 Task: Find connections with filter location Palladam with filter topic #humanresourceswith filter profile language English with filter current company Shemaroo Entertainment Ltd. with filter school DIT UNIVERSITY with filter industry Footwear and Leather Goods Repair with filter service category Logo Design with filter keywords title Data Entry
Action: Mouse moved to (680, 92)
Screenshot: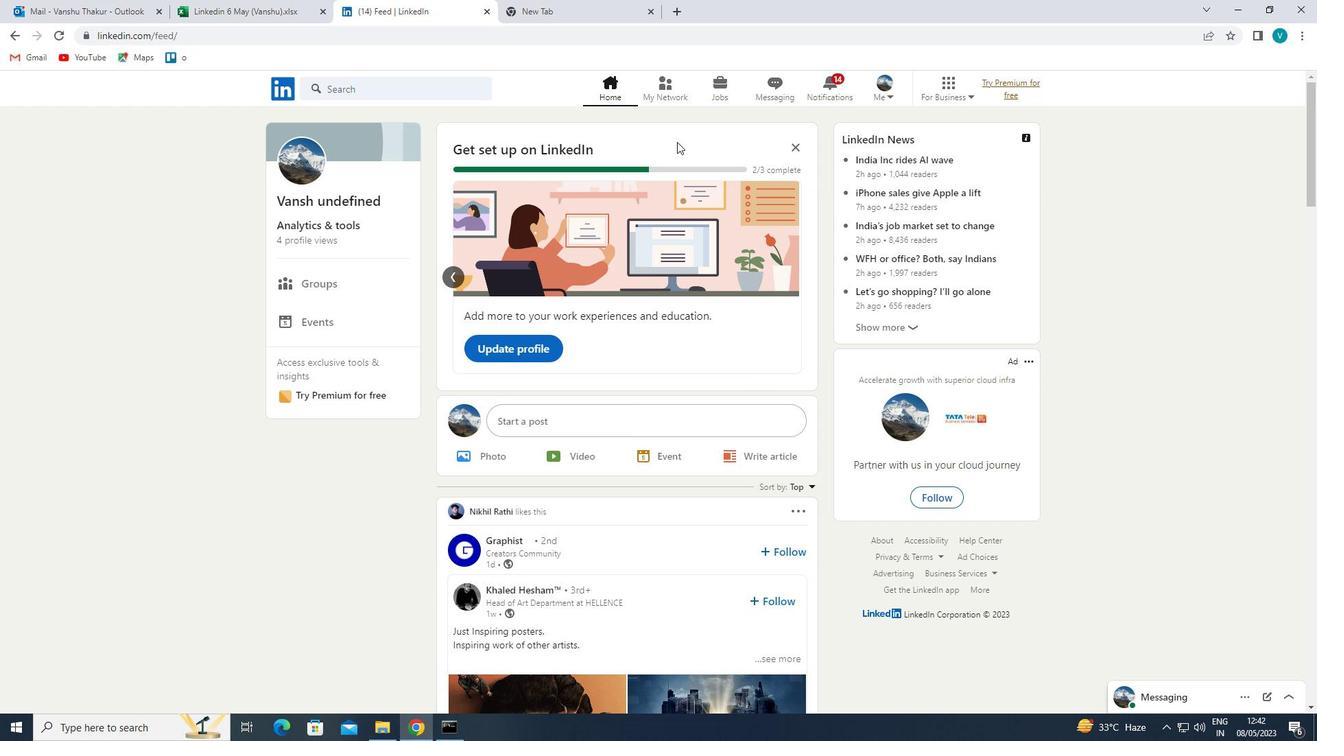 
Action: Mouse pressed left at (680, 92)
Screenshot: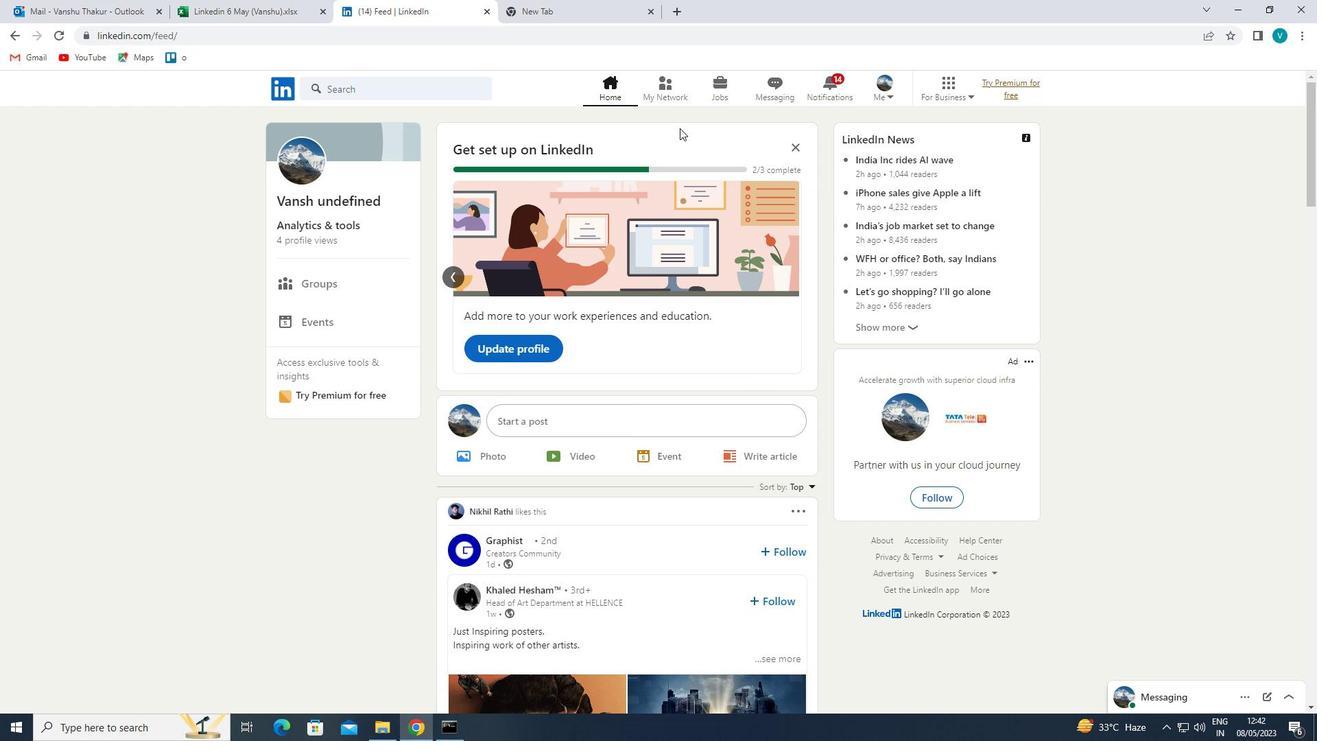 
Action: Mouse moved to (336, 161)
Screenshot: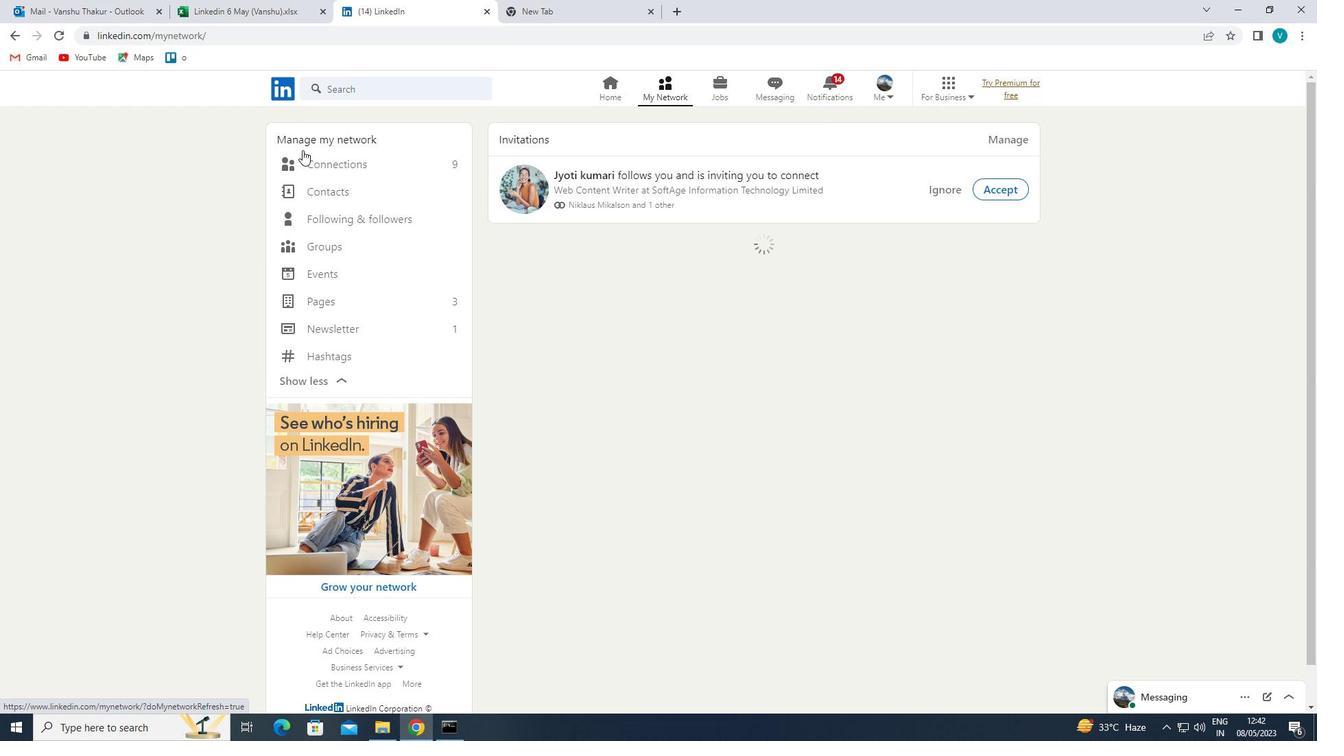 
Action: Mouse pressed left at (336, 161)
Screenshot: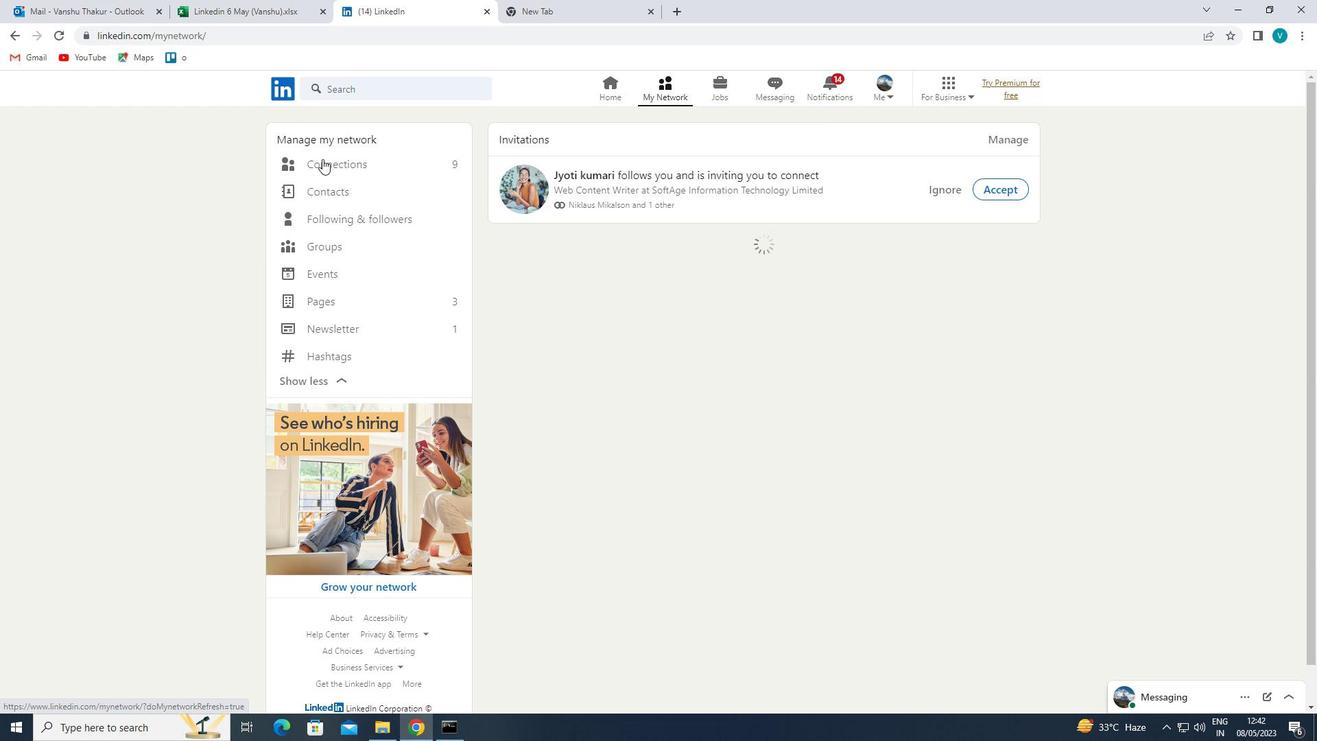 
Action: Mouse moved to (746, 164)
Screenshot: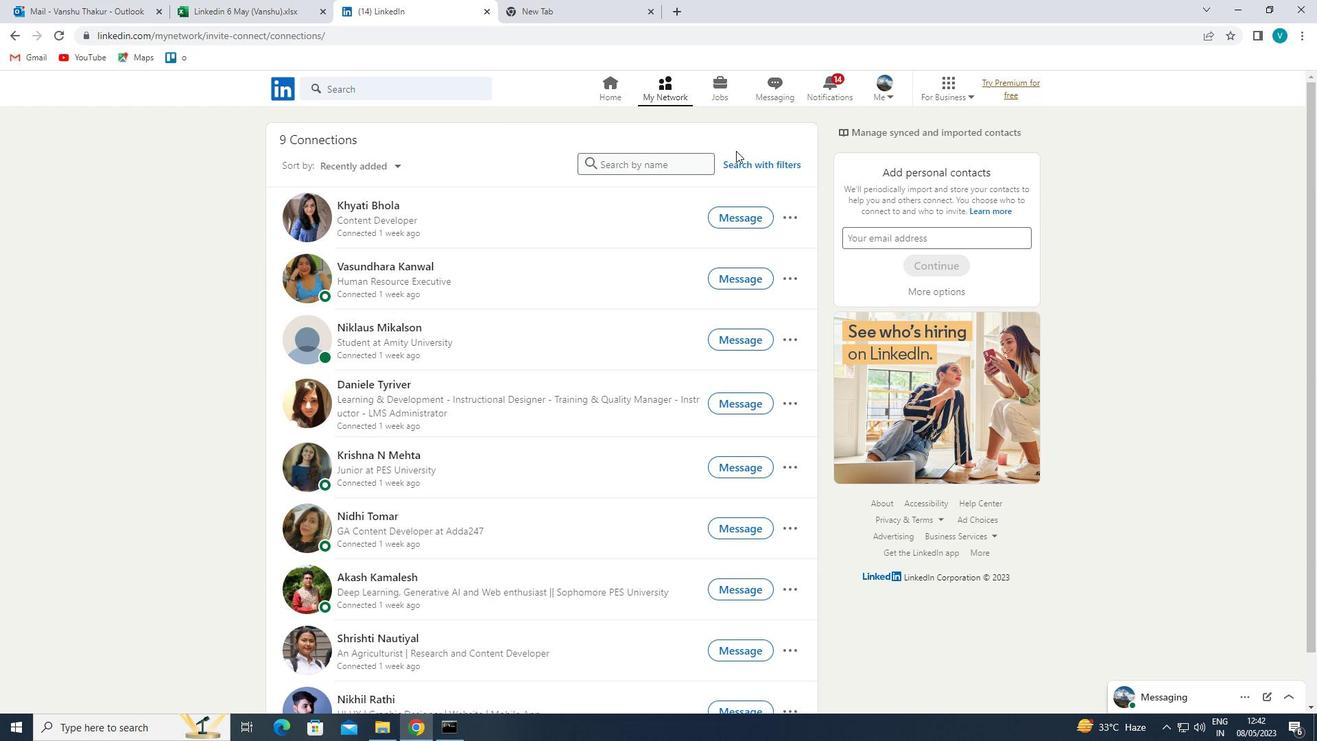 
Action: Mouse pressed left at (746, 164)
Screenshot: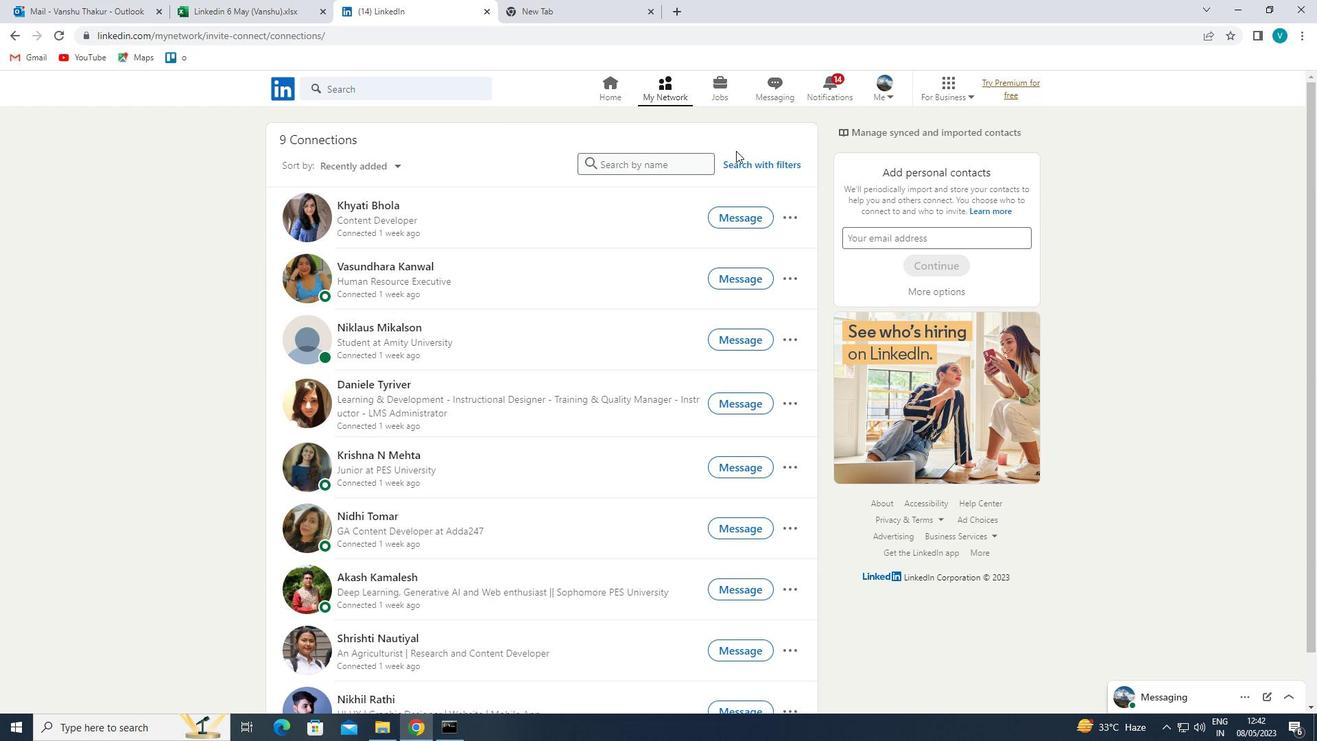 
Action: Mouse moved to (659, 135)
Screenshot: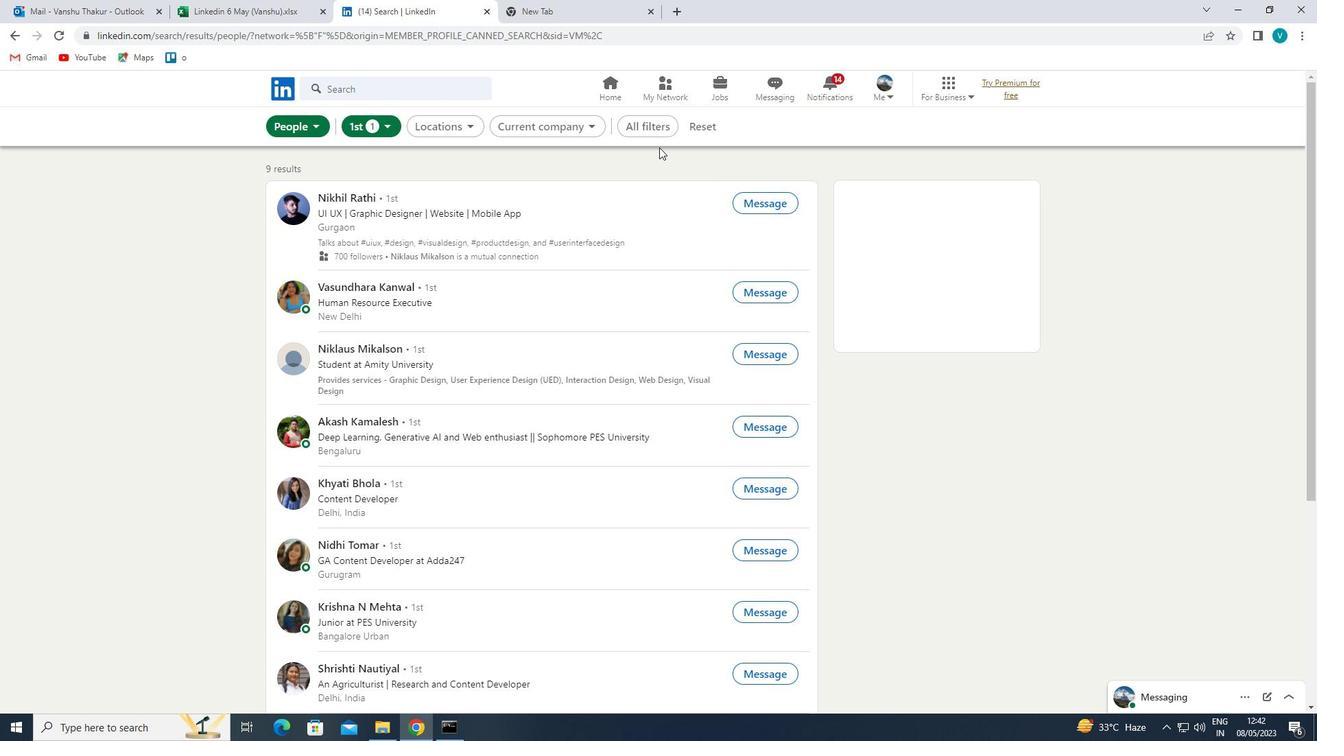 
Action: Mouse pressed left at (659, 135)
Screenshot: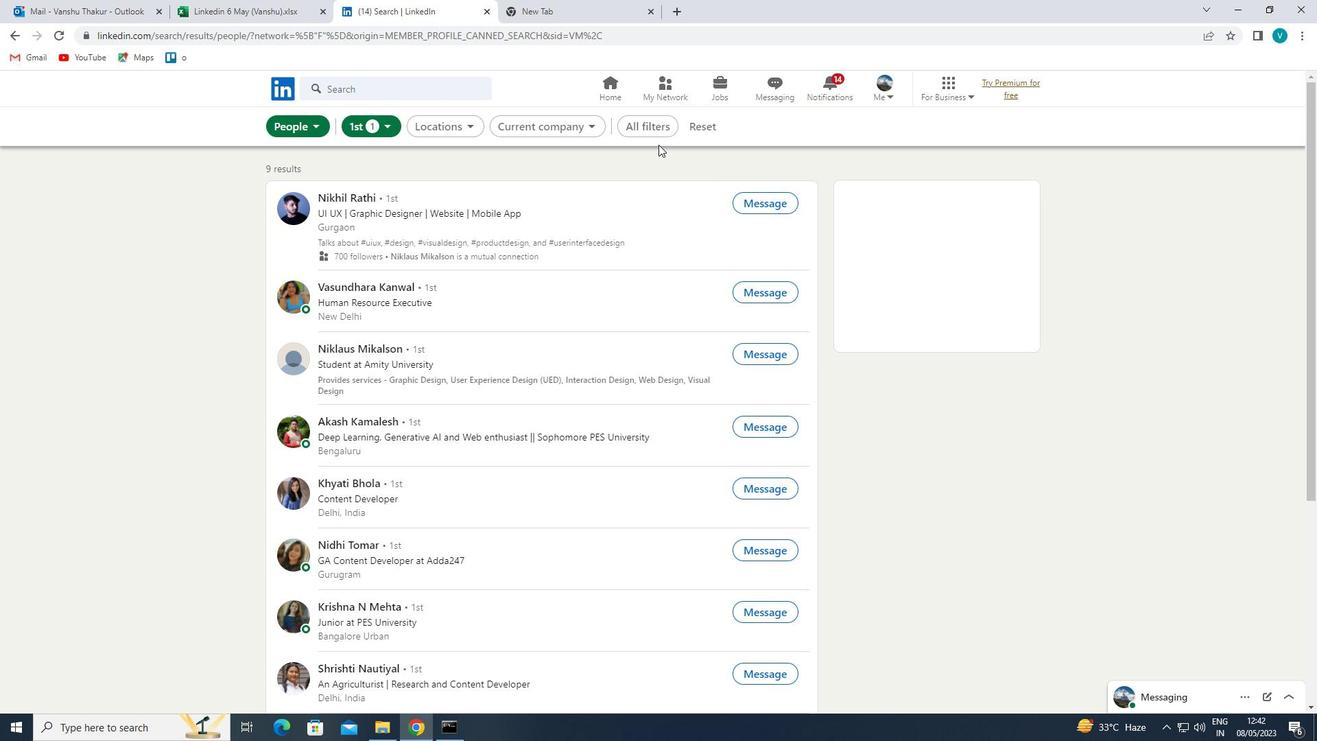 
Action: Mouse moved to (666, 129)
Screenshot: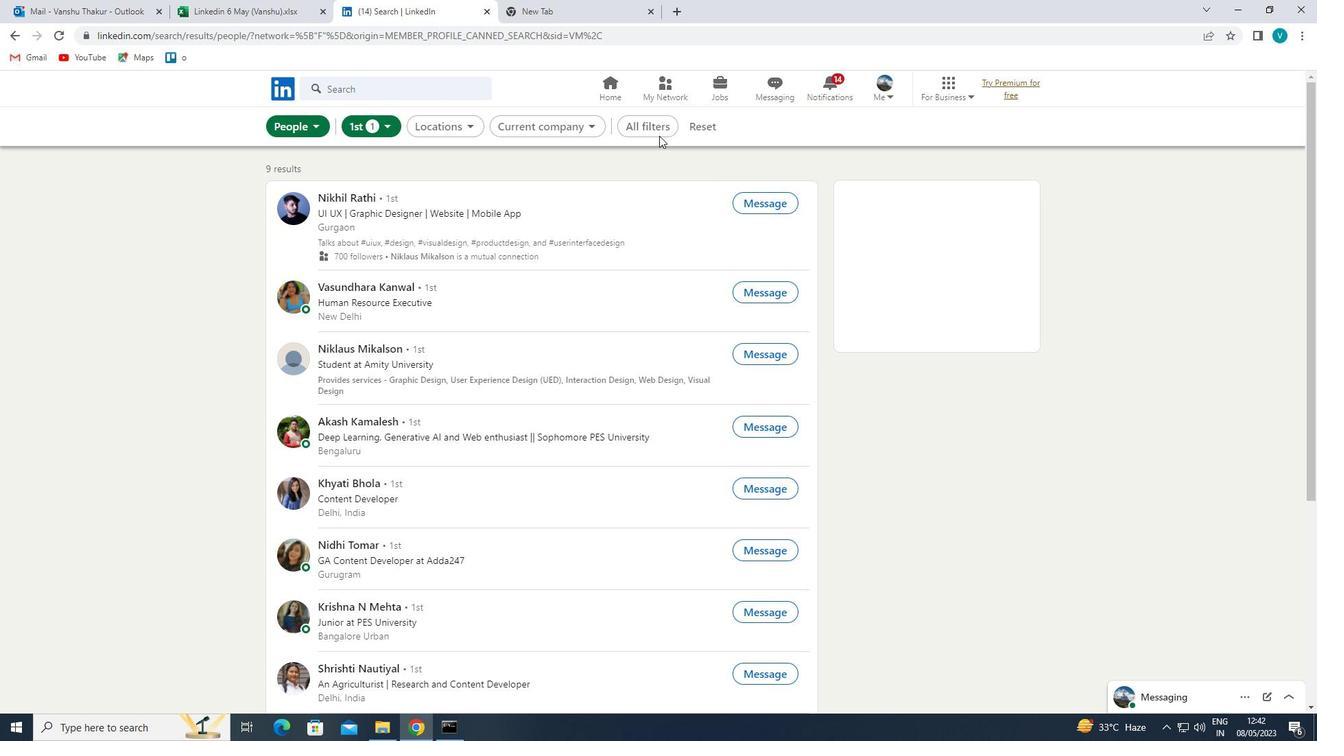 
Action: Mouse pressed left at (666, 129)
Screenshot: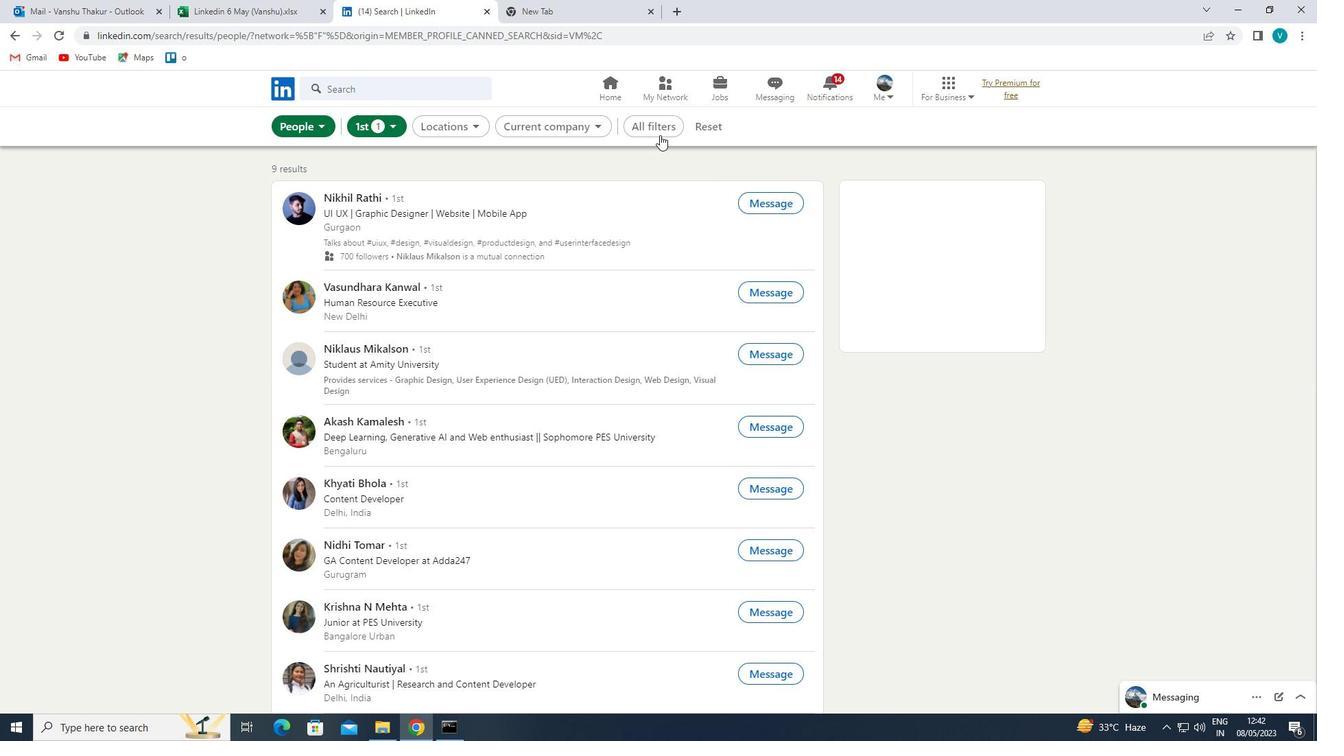 
Action: Mouse moved to (662, 129)
Screenshot: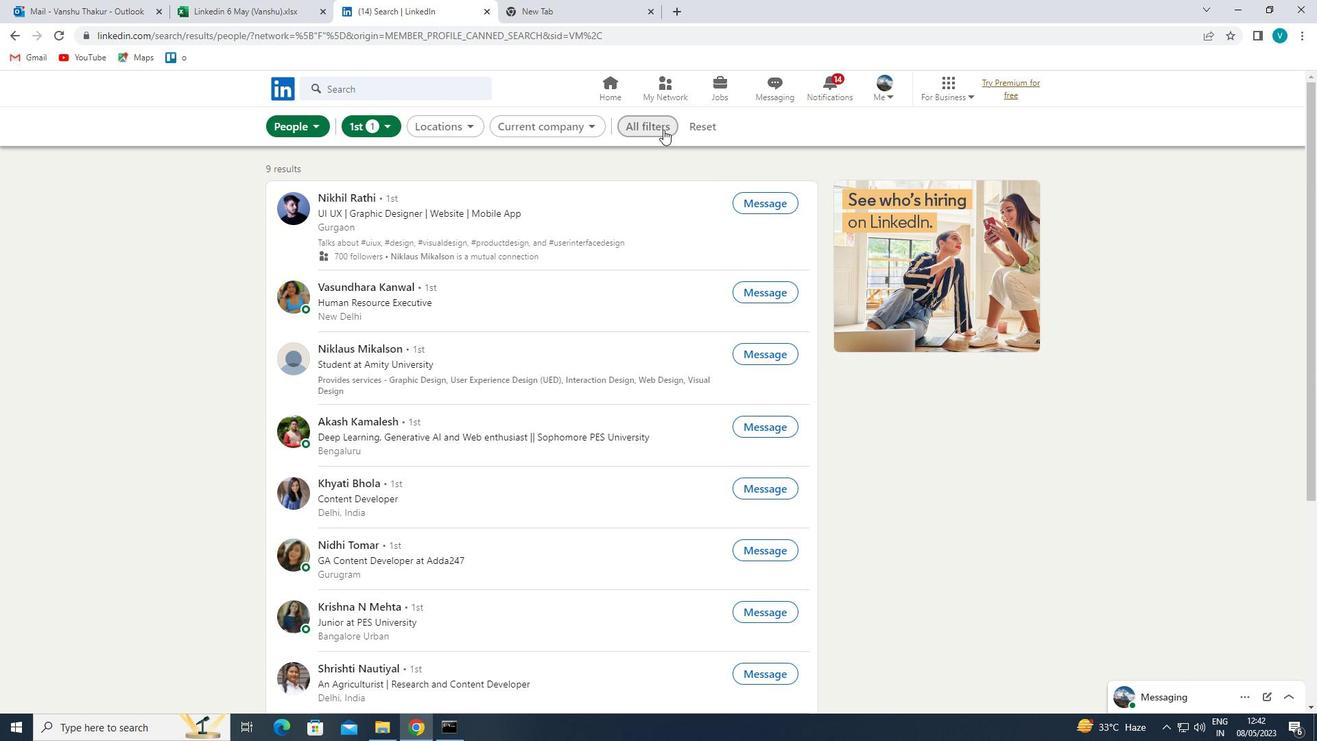 
Action: Mouse pressed left at (662, 129)
Screenshot: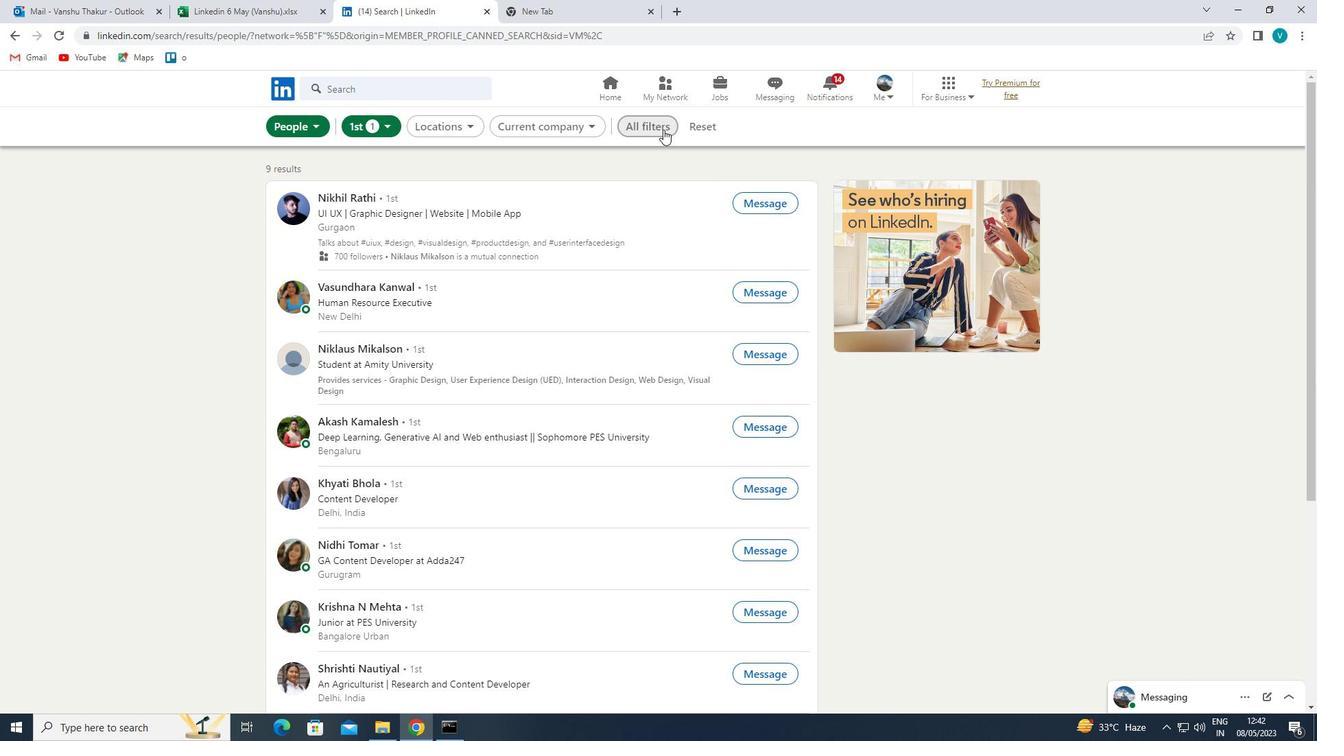 
Action: Mouse moved to (1089, 345)
Screenshot: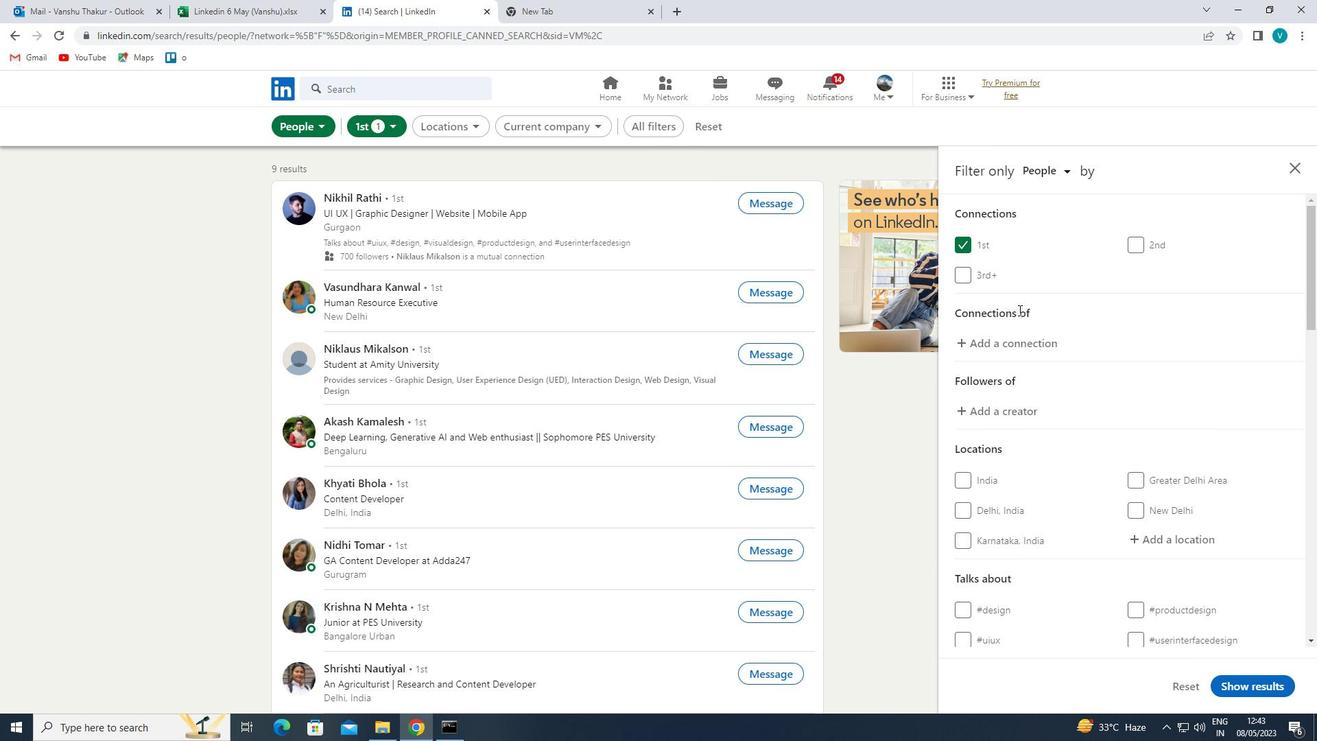 
Action: Mouse scrolled (1089, 345) with delta (0, 0)
Screenshot: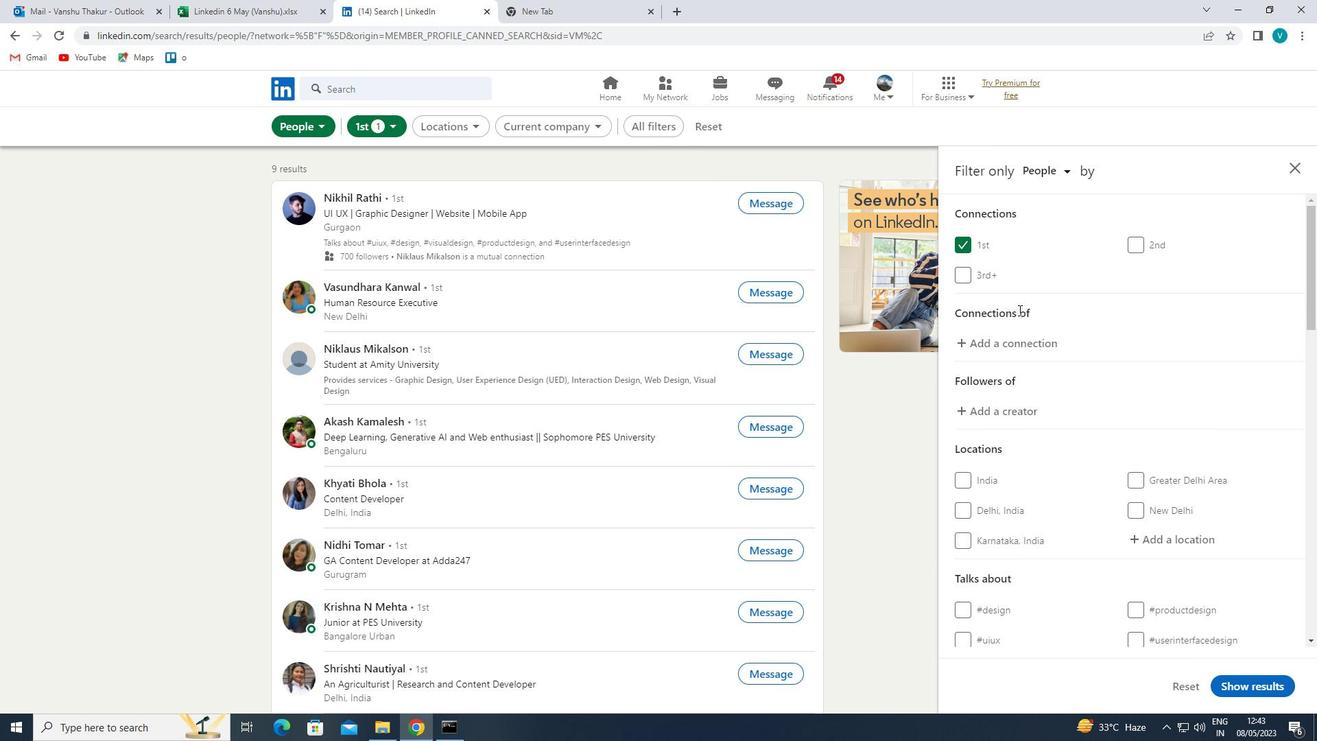 
Action: Mouse moved to (1183, 462)
Screenshot: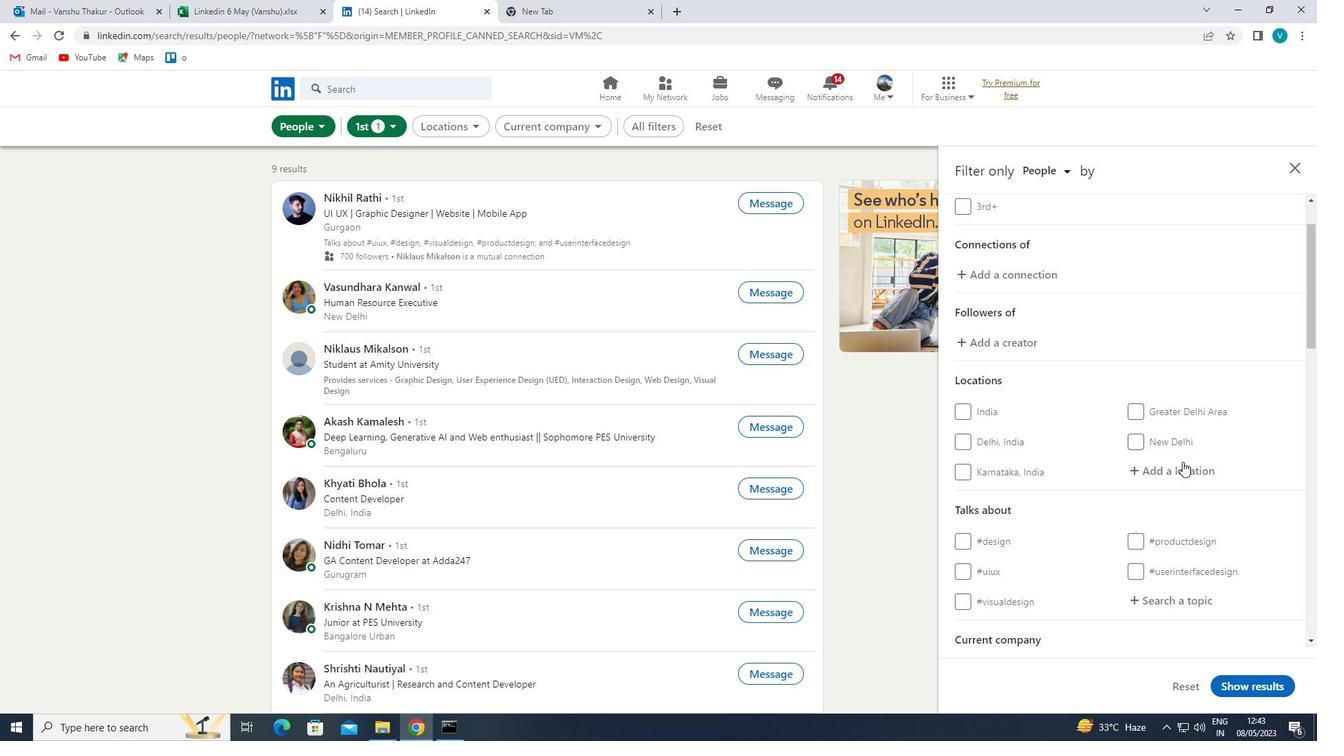 
Action: Mouse pressed left at (1183, 462)
Screenshot: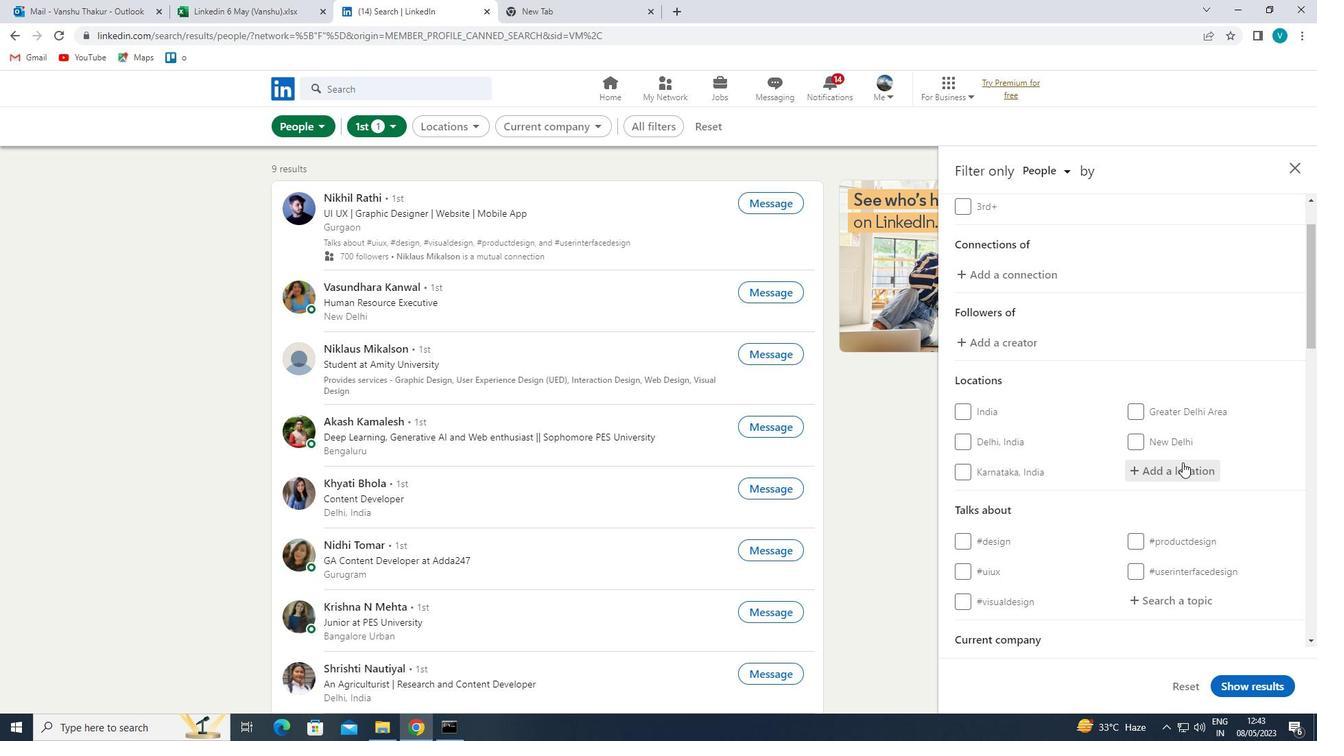
Action: Mouse moved to (1135, 481)
Screenshot: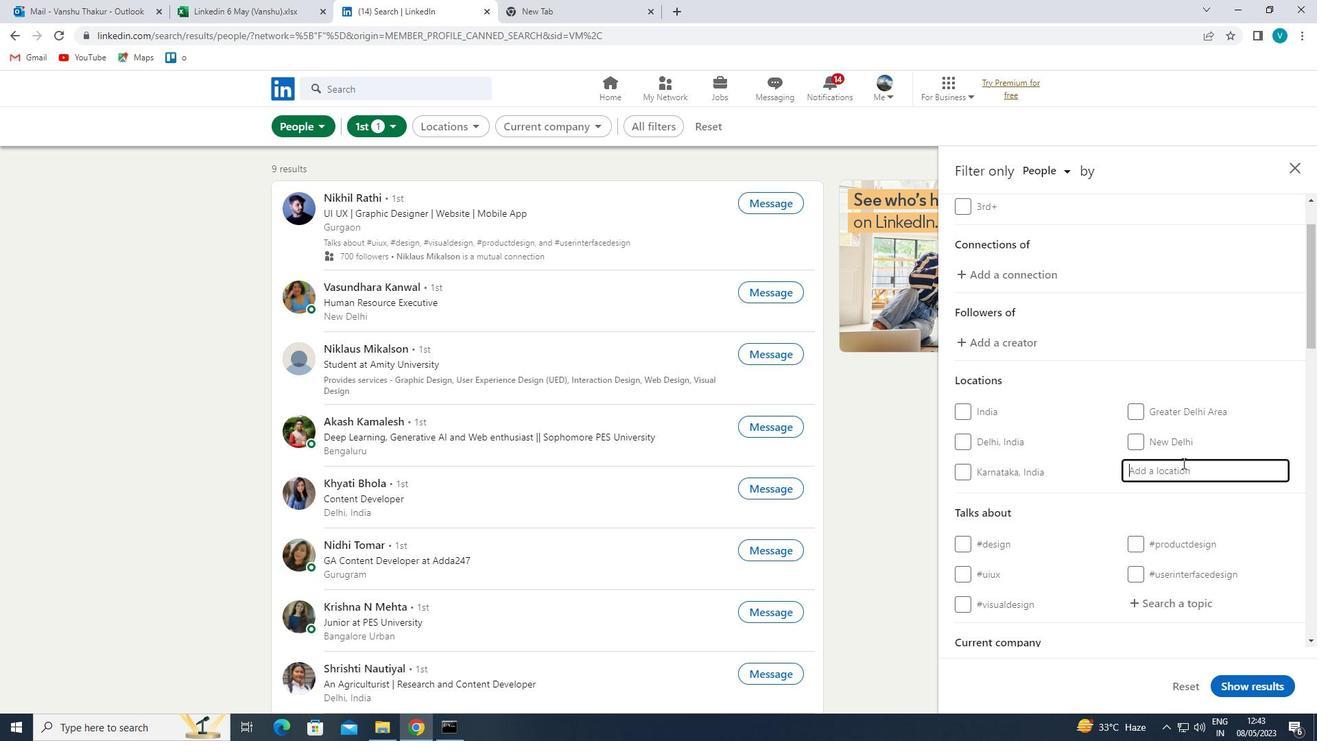 
Action: Key pressed <Key.shift>PALLADAM
Screenshot: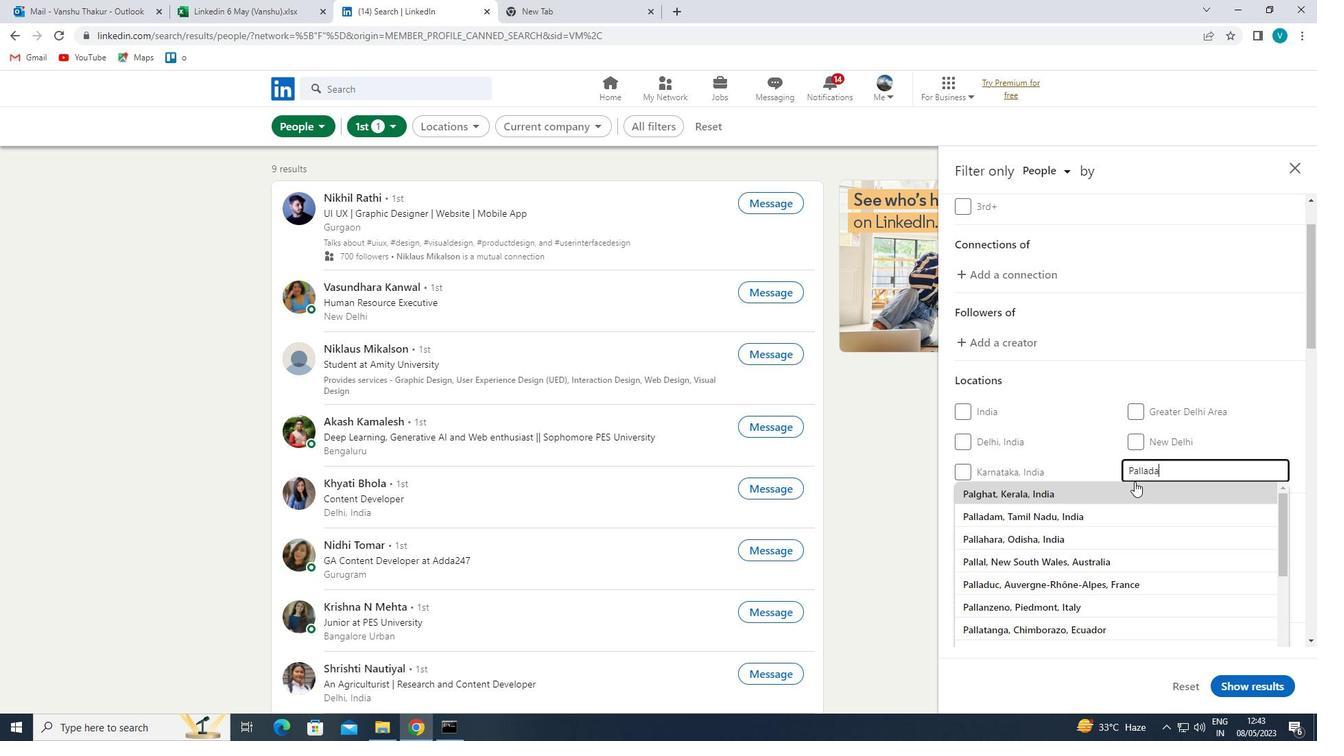 
Action: Mouse moved to (1134, 481)
Screenshot: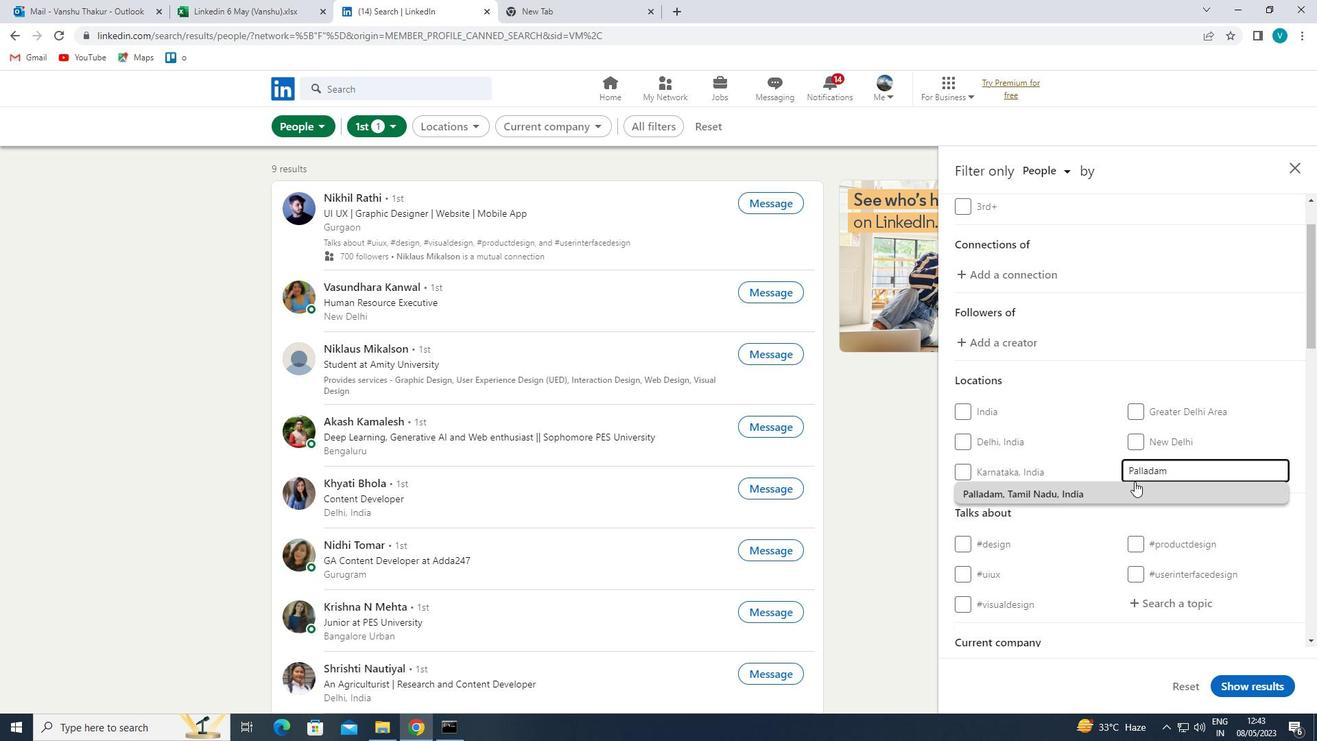 
Action: Mouse pressed left at (1134, 481)
Screenshot: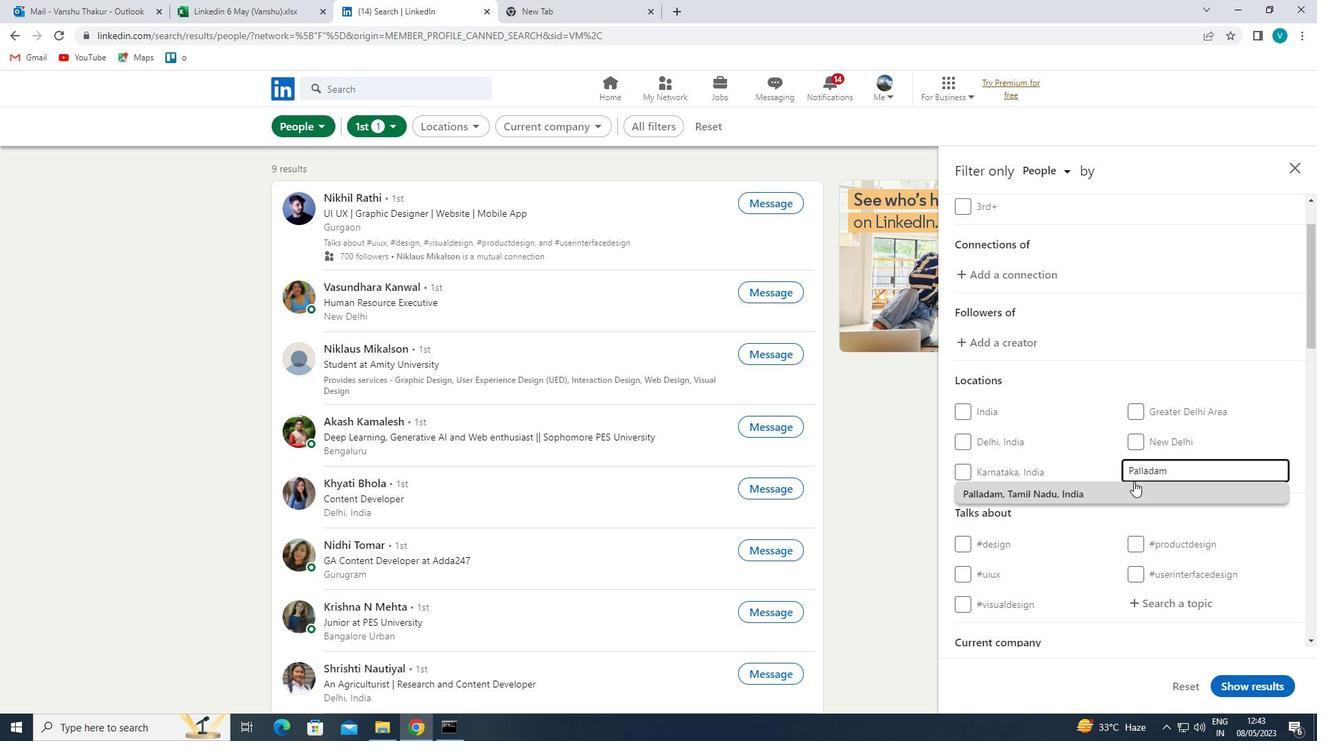 
Action: Mouse scrolled (1134, 481) with delta (0, 0)
Screenshot: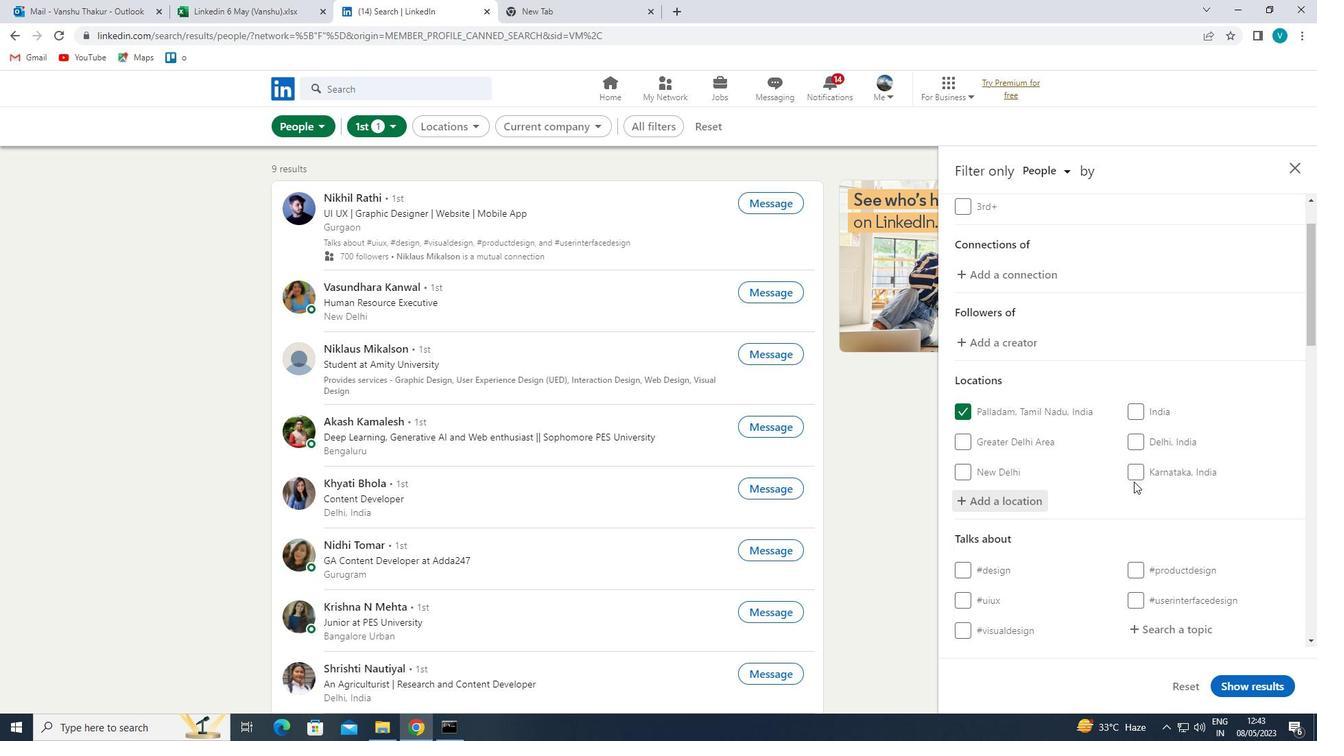 
Action: Mouse scrolled (1134, 481) with delta (0, 0)
Screenshot: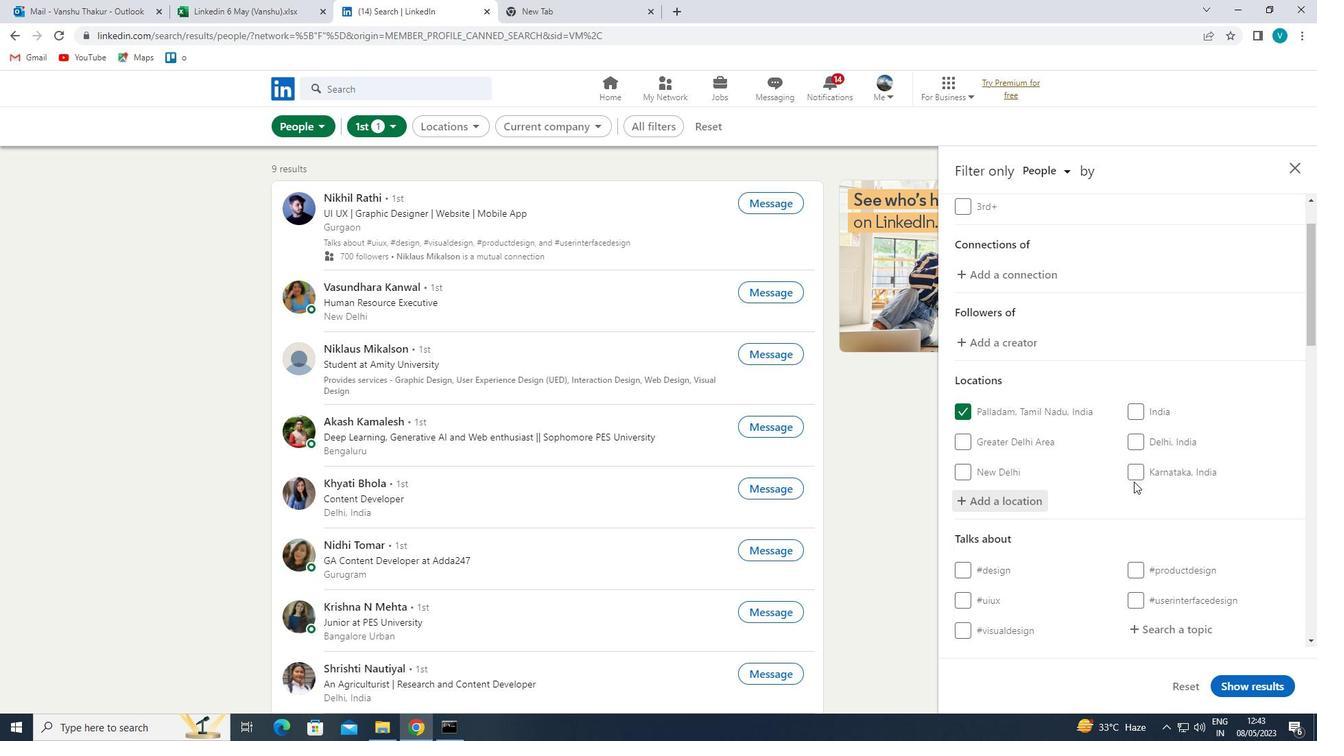 
Action: Mouse moved to (1133, 481)
Screenshot: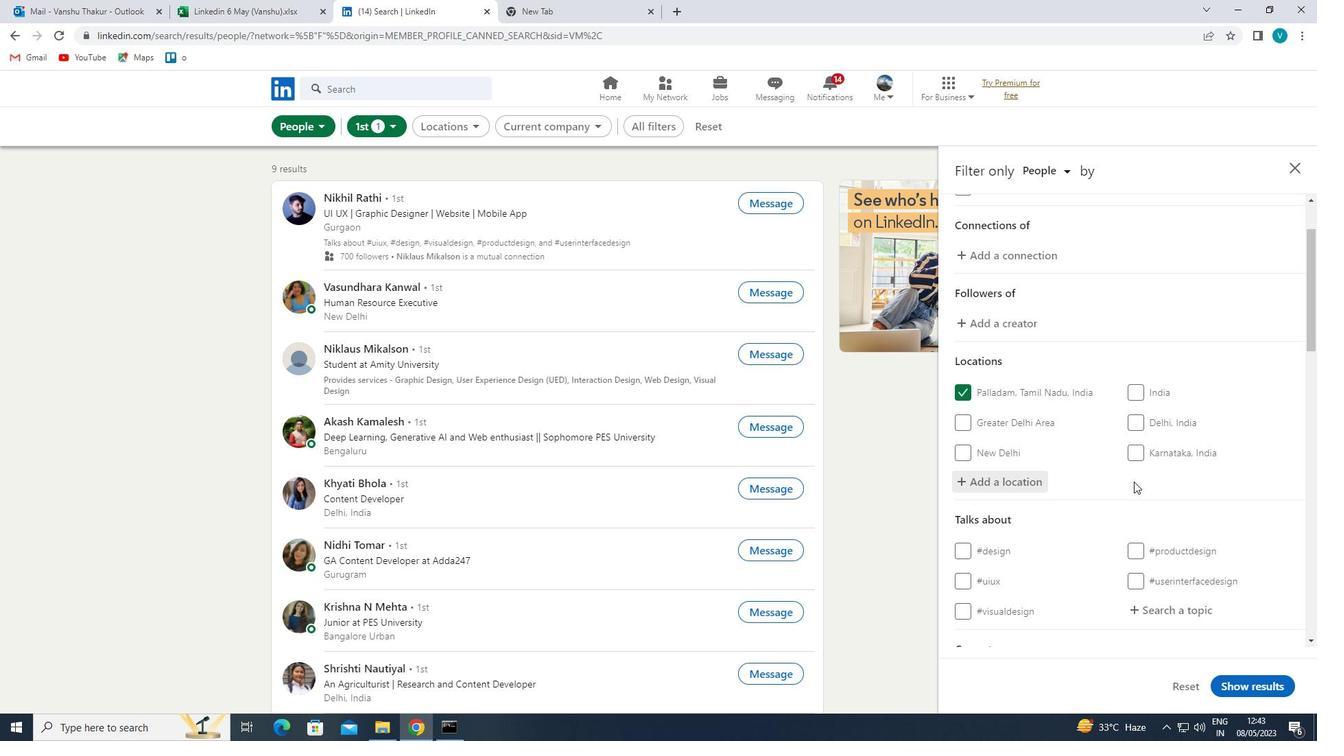 
Action: Mouse pressed left at (1133, 481)
Screenshot: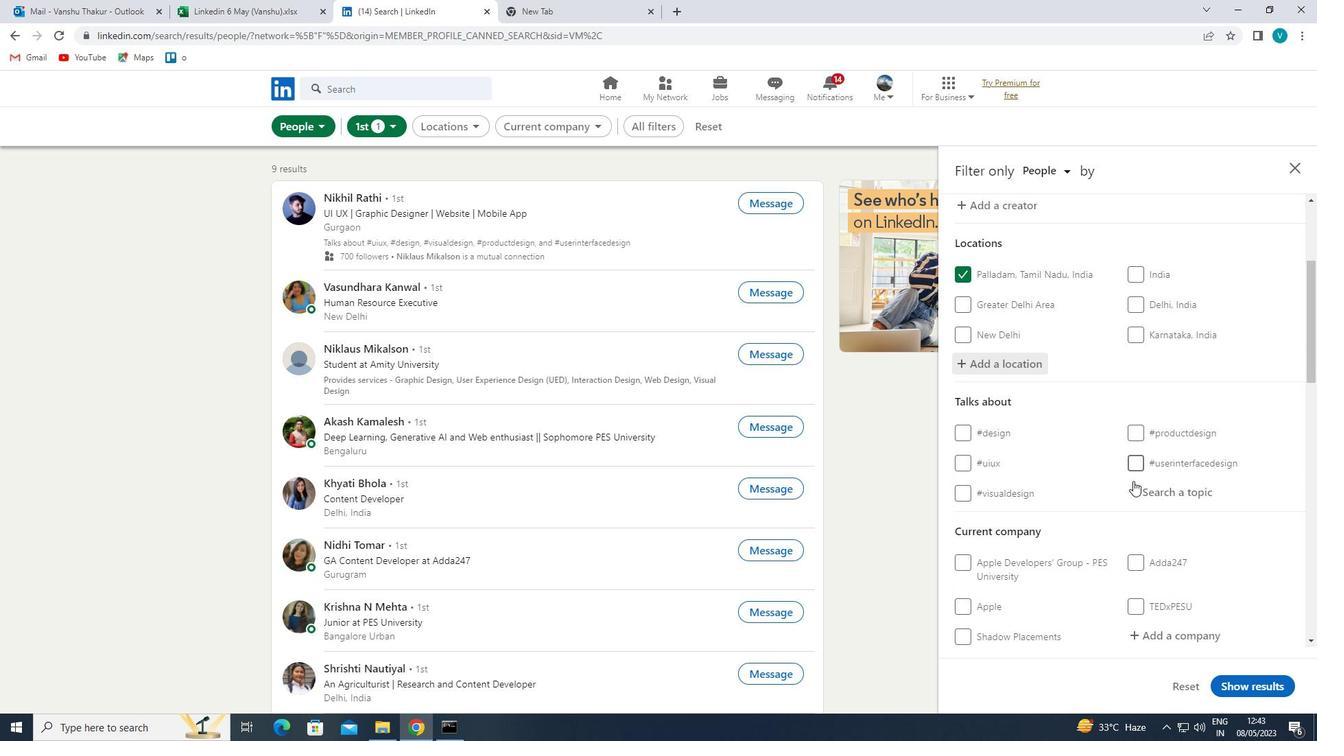 
Action: Mouse moved to (1132, 481)
Screenshot: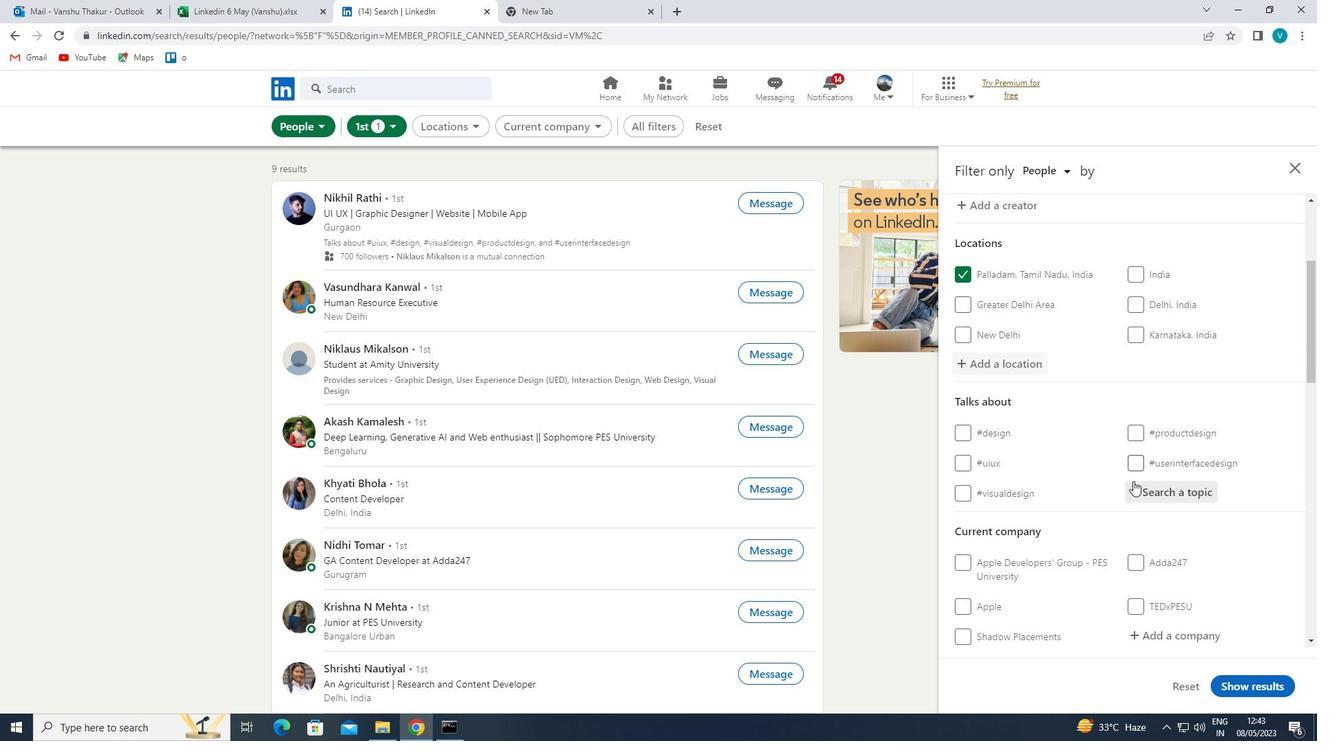 
Action: Key pressed HUMAN
Screenshot: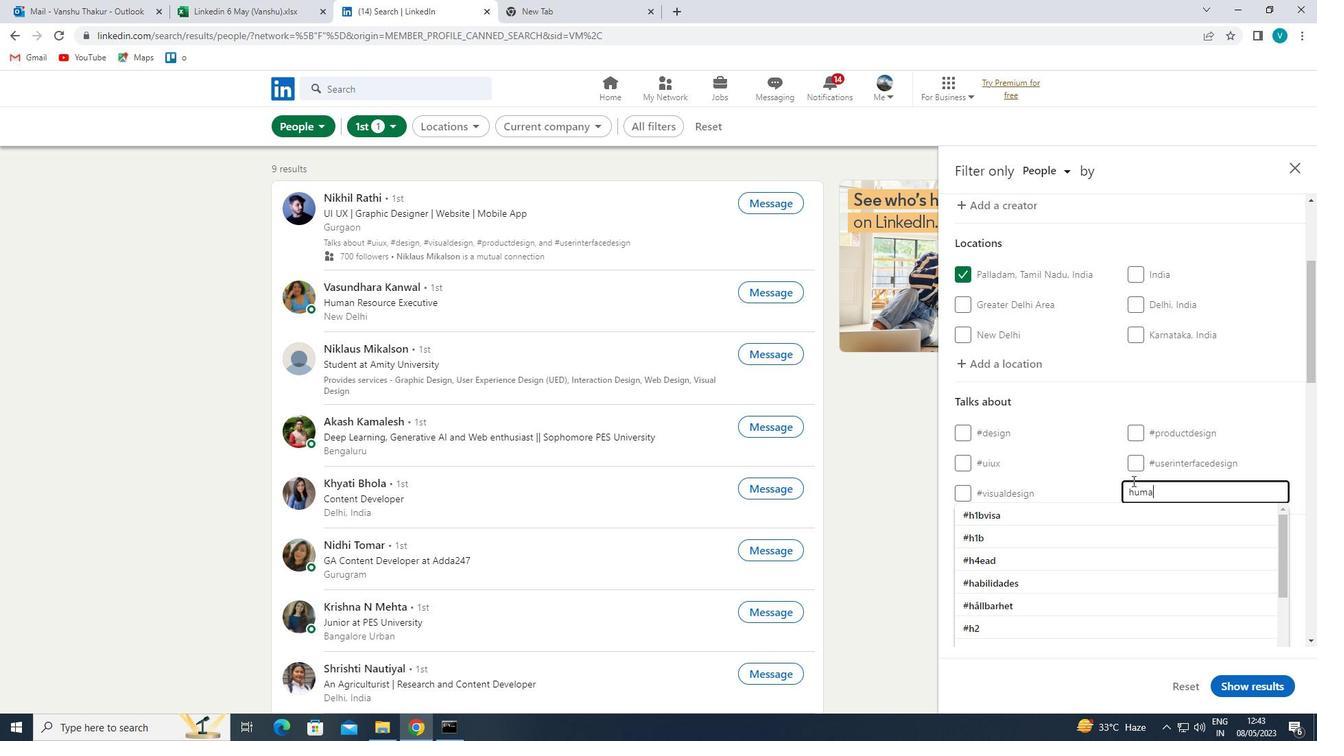 
Action: Mouse moved to (1126, 484)
Screenshot: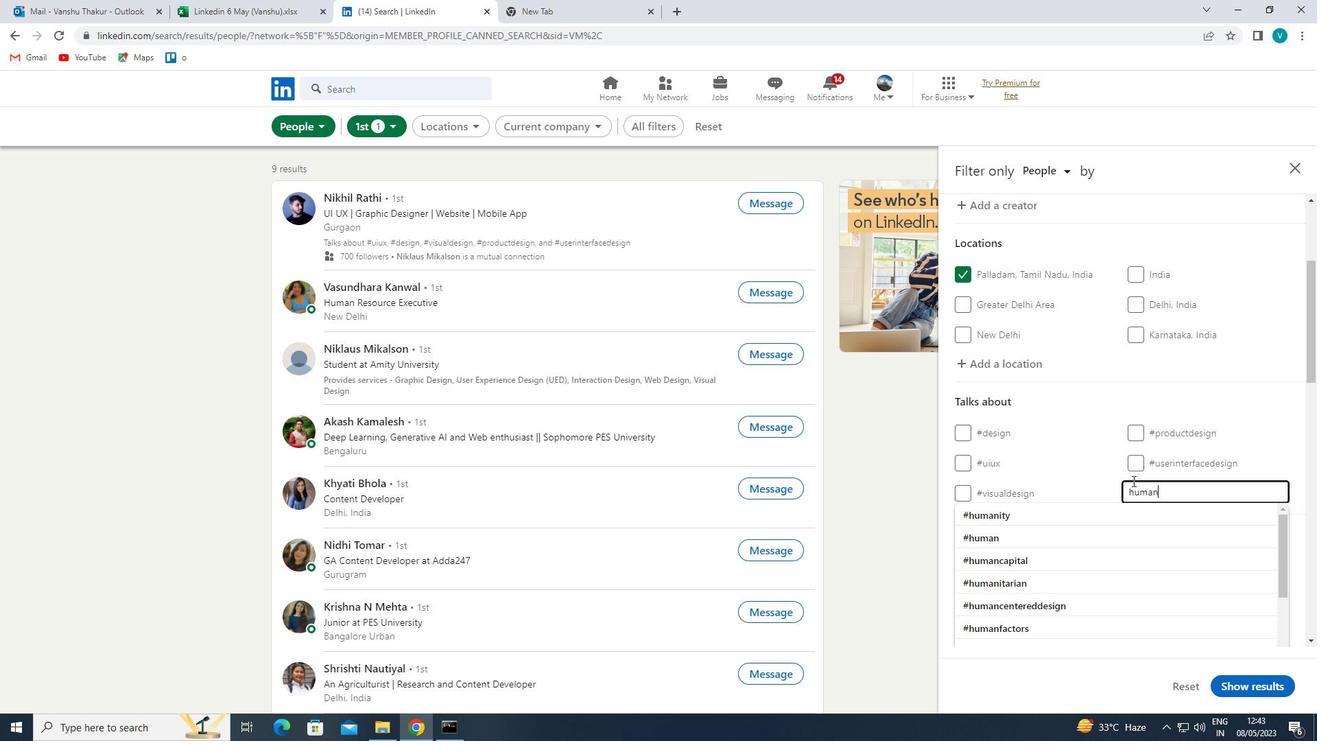
Action: Key pressed RESOU
Screenshot: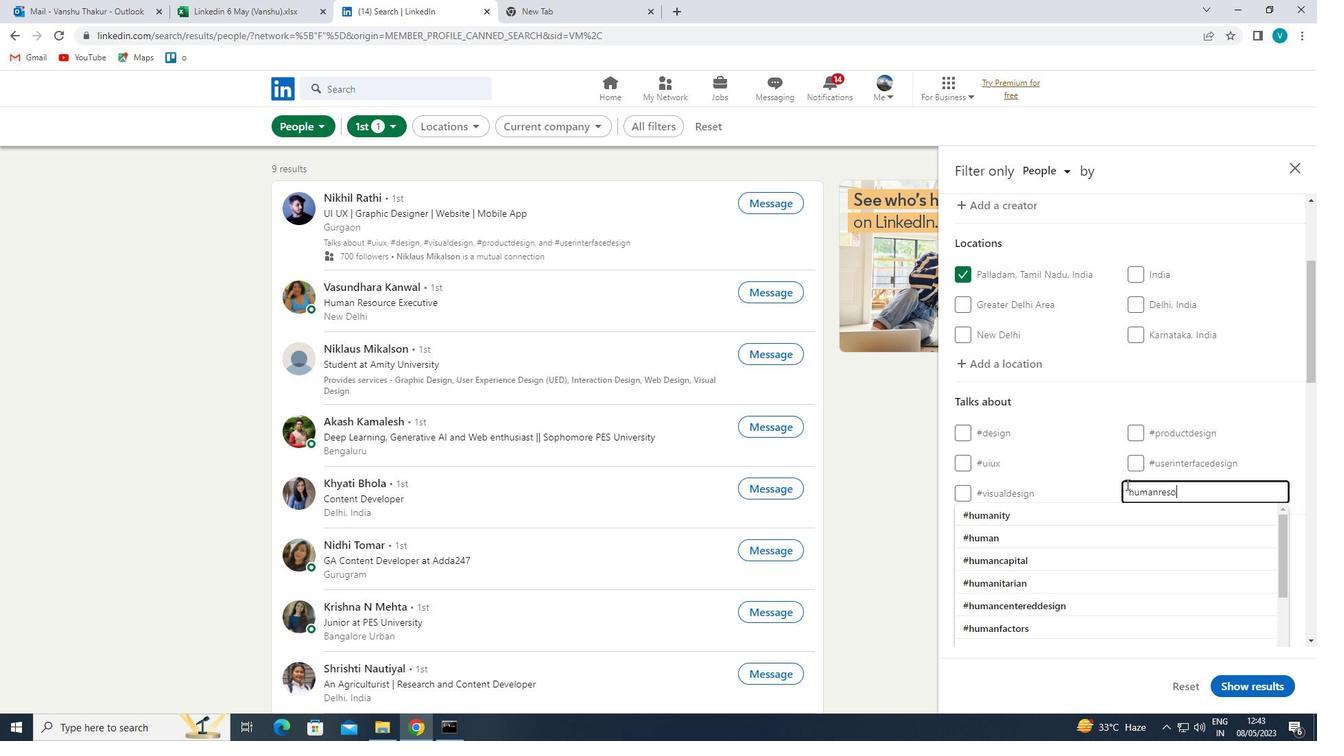 
Action: Mouse moved to (1099, 511)
Screenshot: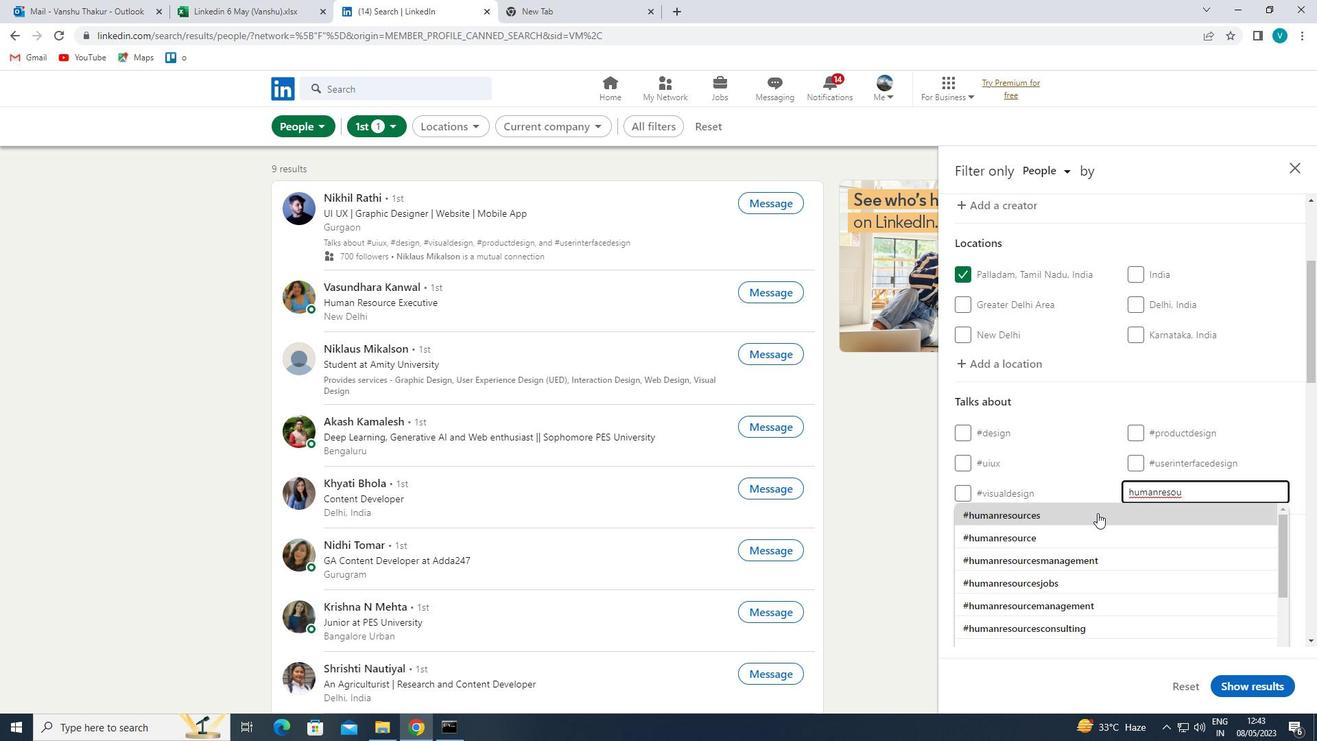 
Action: Mouse pressed left at (1099, 511)
Screenshot: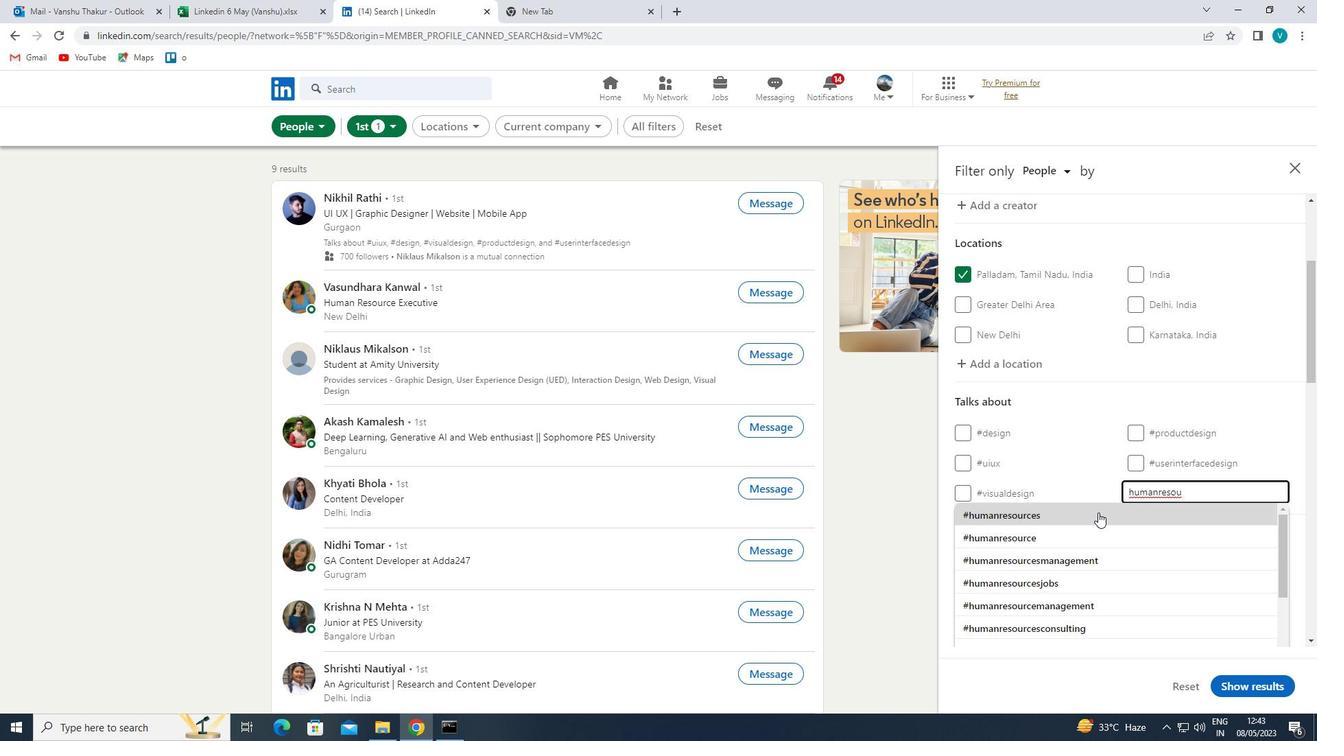 
Action: Mouse moved to (1108, 505)
Screenshot: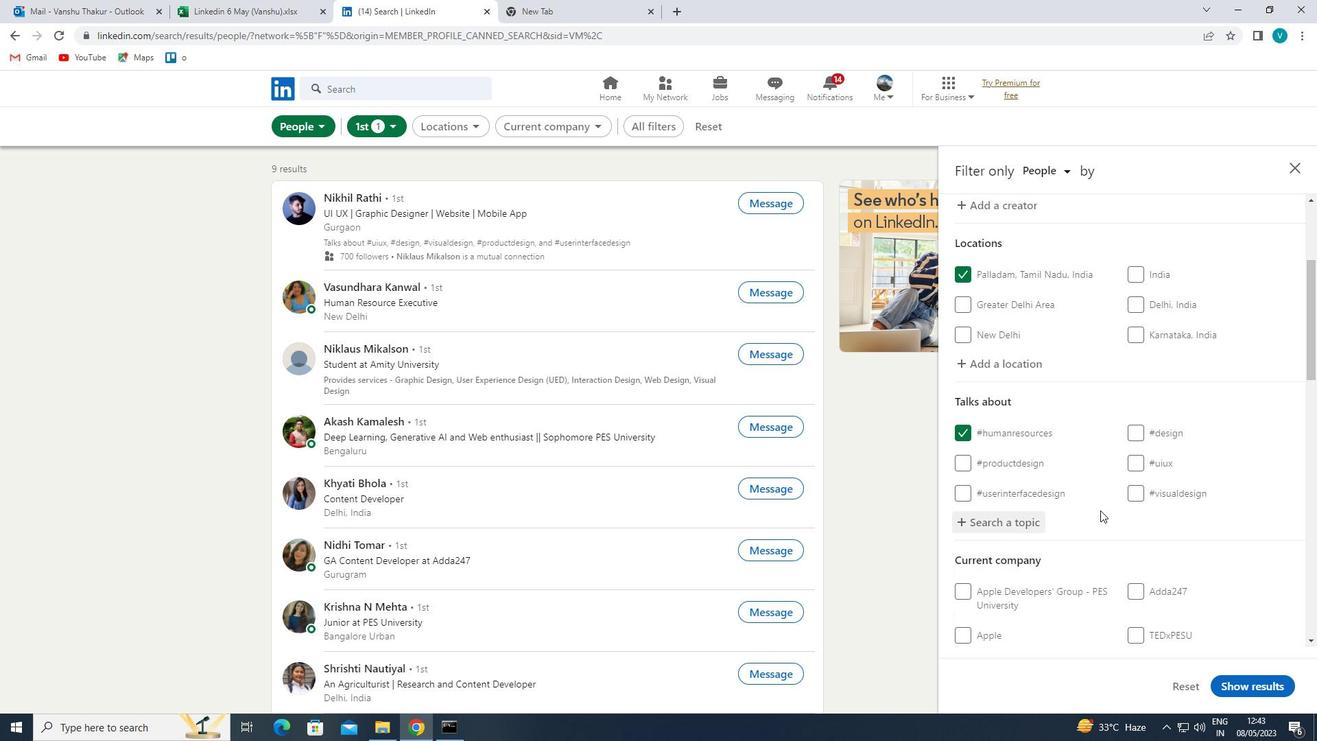 
Action: Mouse scrolled (1108, 504) with delta (0, 0)
Screenshot: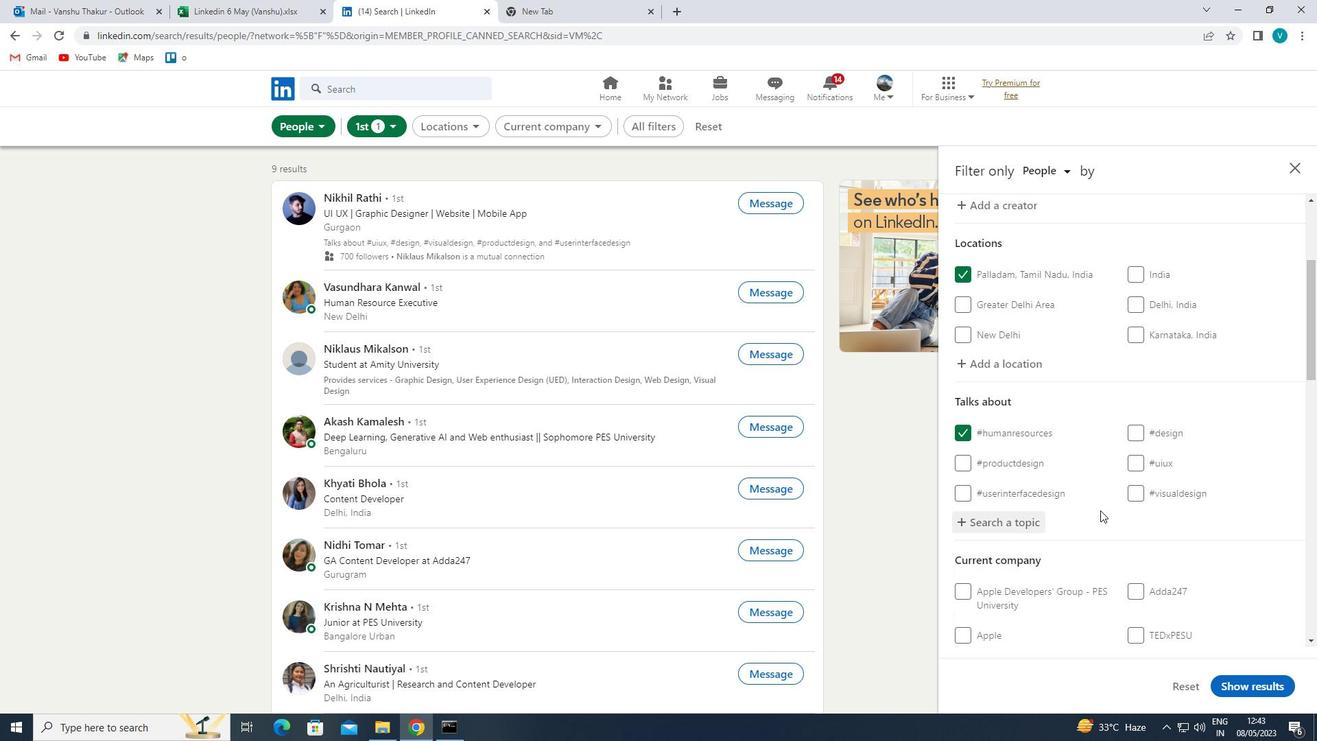 
Action: Mouse moved to (1113, 500)
Screenshot: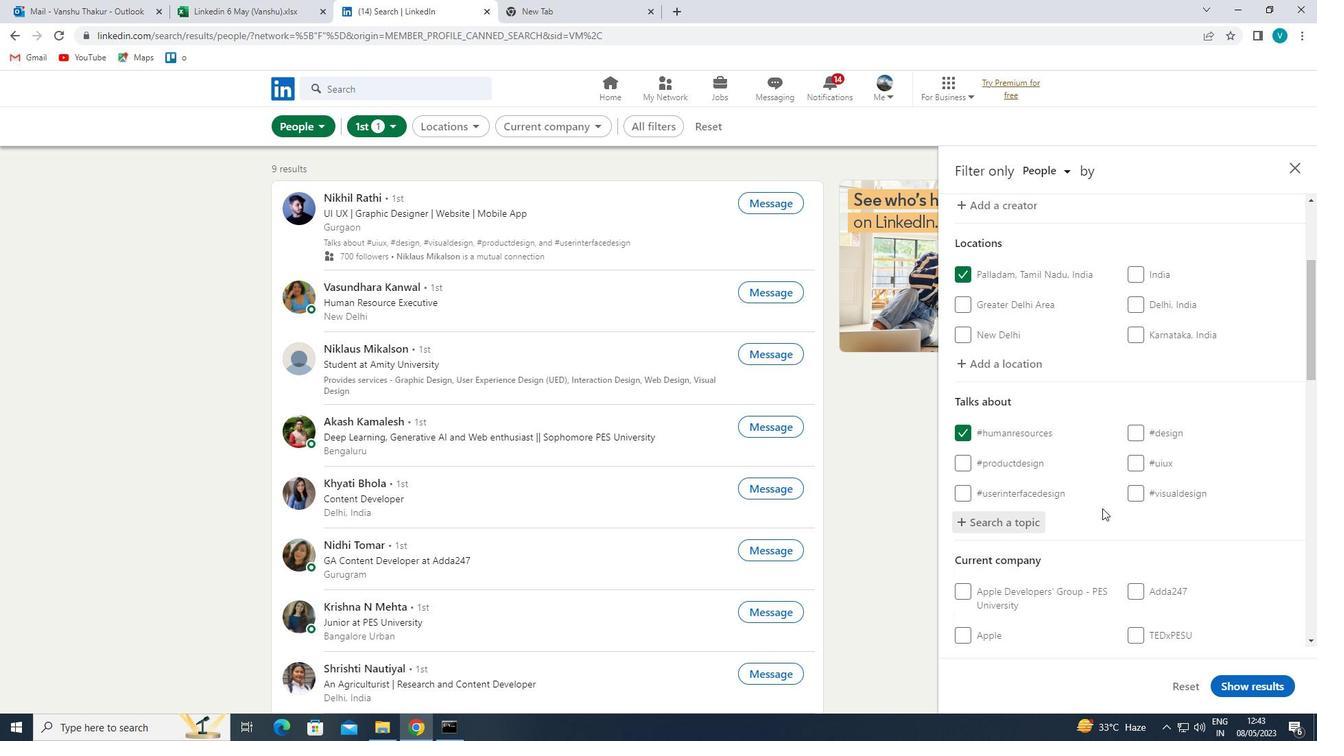
Action: Mouse scrolled (1113, 500) with delta (0, 0)
Screenshot: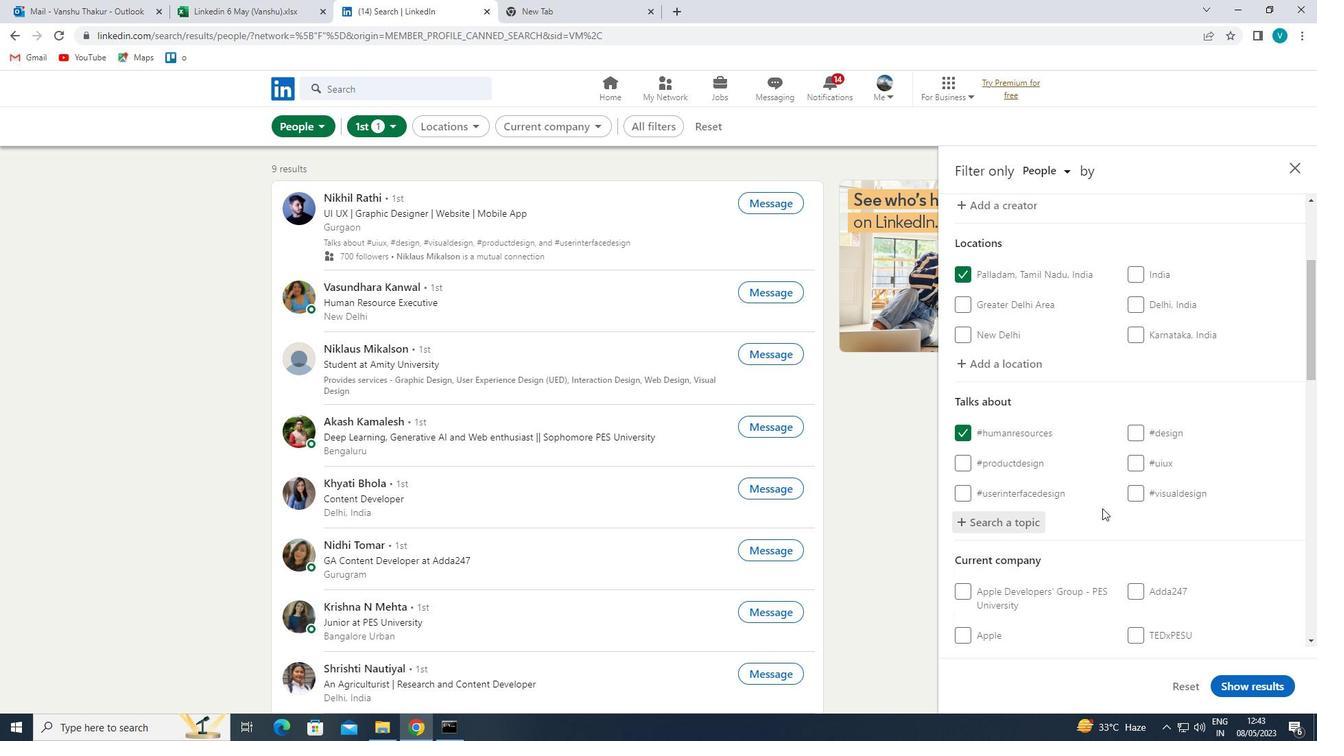 
Action: Mouse moved to (1108, 489)
Screenshot: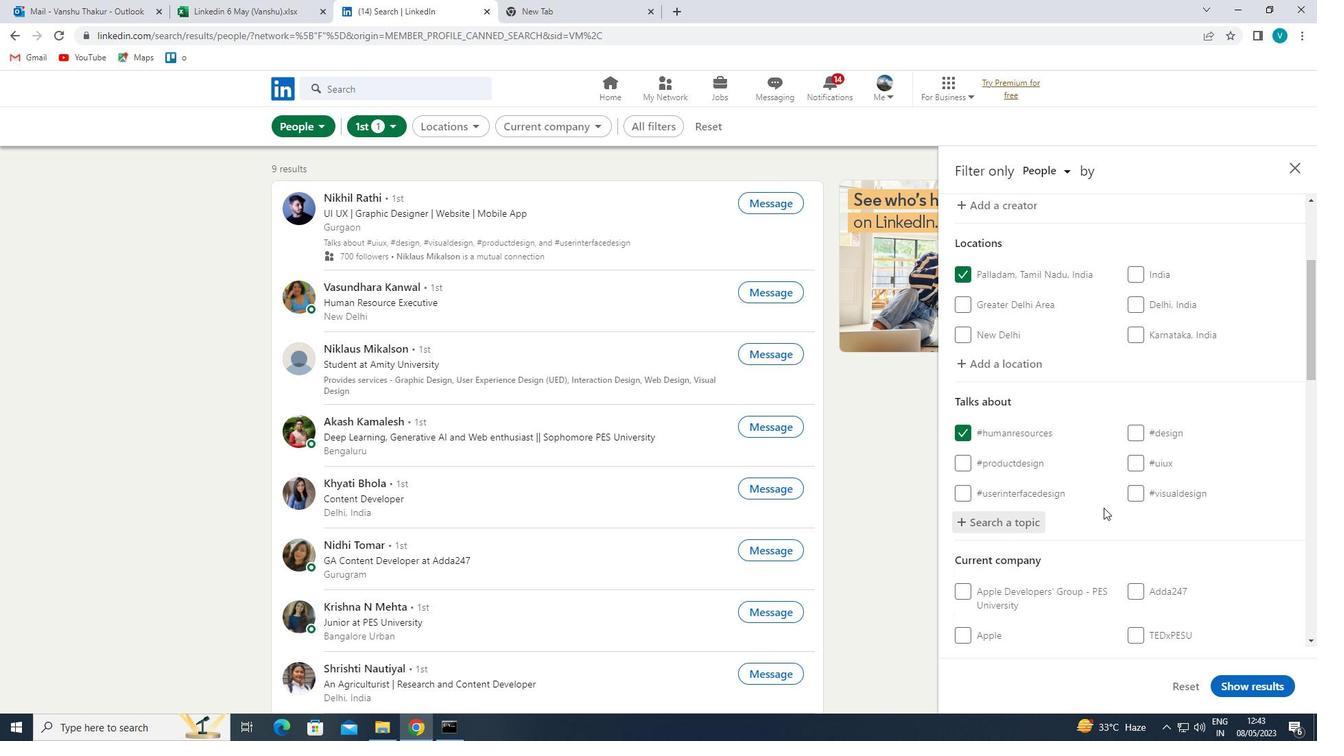 
Action: Mouse scrolled (1108, 488) with delta (0, 0)
Screenshot: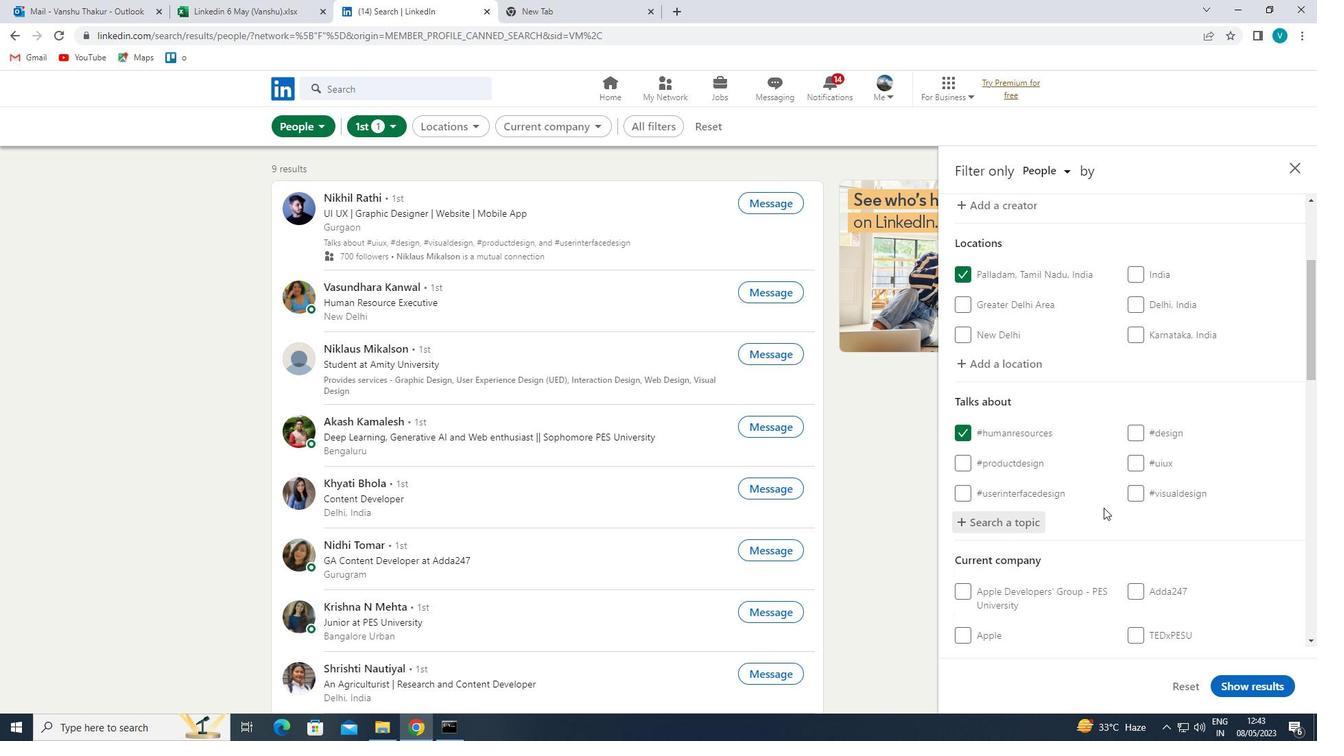 
Action: Mouse moved to (1102, 483)
Screenshot: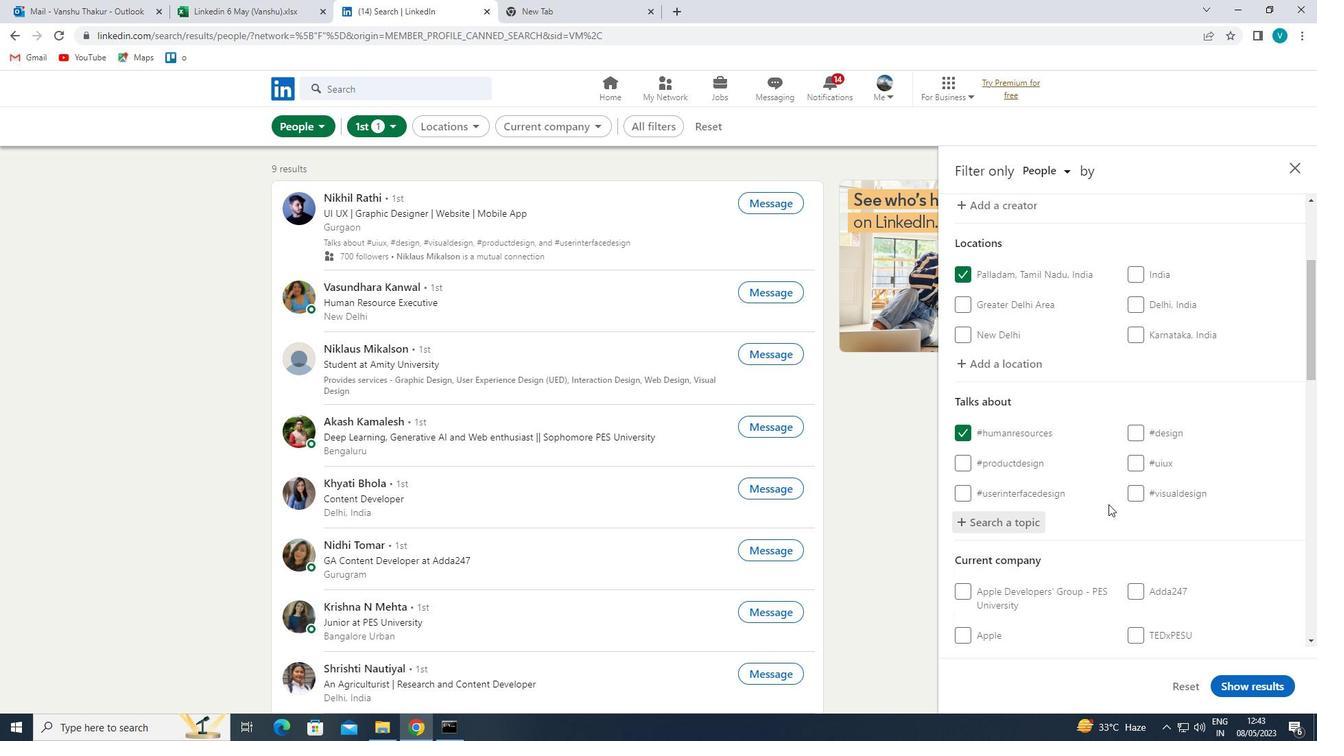 
Action: Mouse scrolled (1102, 483) with delta (0, 0)
Screenshot: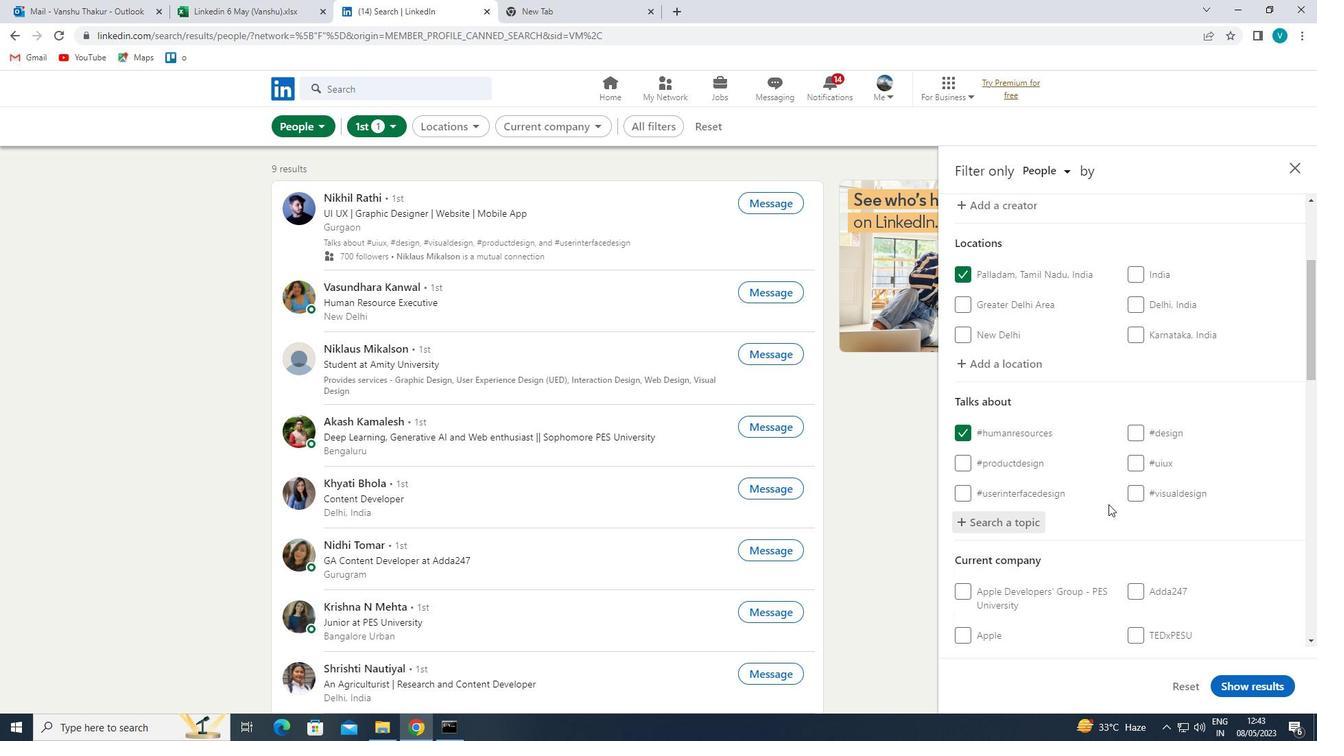 
Action: Mouse moved to (1099, 481)
Screenshot: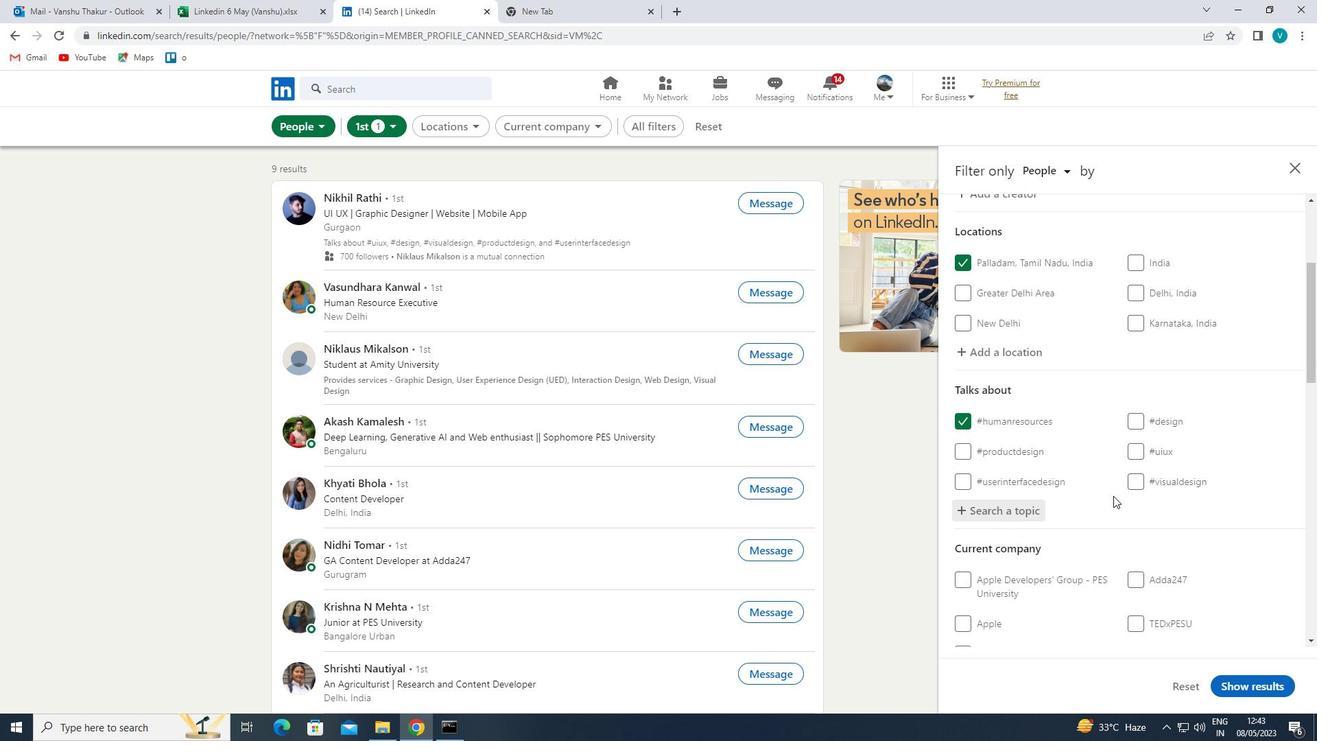 
Action: Mouse scrolled (1099, 480) with delta (0, 0)
Screenshot: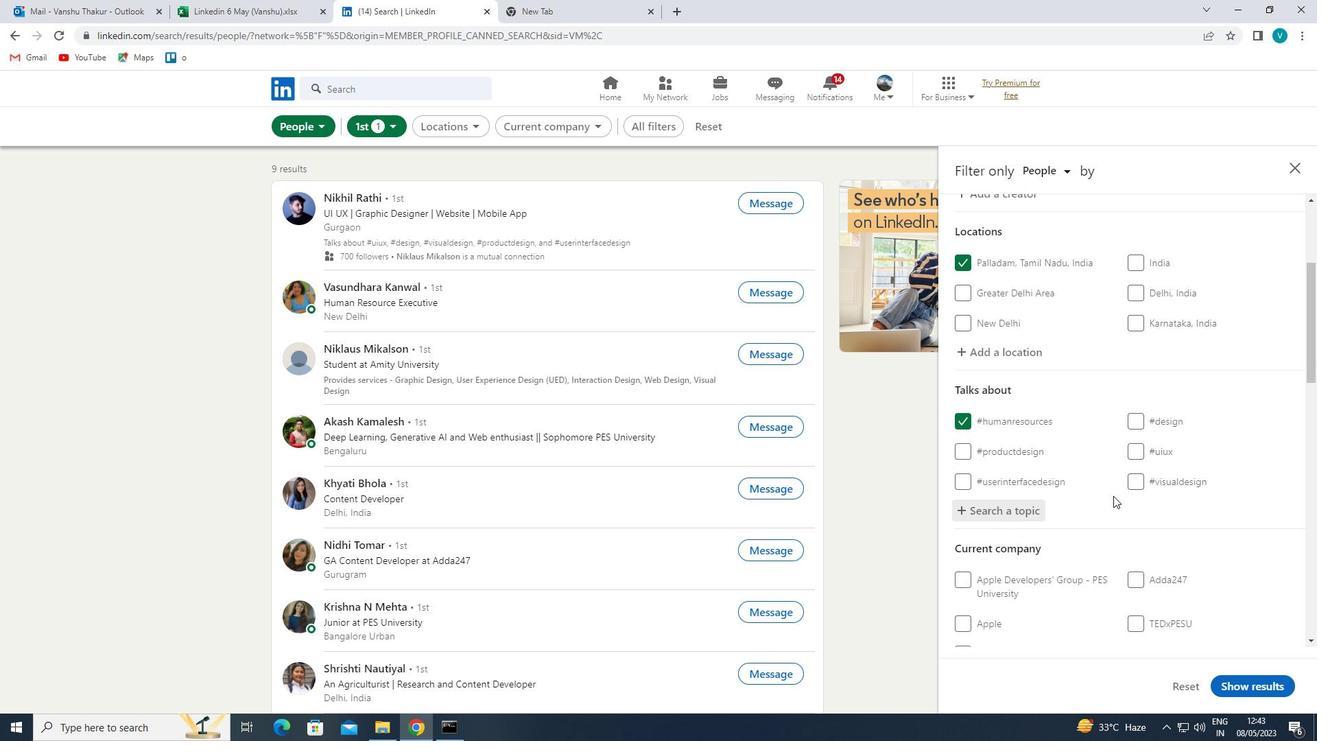 
Action: Mouse moved to (1097, 478)
Screenshot: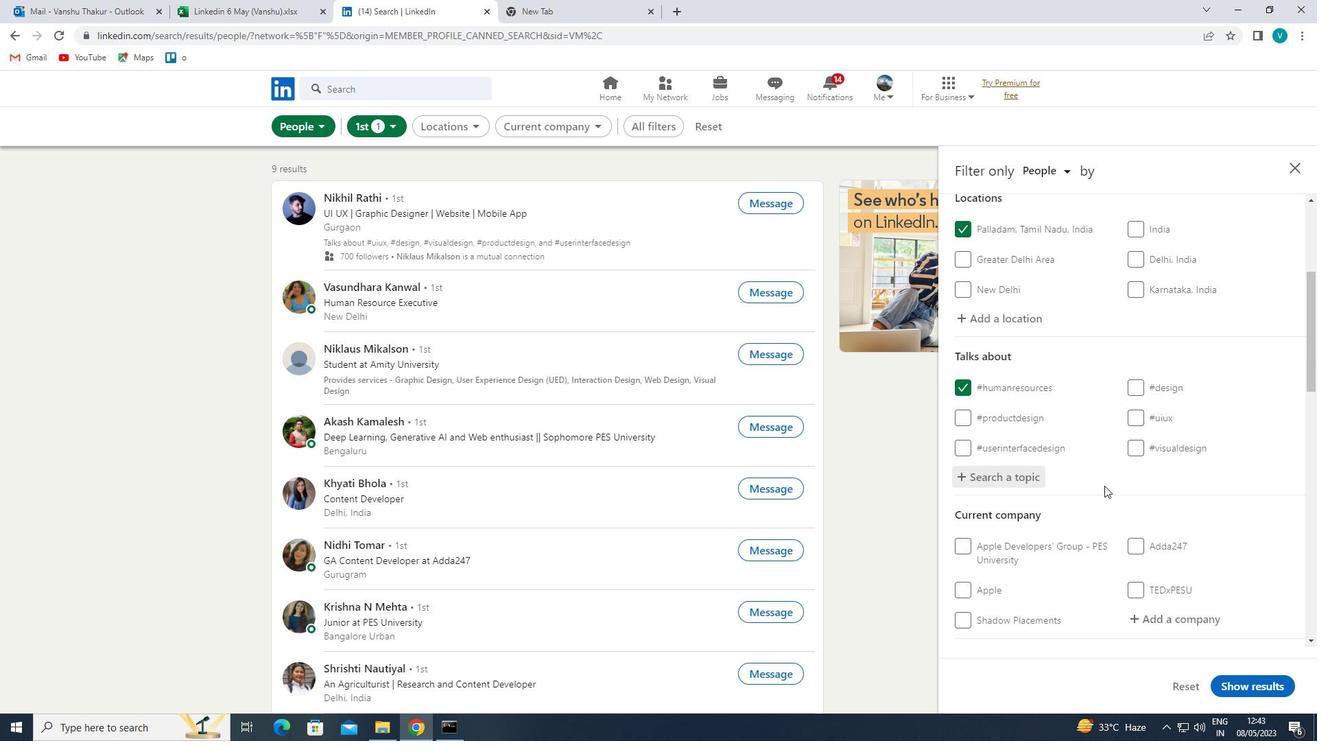 
Action: Mouse scrolled (1097, 478) with delta (0, 0)
Screenshot: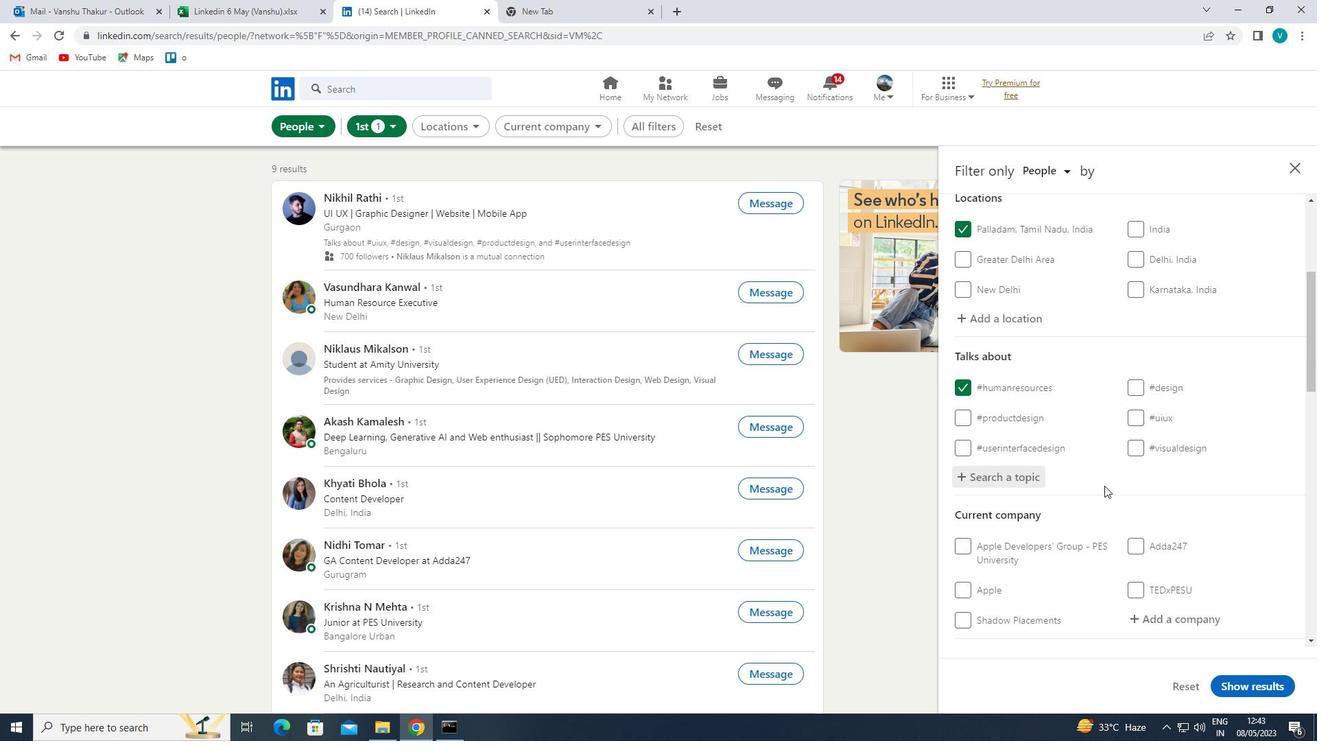 
Action: Mouse moved to (1096, 476)
Screenshot: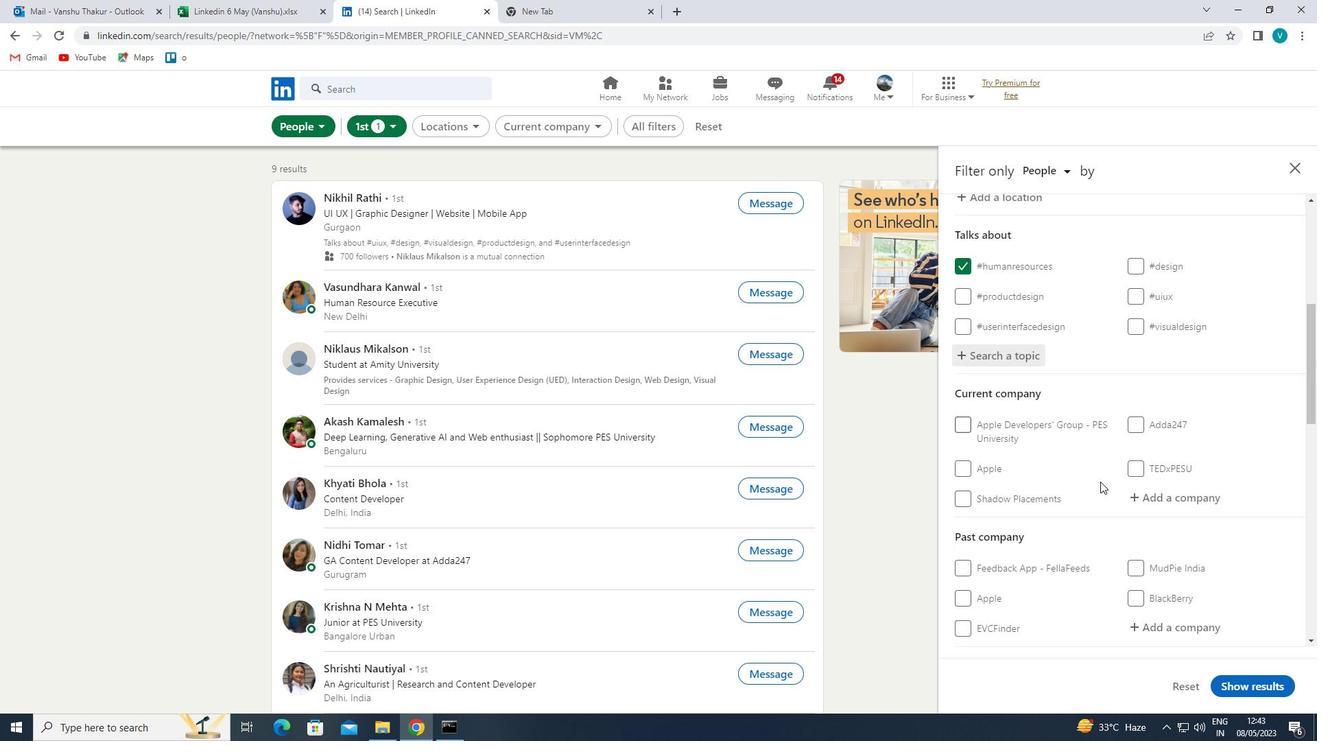 
Action: Mouse scrolled (1096, 476) with delta (0, 0)
Screenshot: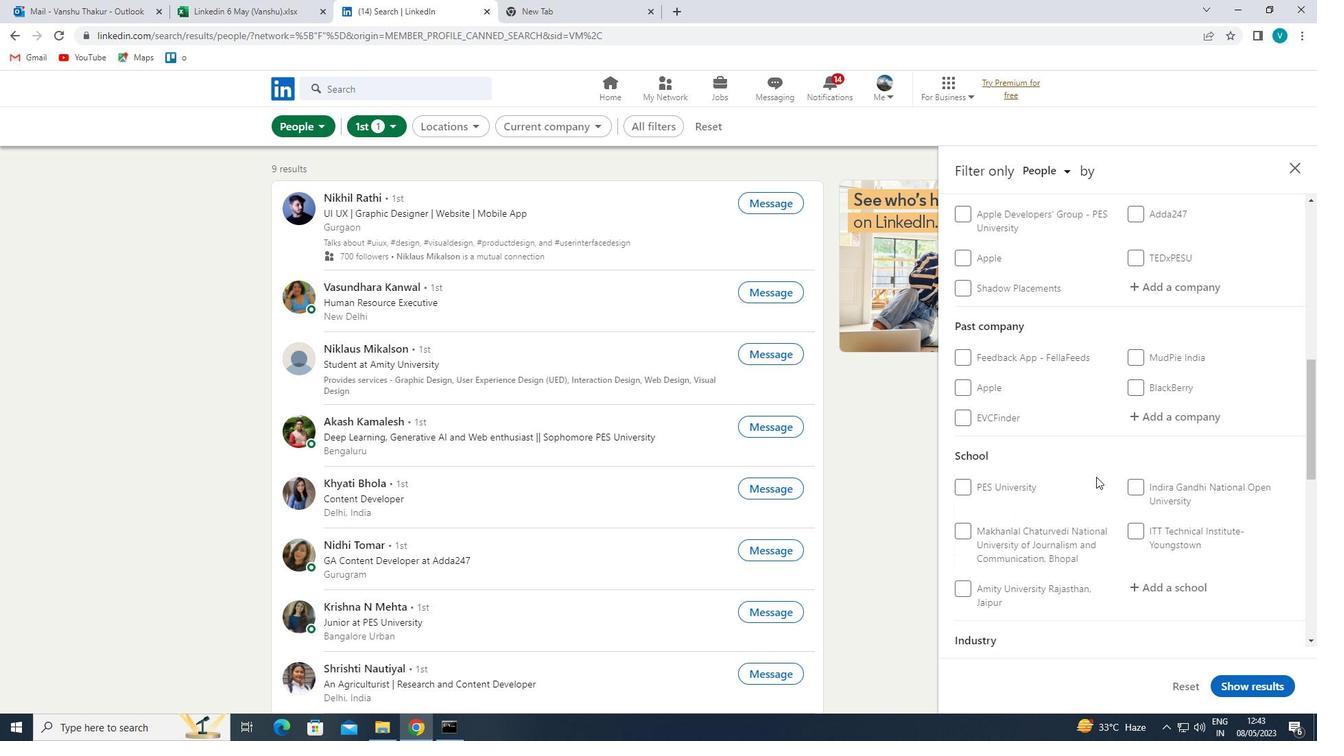 
Action: Mouse scrolled (1096, 476) with delta (0, 0)
Screenshot: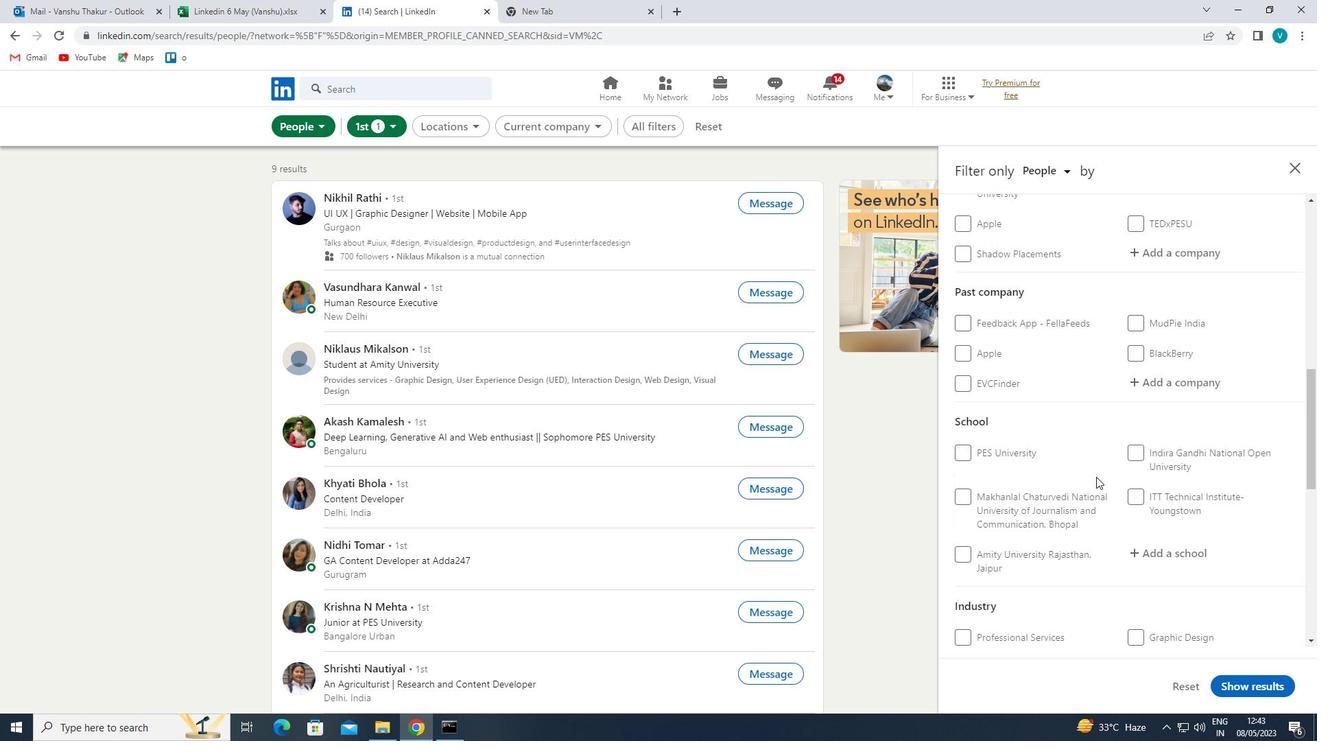 
Action: Mouse scrolled (1096, 476) with delta (0, 0)
Screenshot: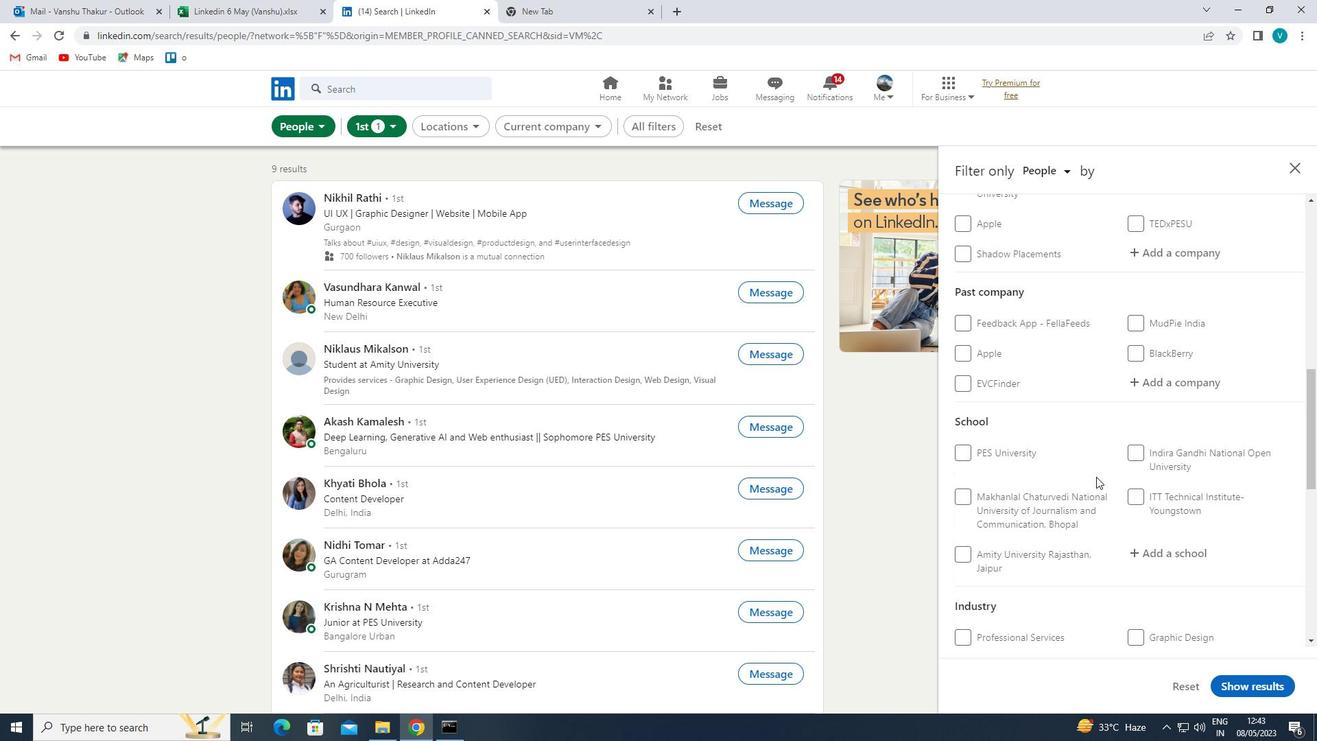 
Action: Mouse moved to (1070, 509)
Screenshot: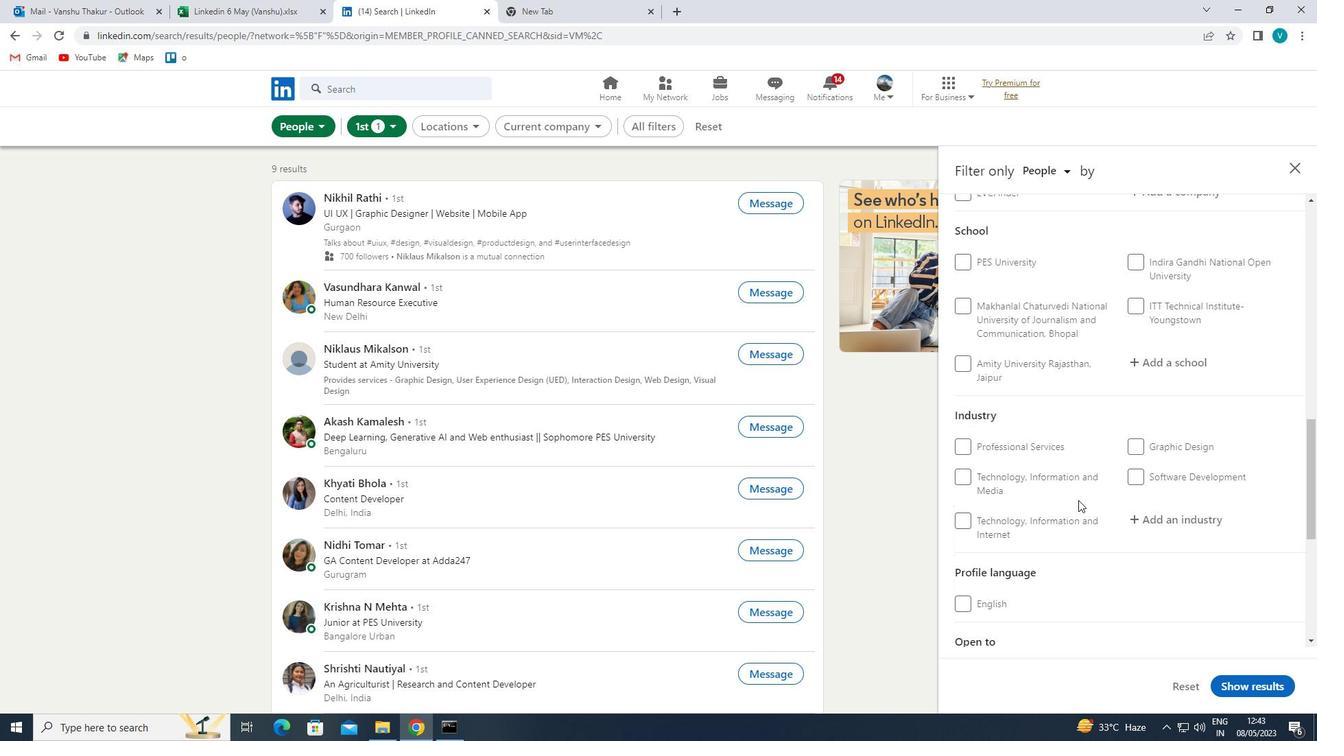 
Action: Mouse scrolled (1070, 509) with delta (0, 0)
Screenshot: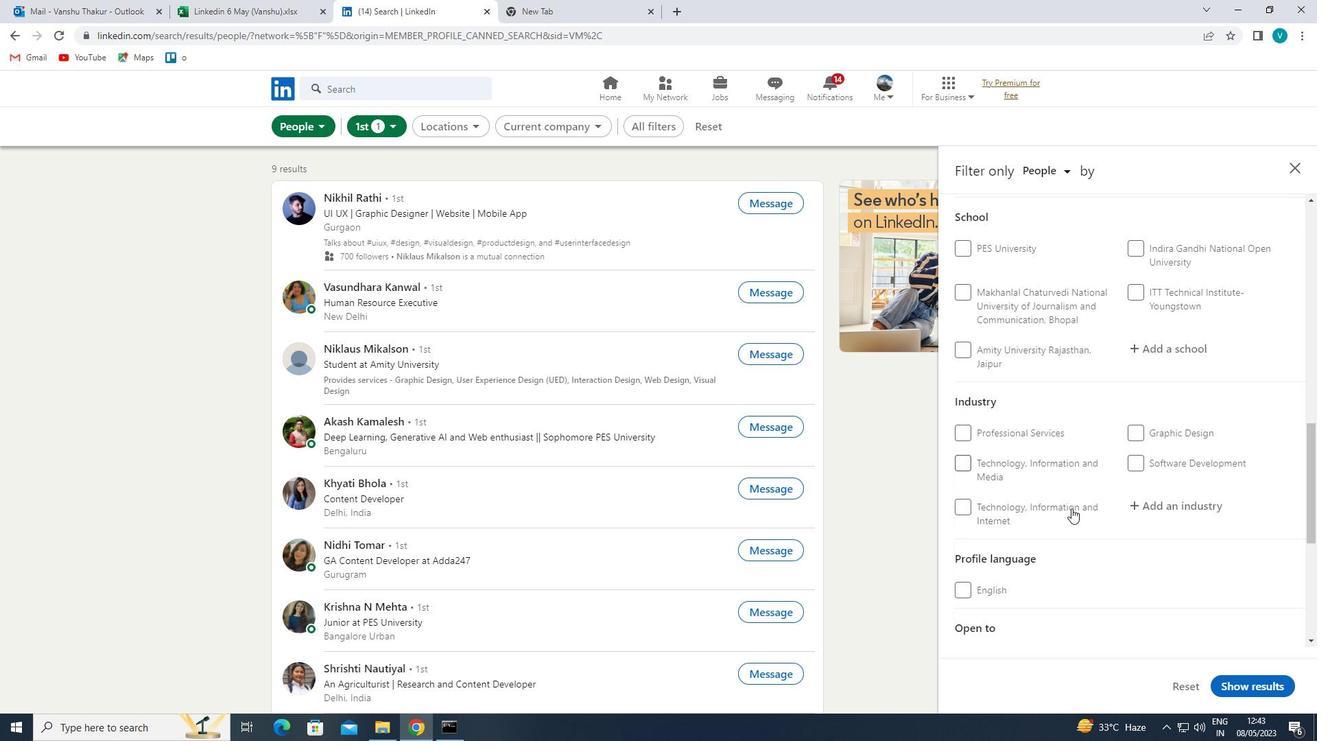 
Action: Mouse moved to (957, 519)
Screenshot: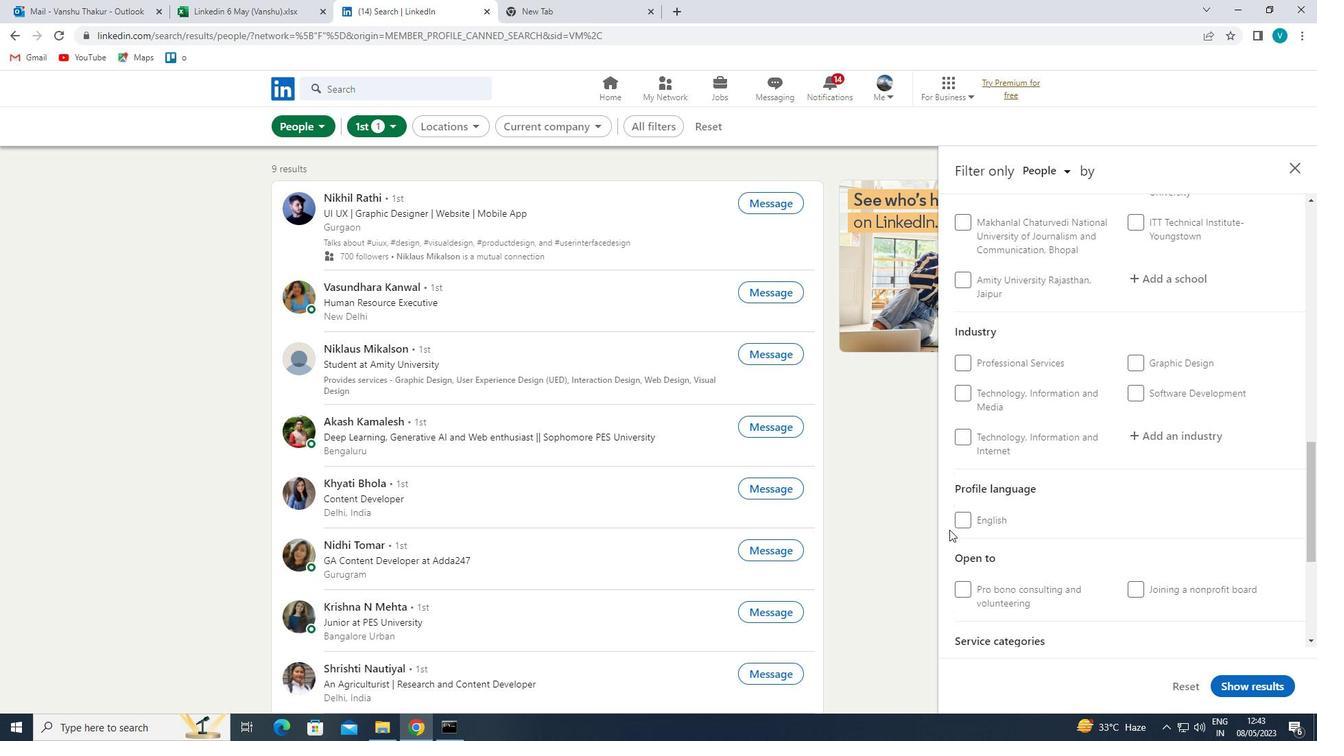
Action: Mouse pressed left at (957, 519)
Screenshot: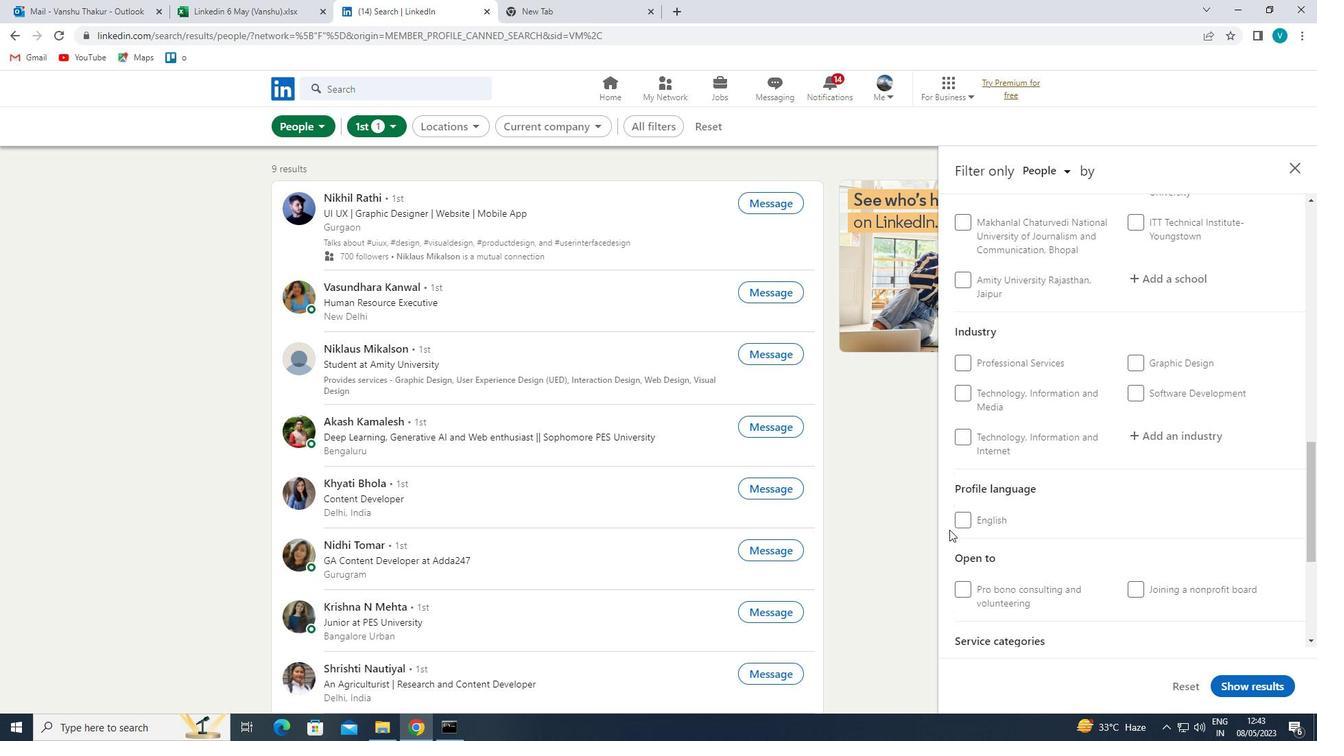 
Action: Mouse moved to (1108, 513)
Screenshot: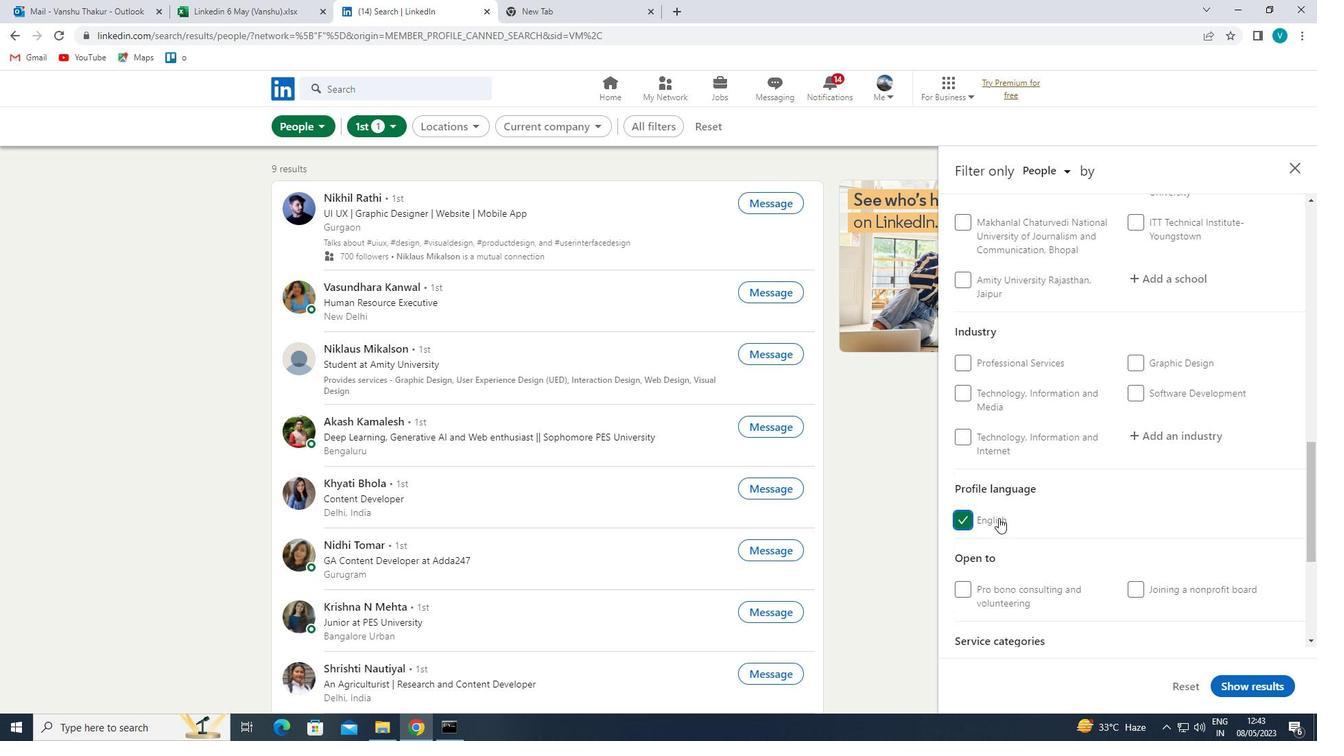 
Action: Mouse scrolled (1108, 514) with delta (0, 0)
Screenshot: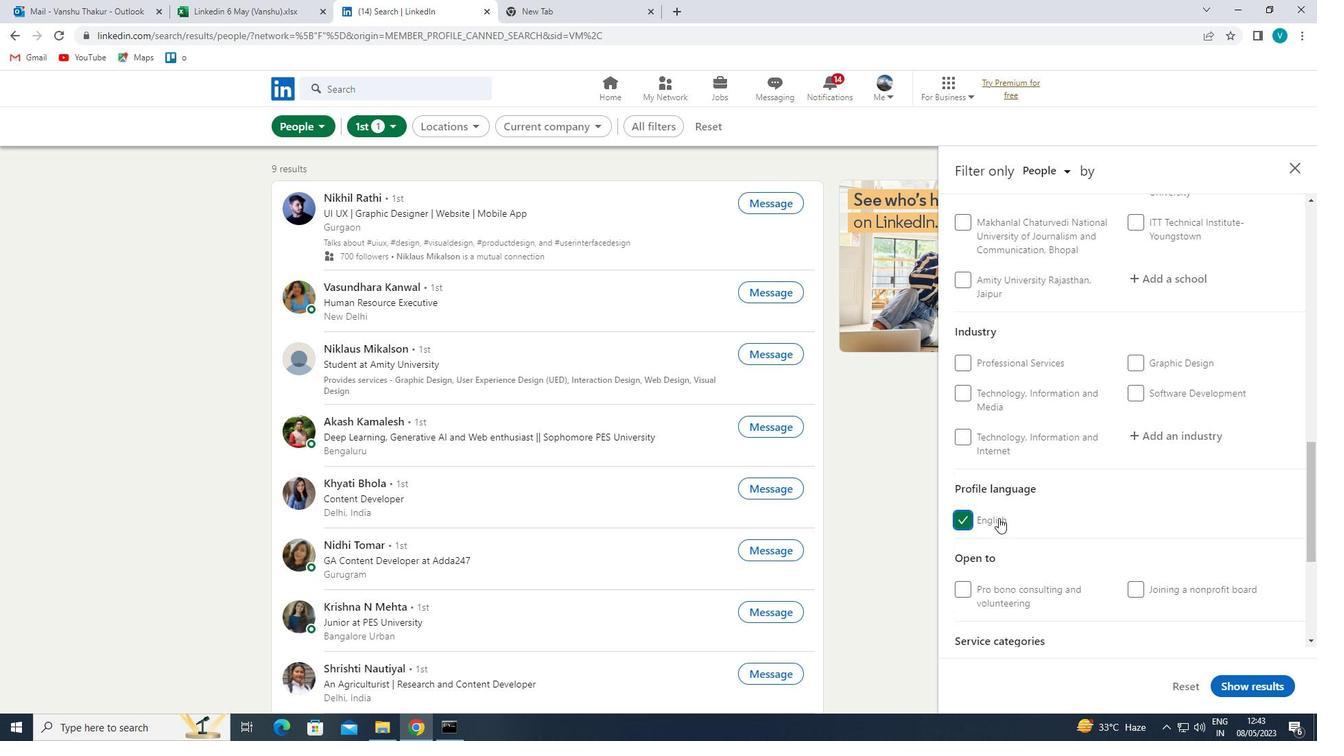 
Action: Mouse moved to (1118, 511)
Screenshot: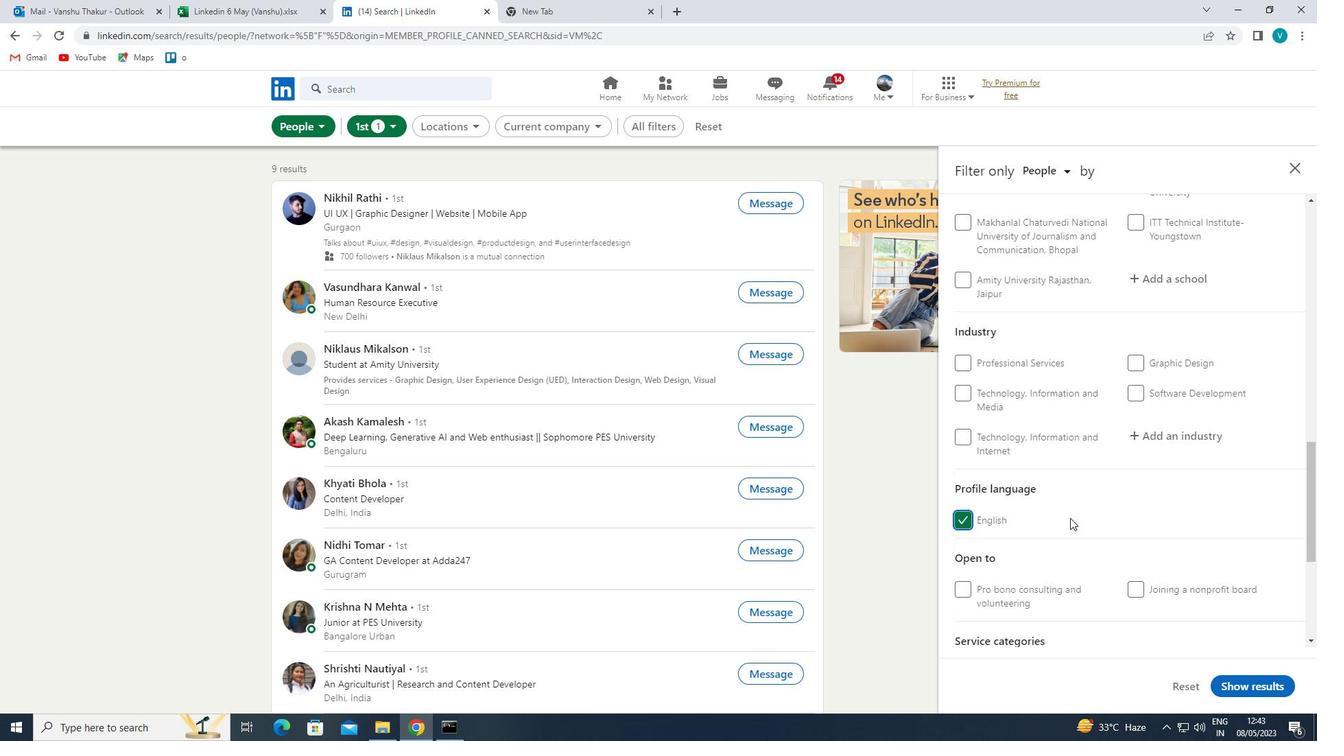 
Action: Mouse scrolled (1118, 512) with delta (0, 0)
Screenshot: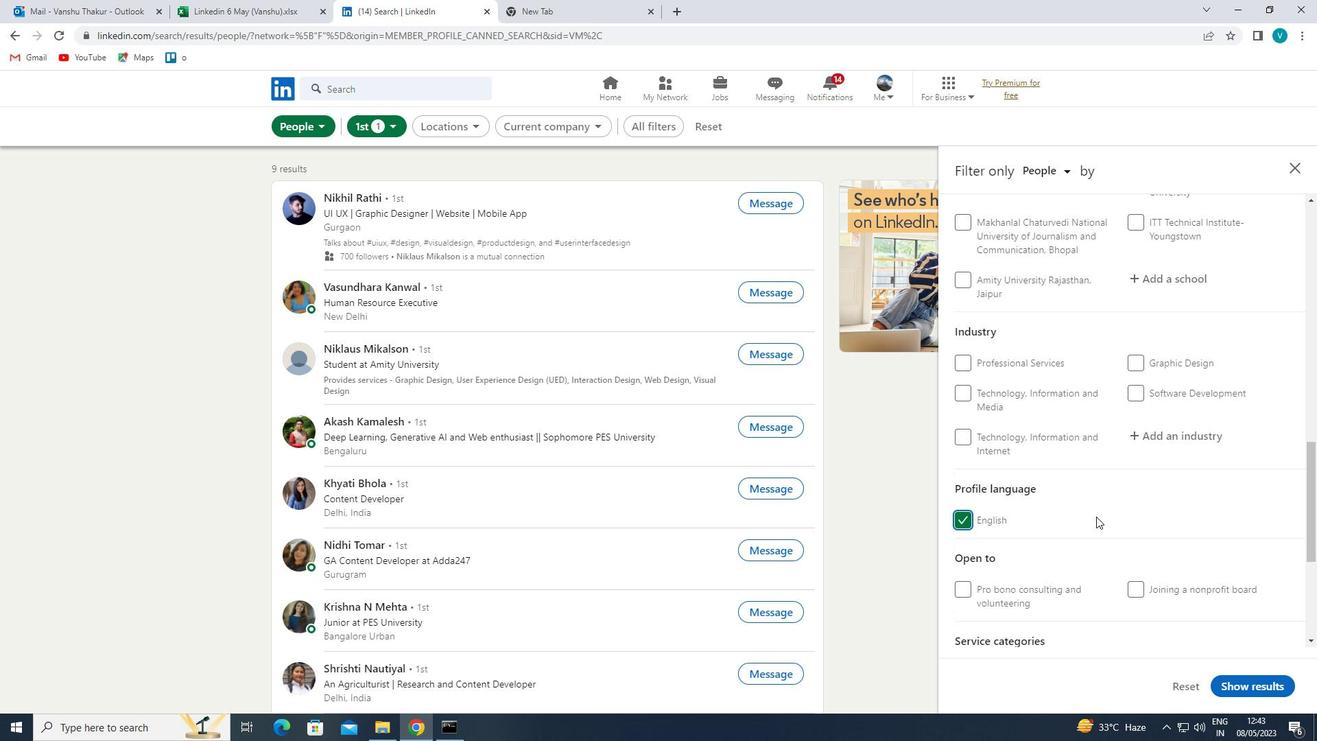 
Action: Mouse moved to (1119, 511)
Screenshot: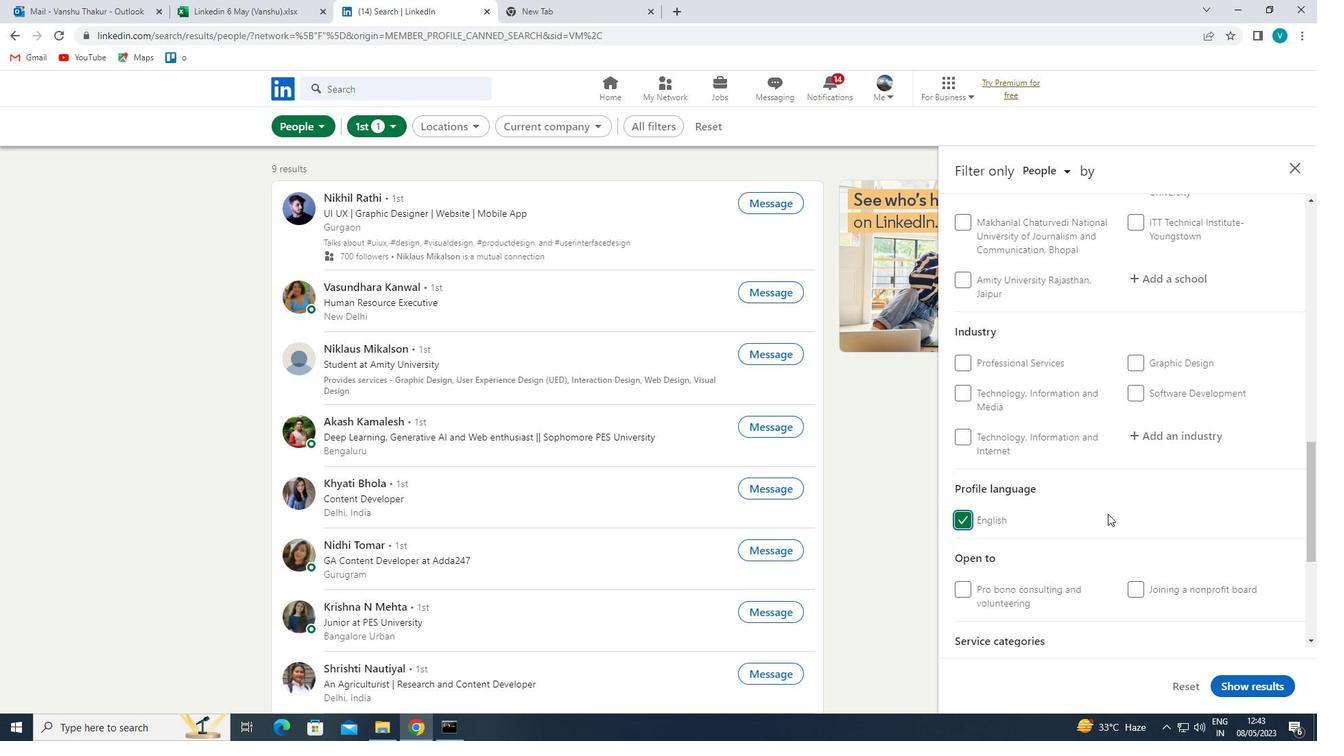 
Action: Mouse scrolled (1119, 512) with delta (0, 0)
Screenshot: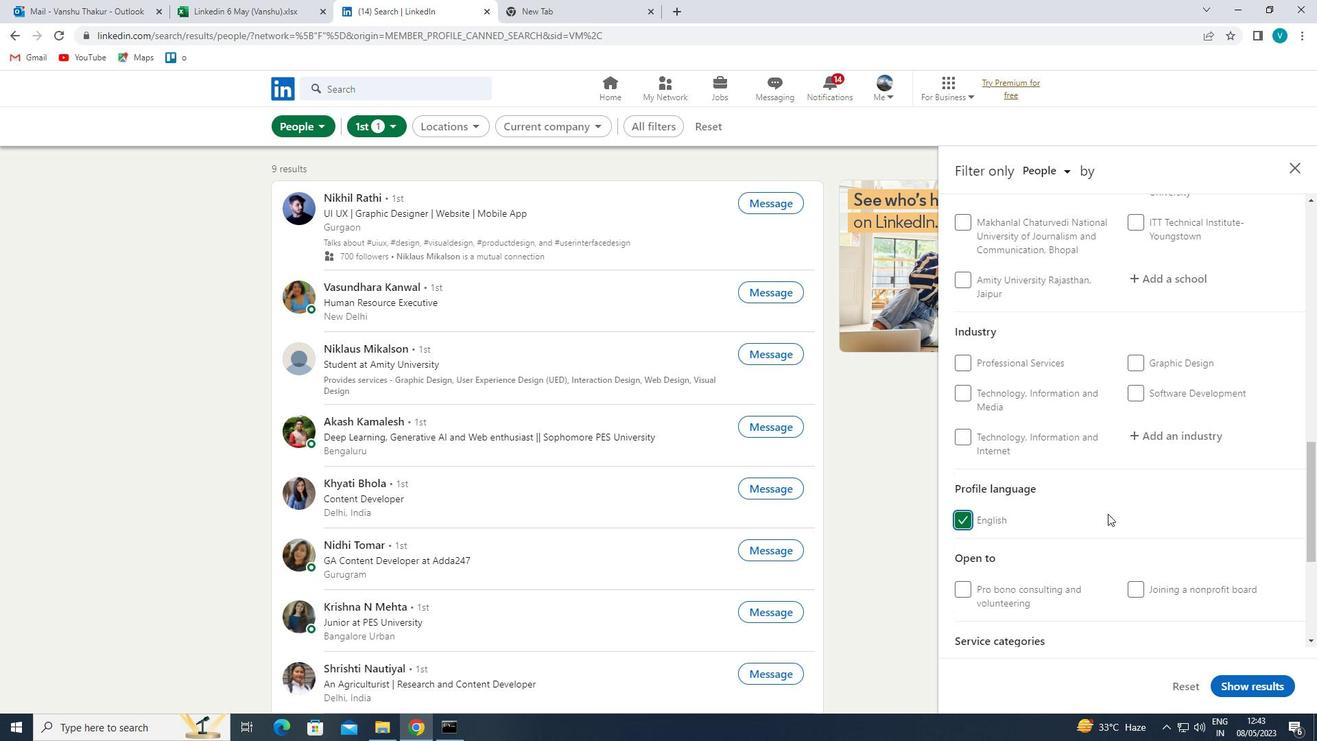 
Action: Mouse moved to (1119, 511)
Screenshot: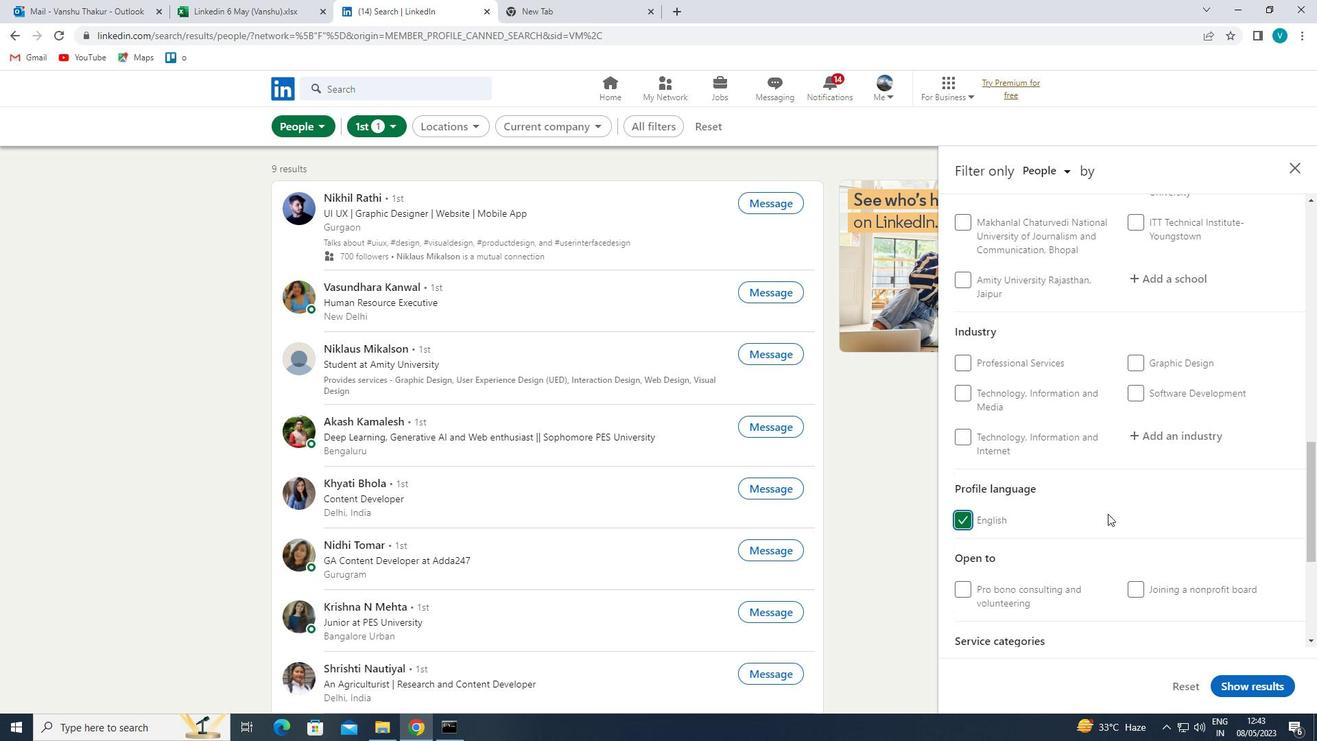 
Action: Mouse scrolled (1119, 512) with delta (0, 0)
Screenshot: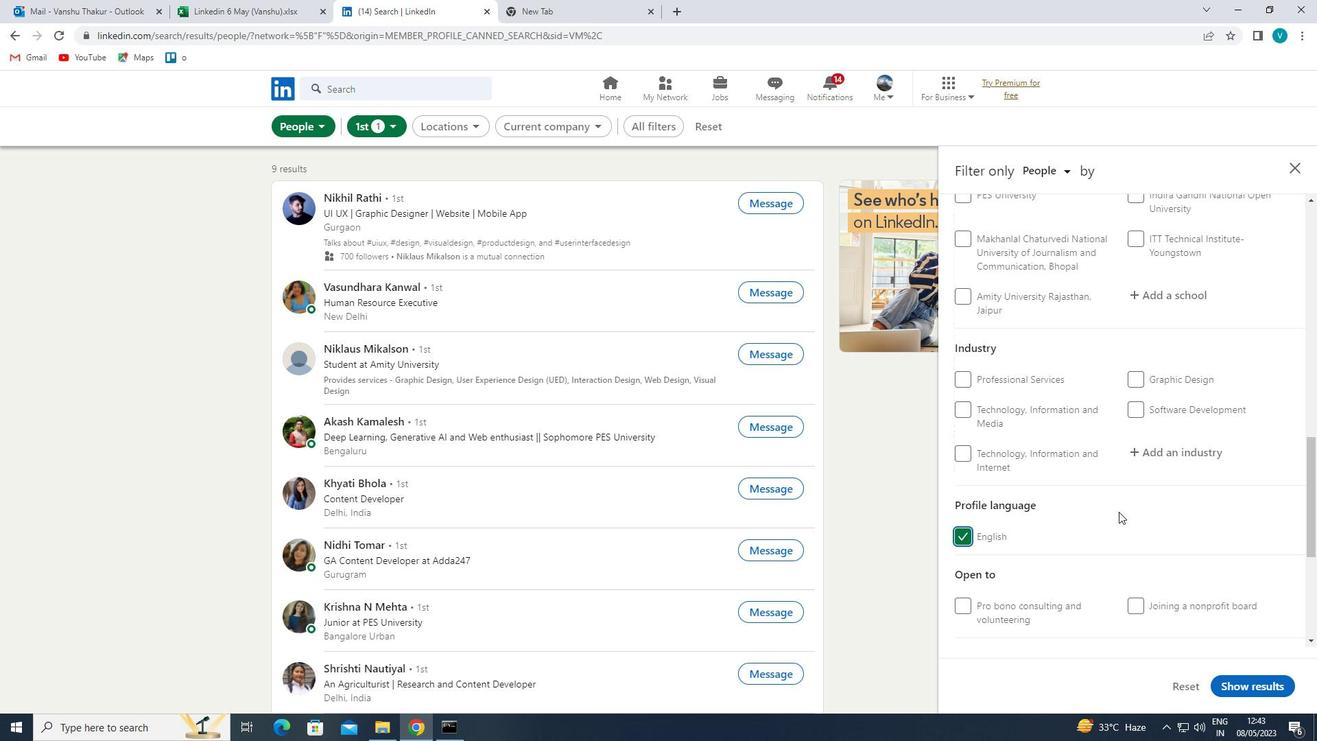 
Action: Mouse moved to (1121, 511)
Screenshot: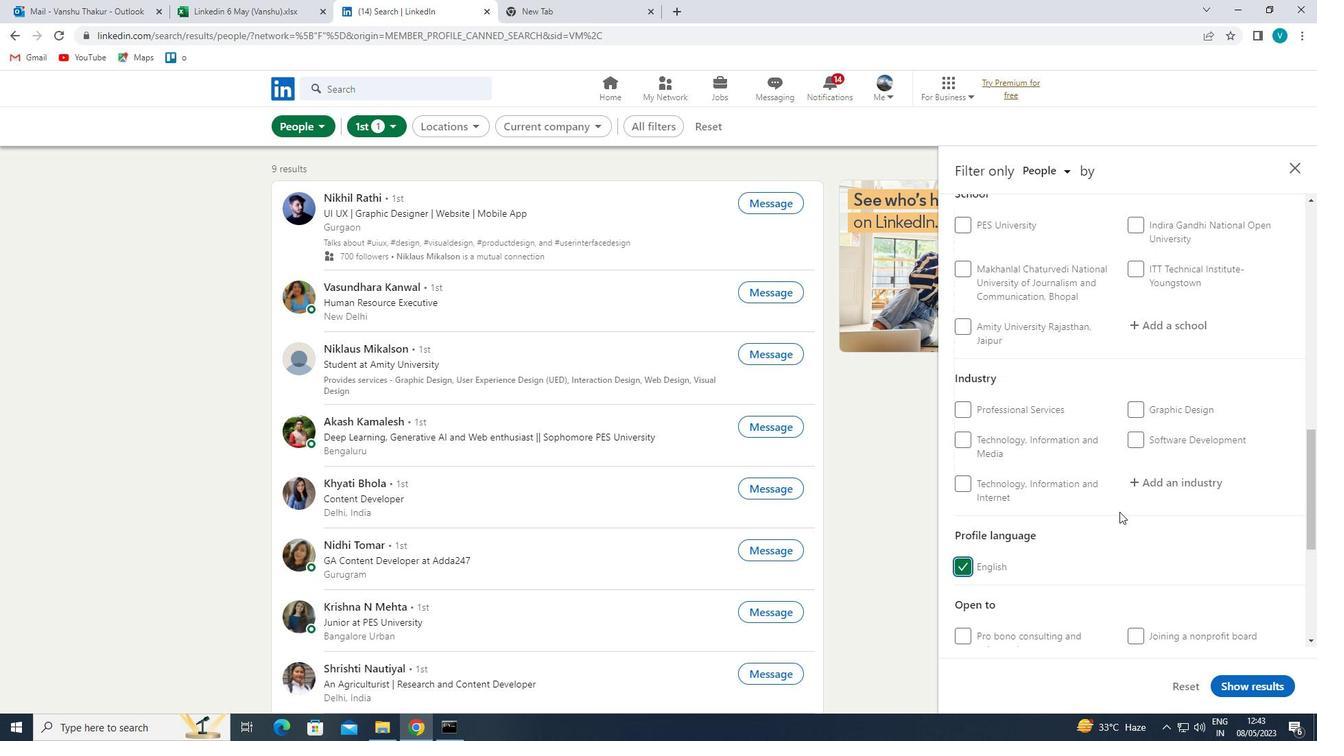 
Action: Mouse scrolled (1121, 512) with delta (0, 0)
Screenshot: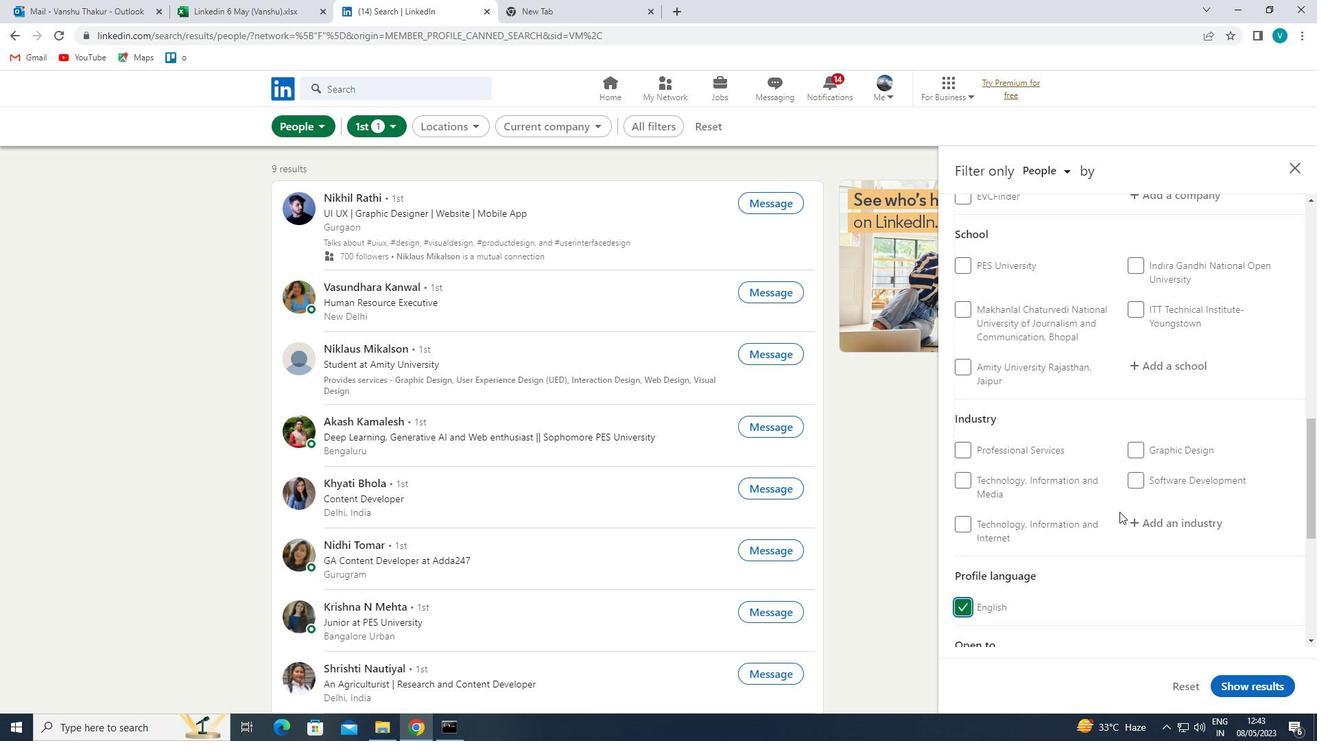 
Action: Mouse moved to (1121, 511)
Screenshot: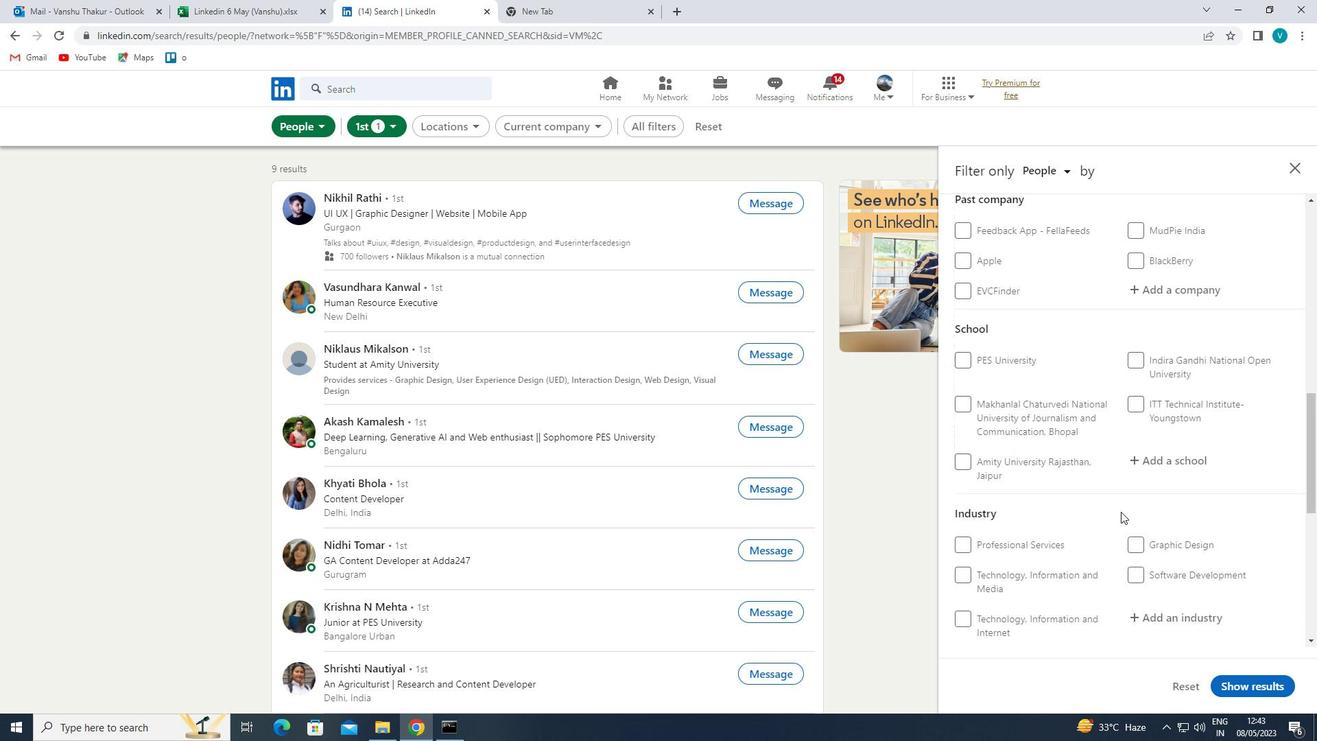 
Action: Mouse scrolled (1121, 512) with delta (0, 0)
Screenshot: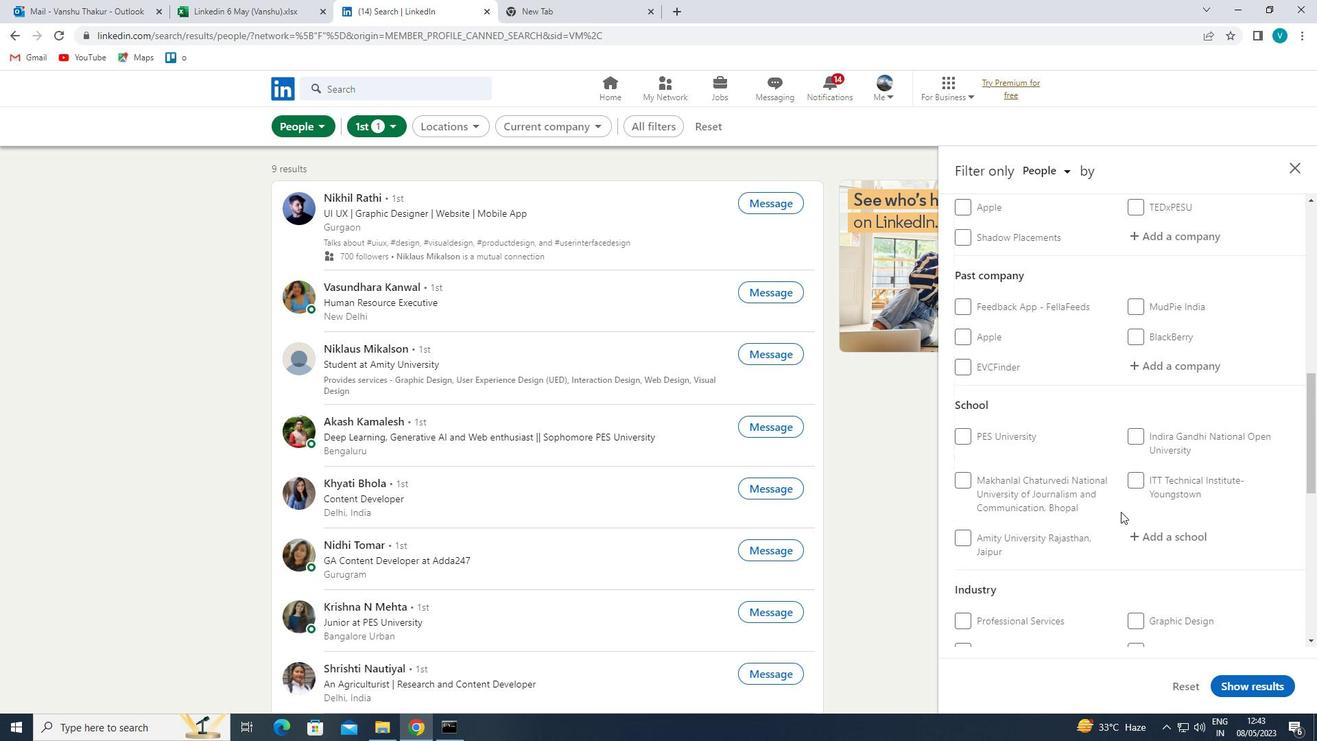 
Action: Mouse moved to (1176, 393)
Screenshot: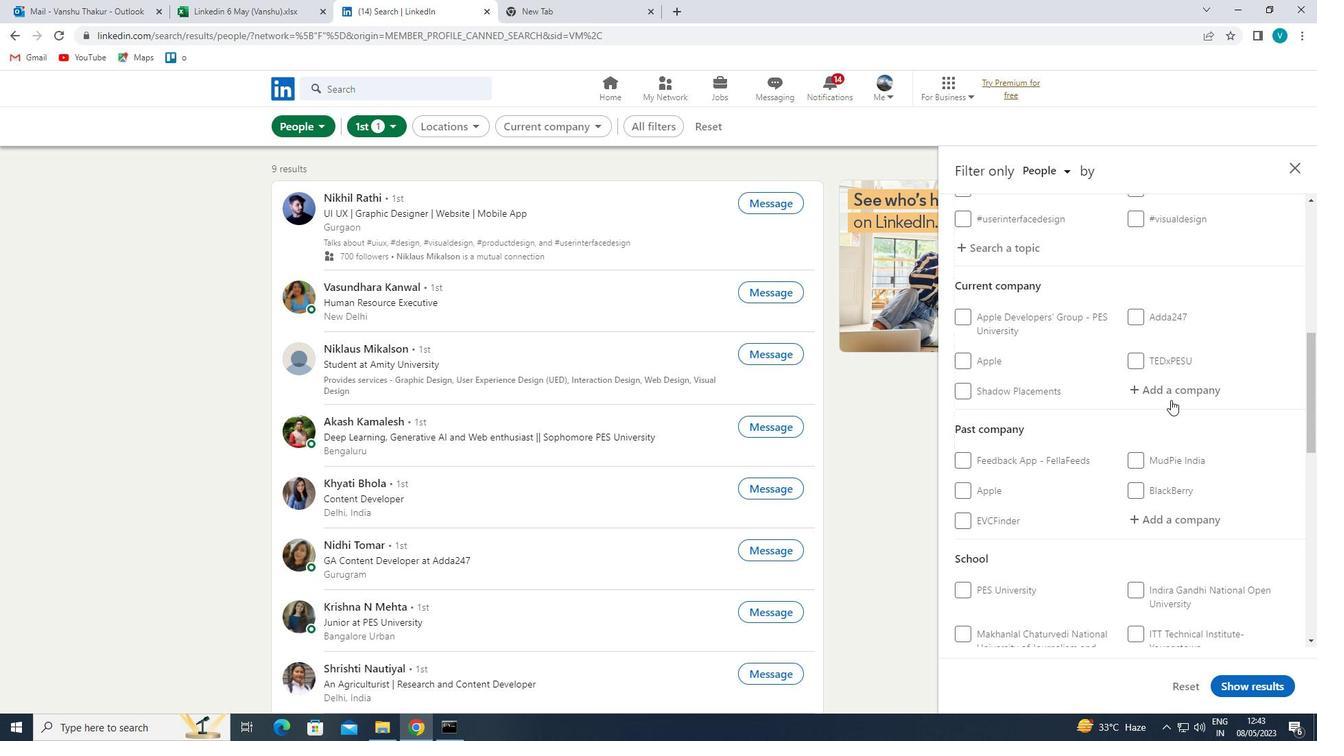 
Action: Mouse pressed left at (1176, 393)
Screenshot: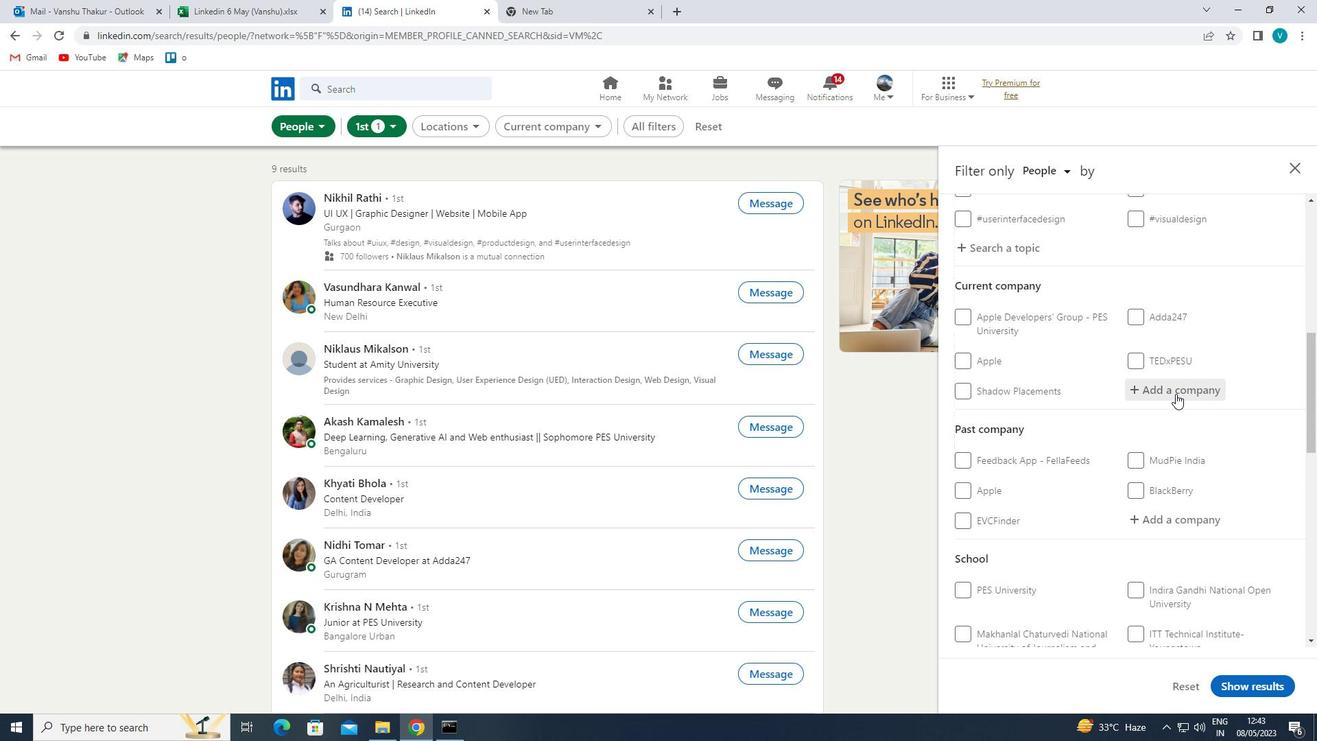 
Action: Mouse moved to (1086, 446)
Screenshot: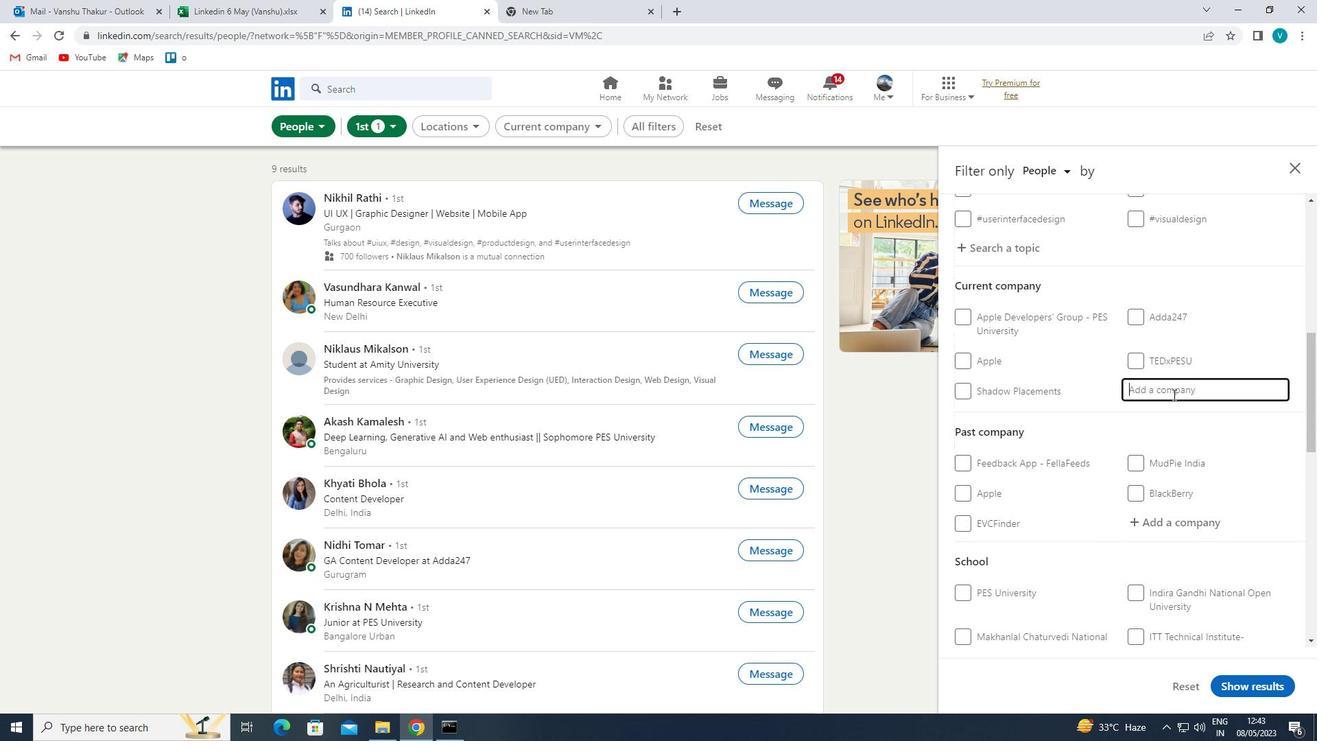 
Action: Key pressed <Key.shift>SHEMAROO<Key.space>
Screenshot: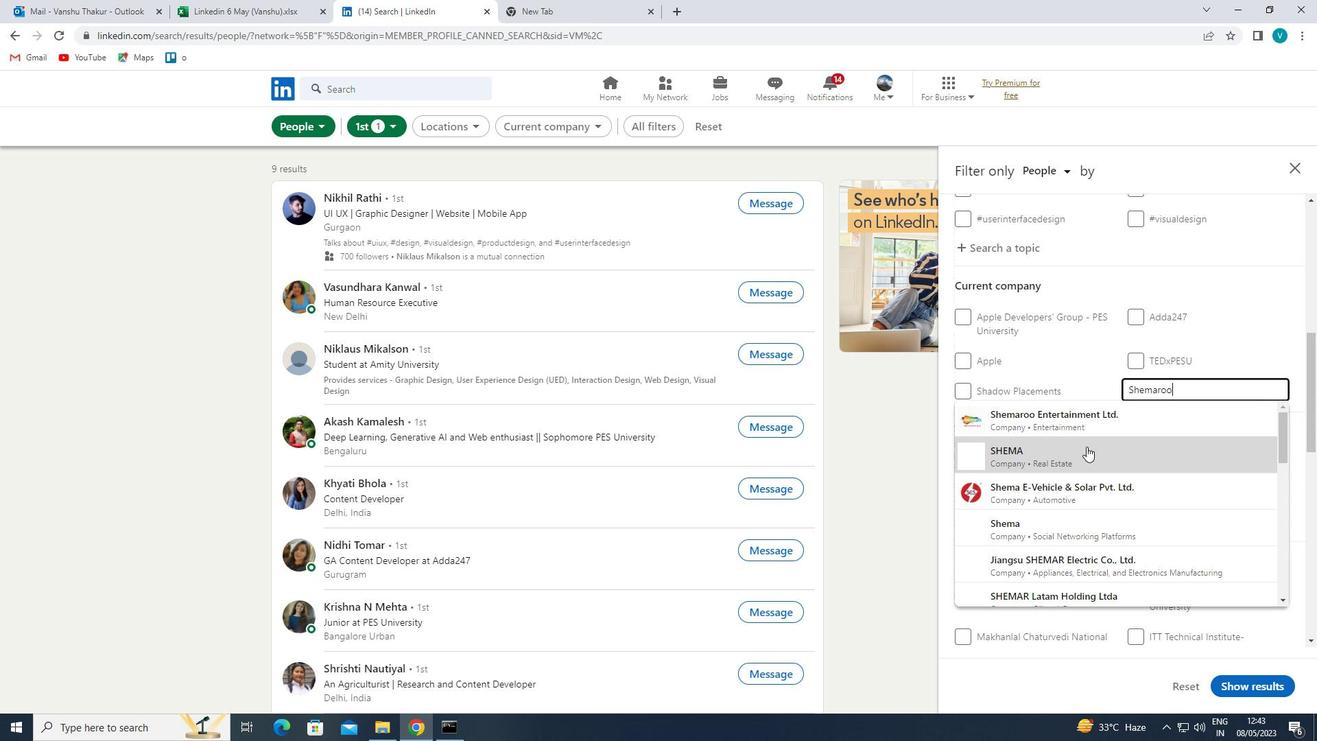 
Action: Mouse moved to (1127, 419)
Screenshot: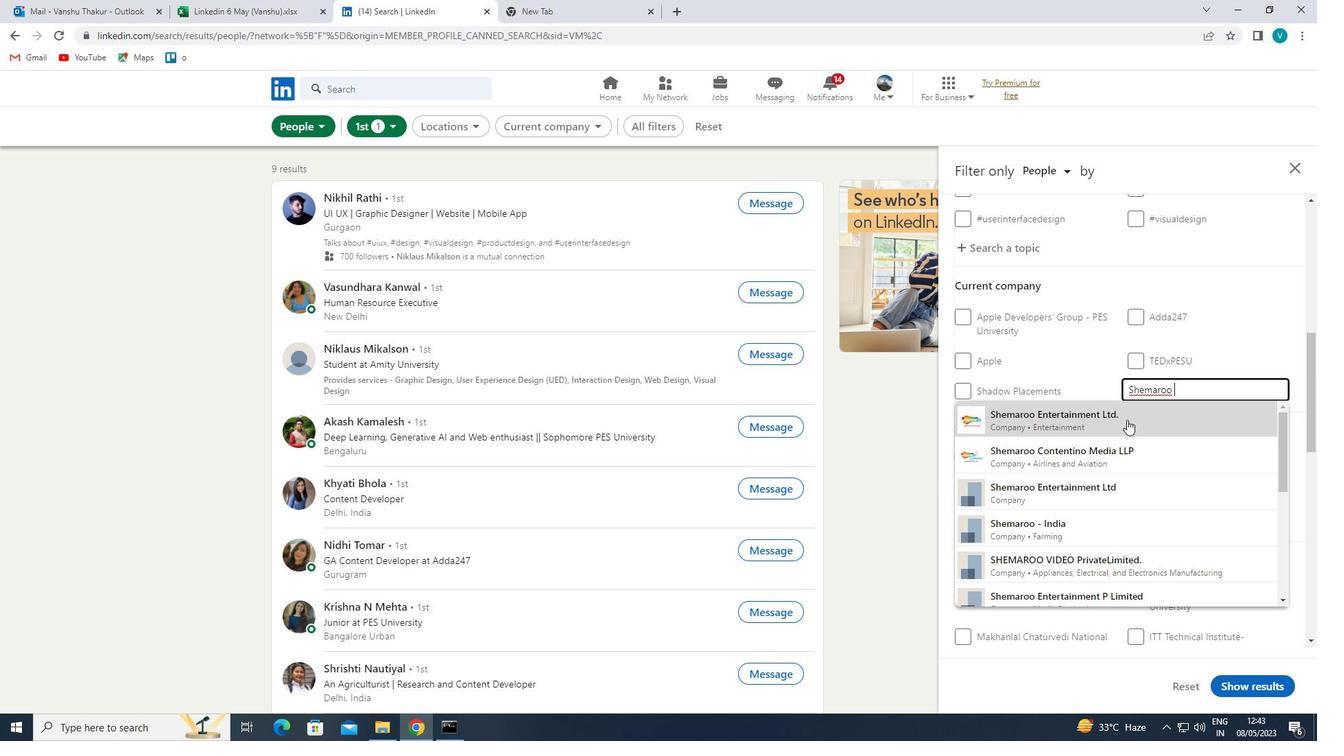 
Action: Mouse pressed left at (1127, 419)
Screenshot: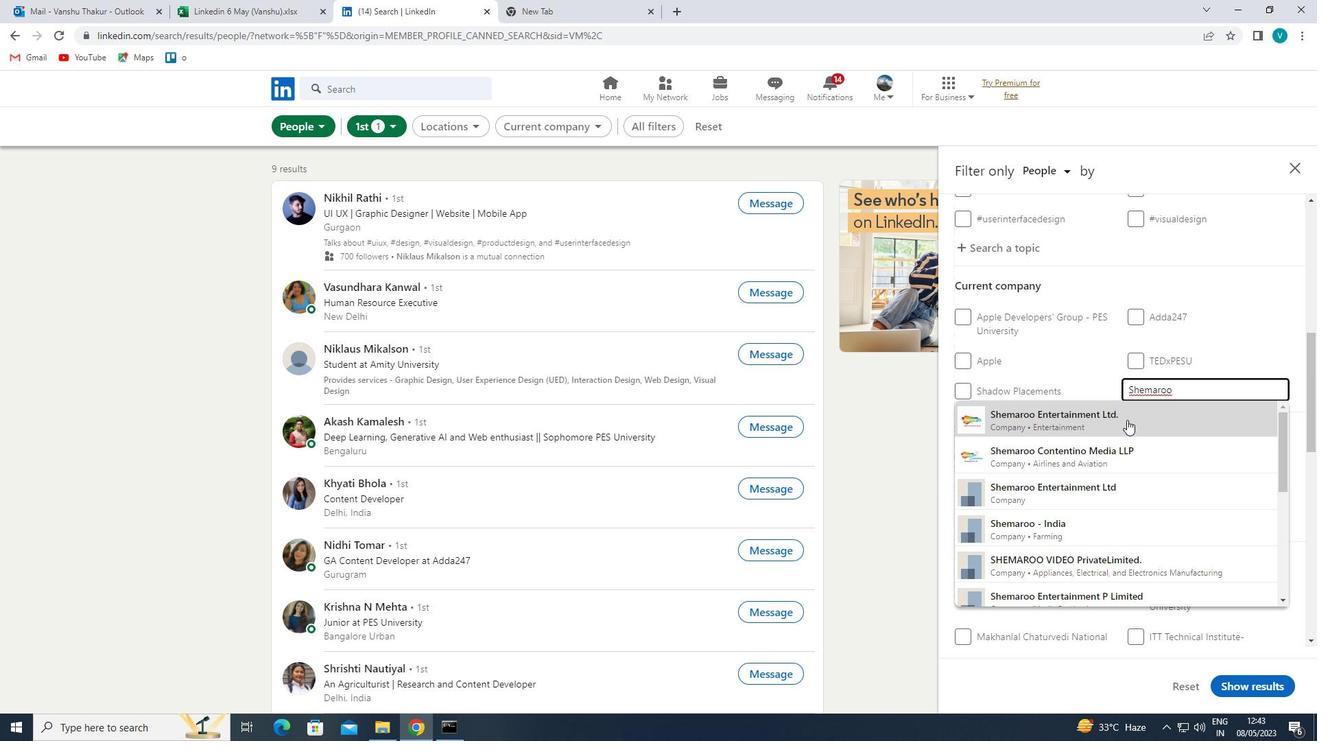 
Action: Mouse moved to (1075, 450)
Screenshot: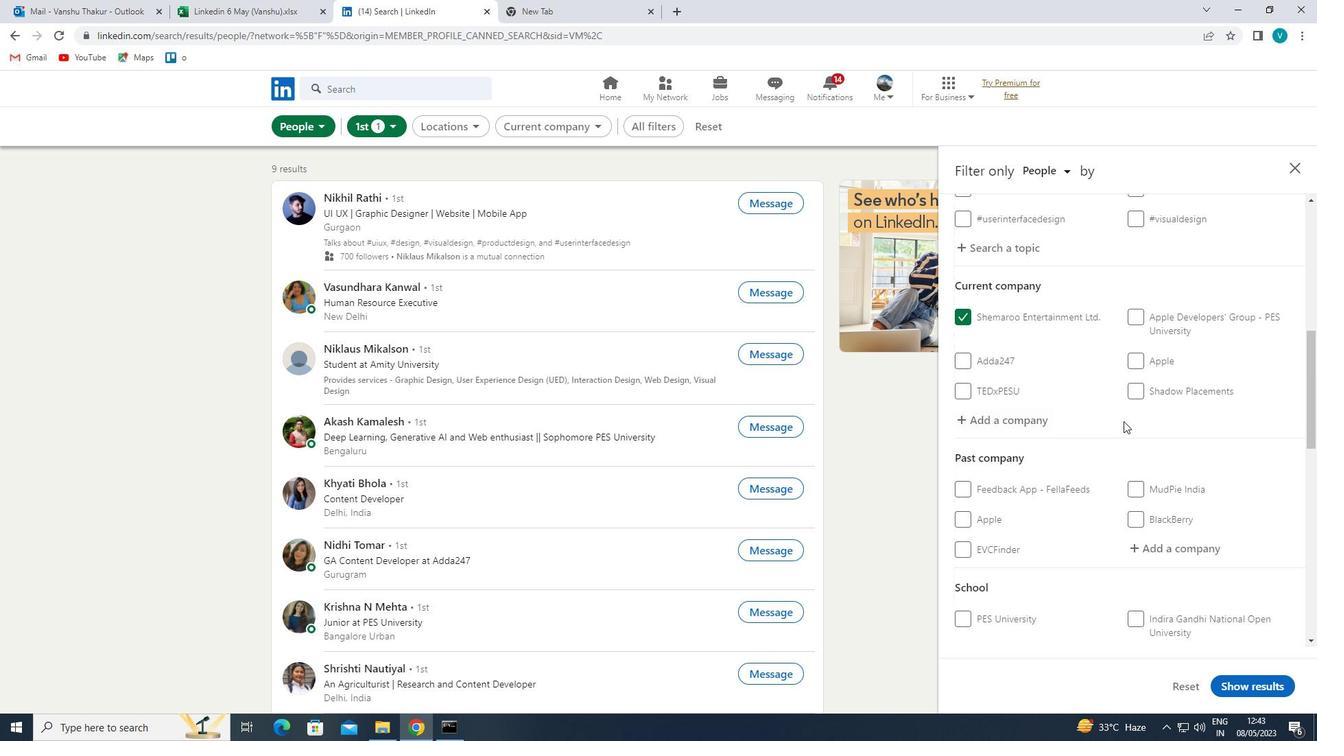 
Action: Mouse scrolled (1075, 450) with delta (0, 0)
Screenshot: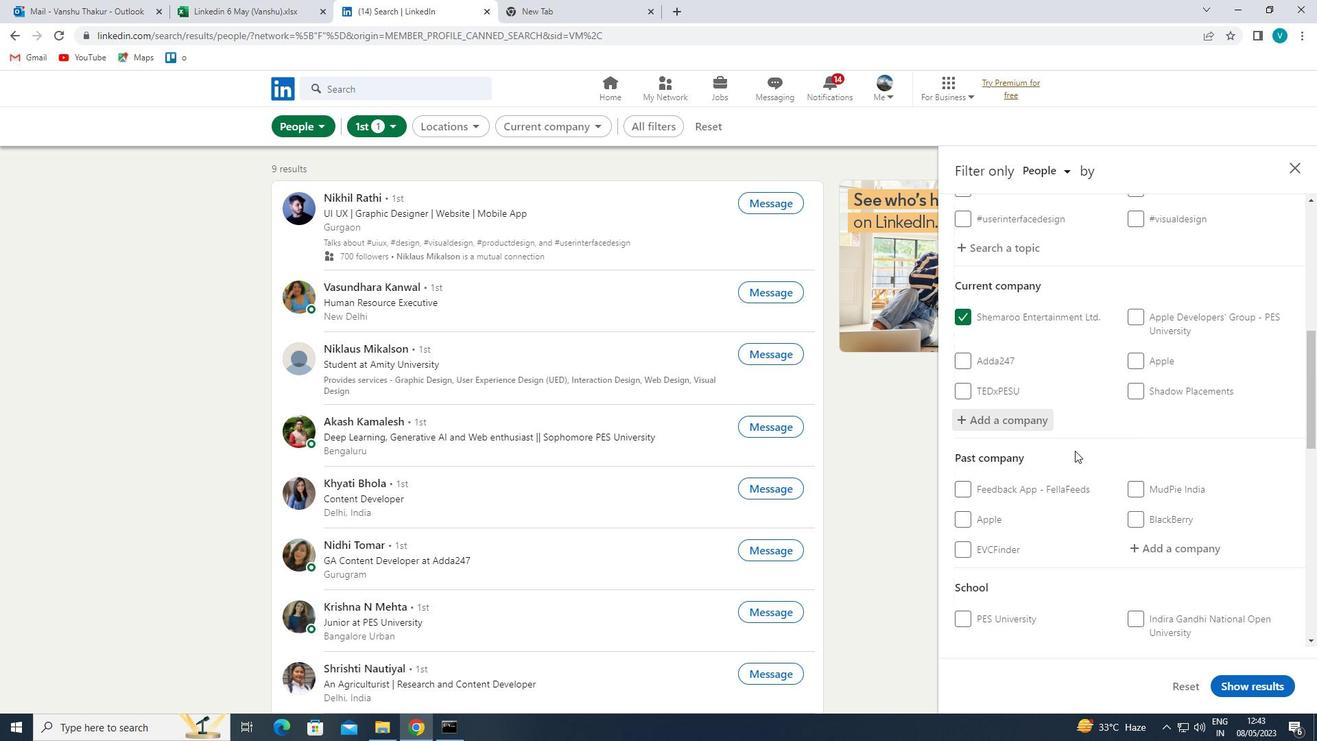 
Action: Mouse moved to (1075, 450)
Screenshot: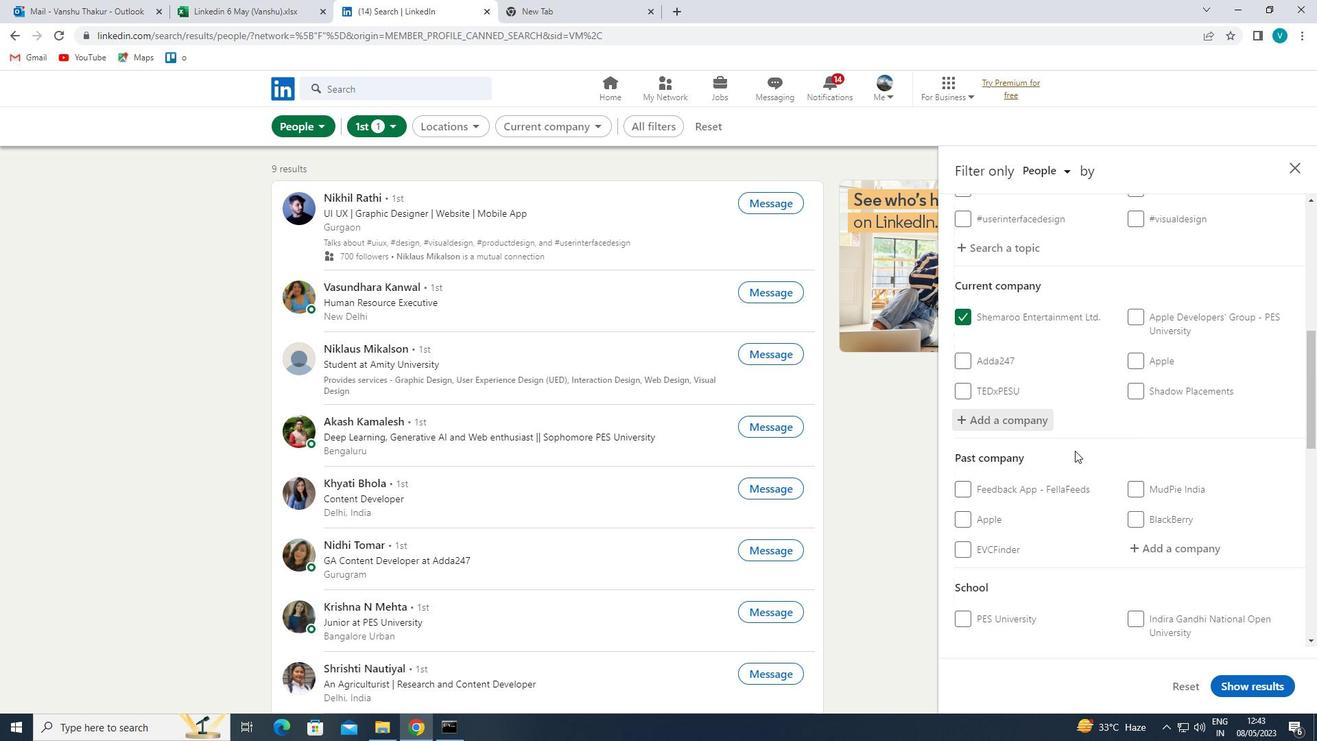 
Action: Mouse scrolled (1075, 450) with delta (0, 0)
Screenshot: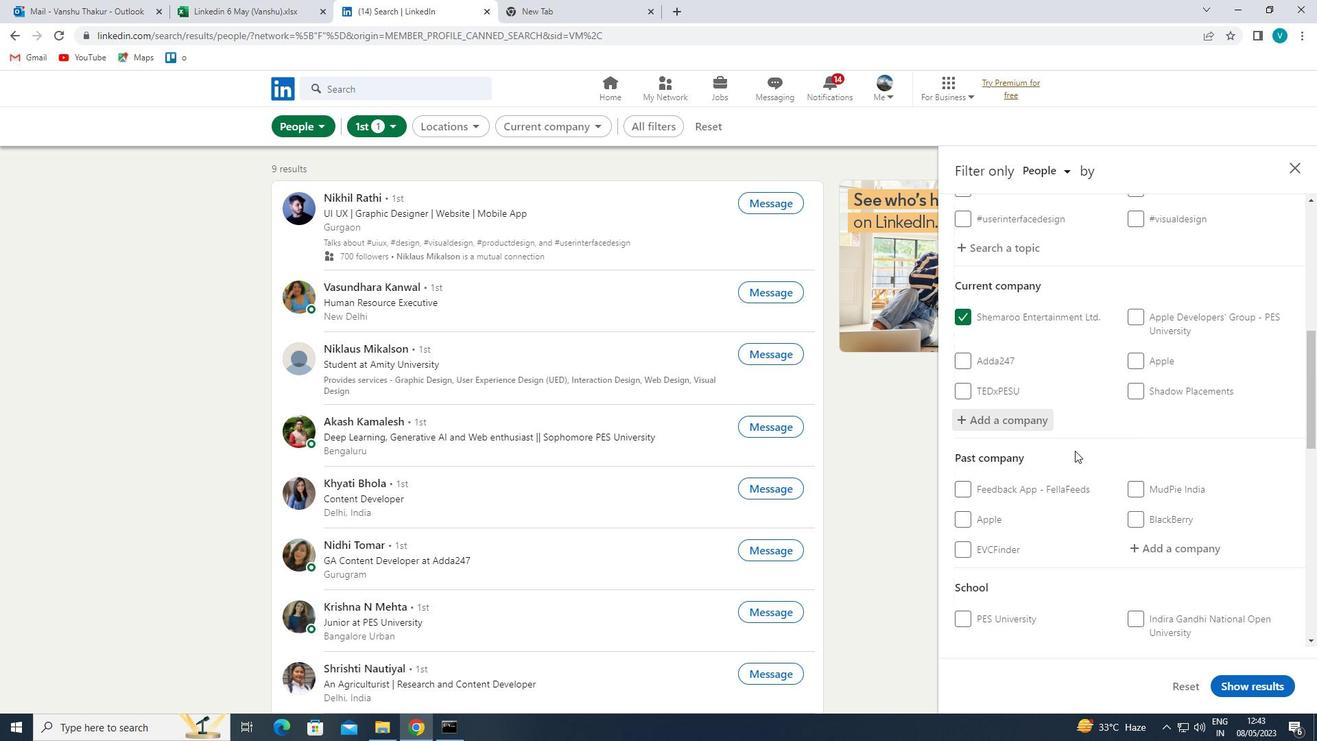 
Action: Mouse moved to (1076, 449)
Screenshot: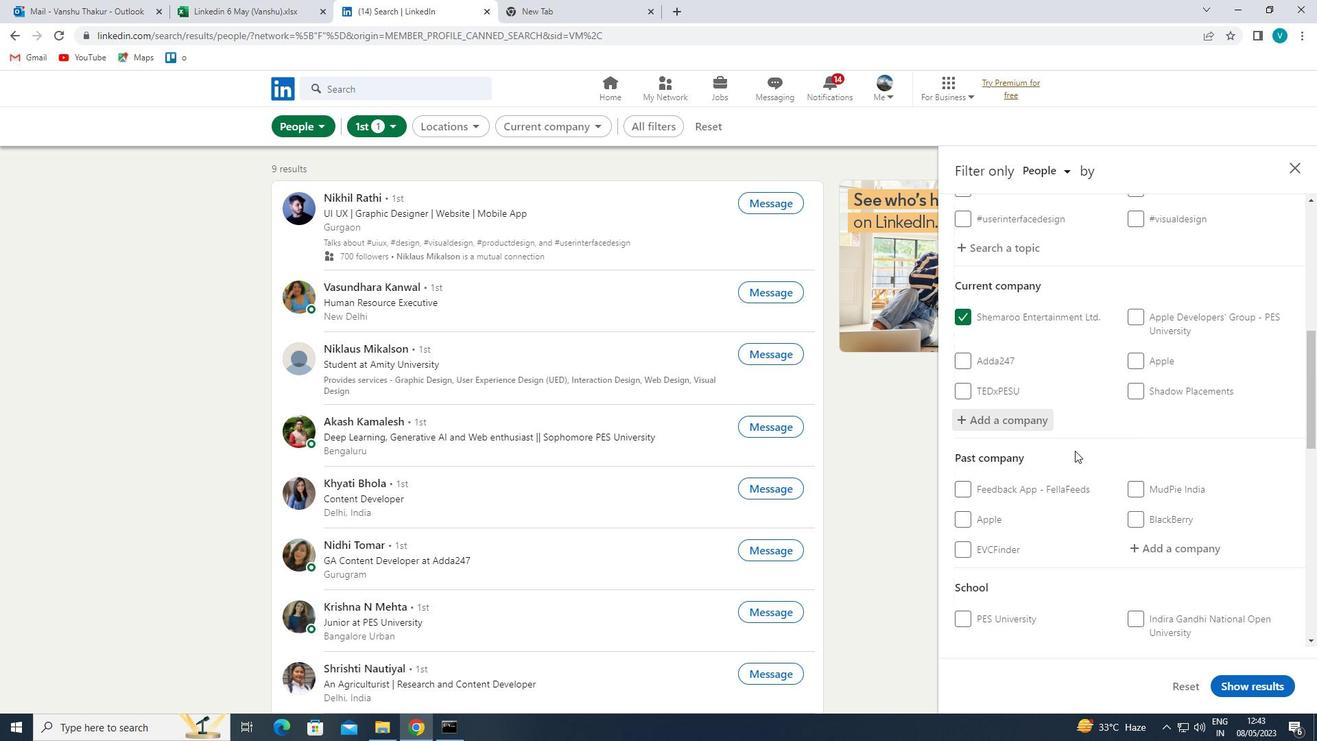 
Action: Mouse scrolled (1076, 448) with delta (0, 0)
Screenshot: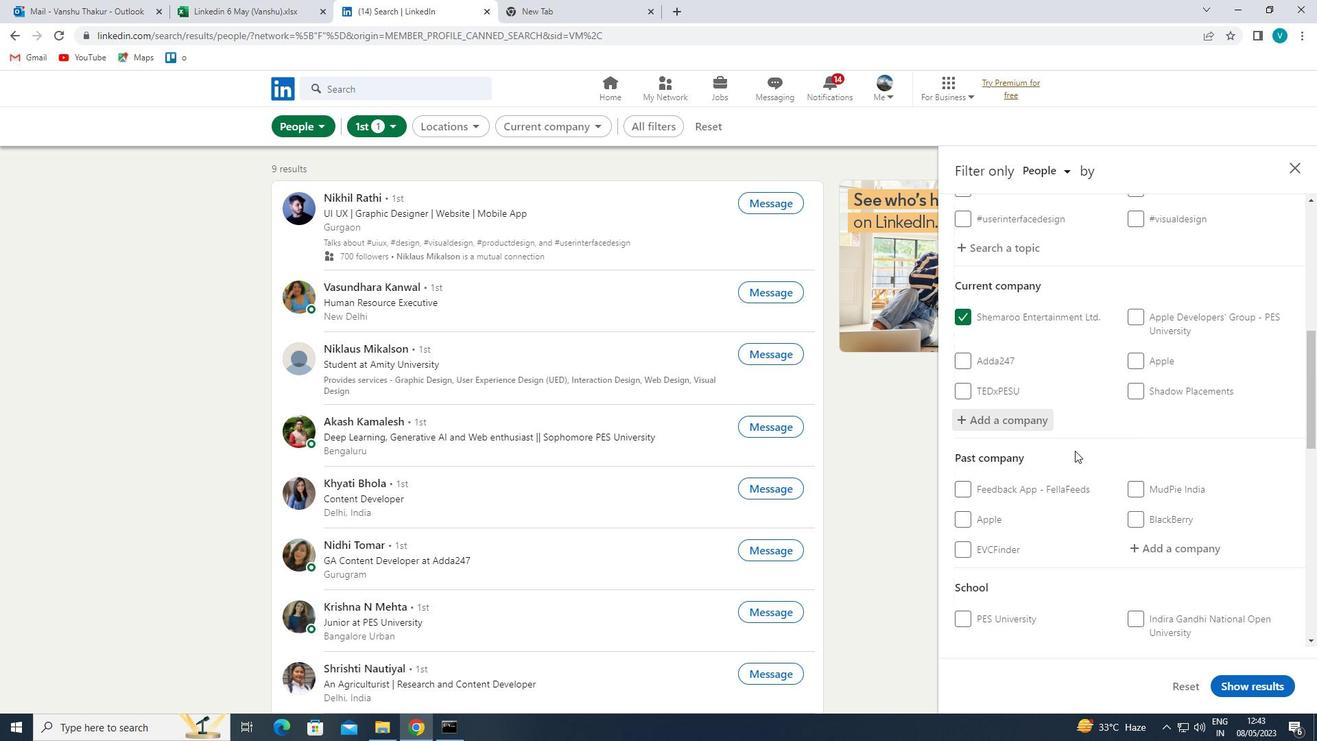 
Action: Mouse moved to (1076, 448)
Screenshot: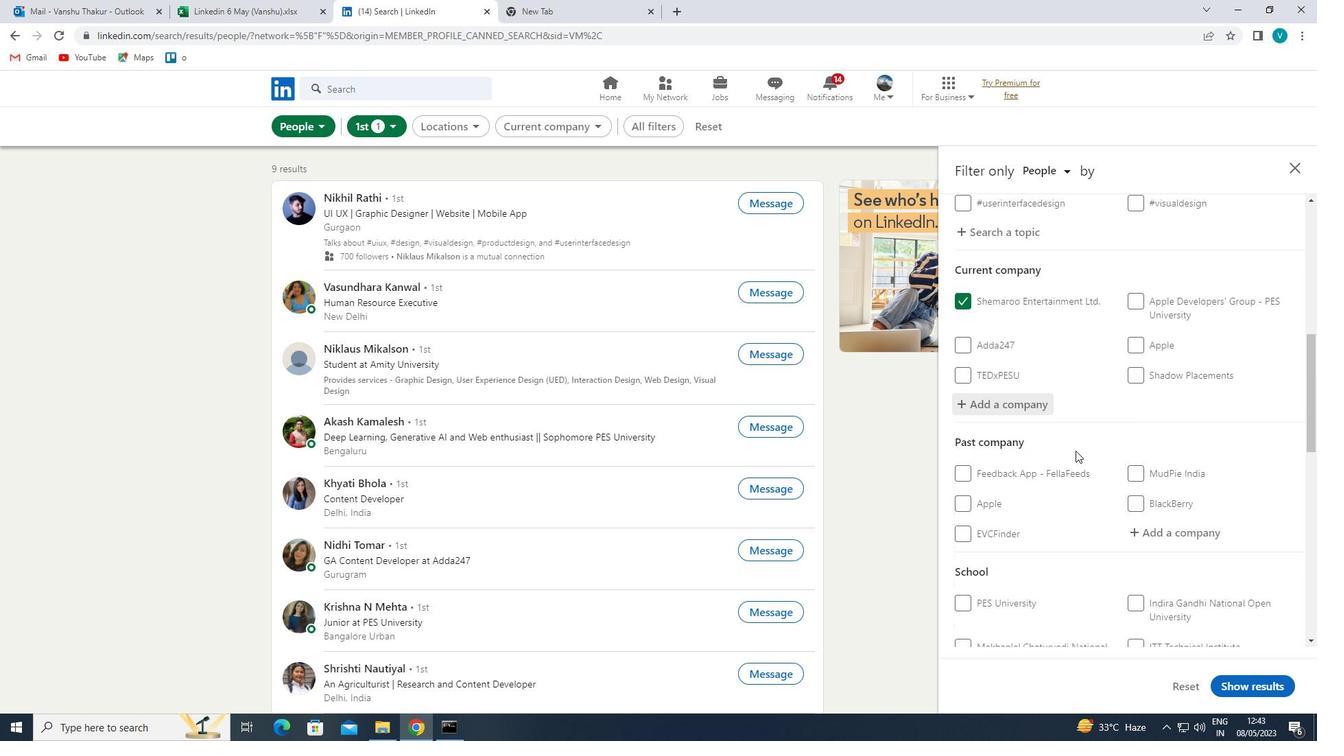 
Action: Mouse scrolled (1076, 448) with delta (0, 0)
Screenshot: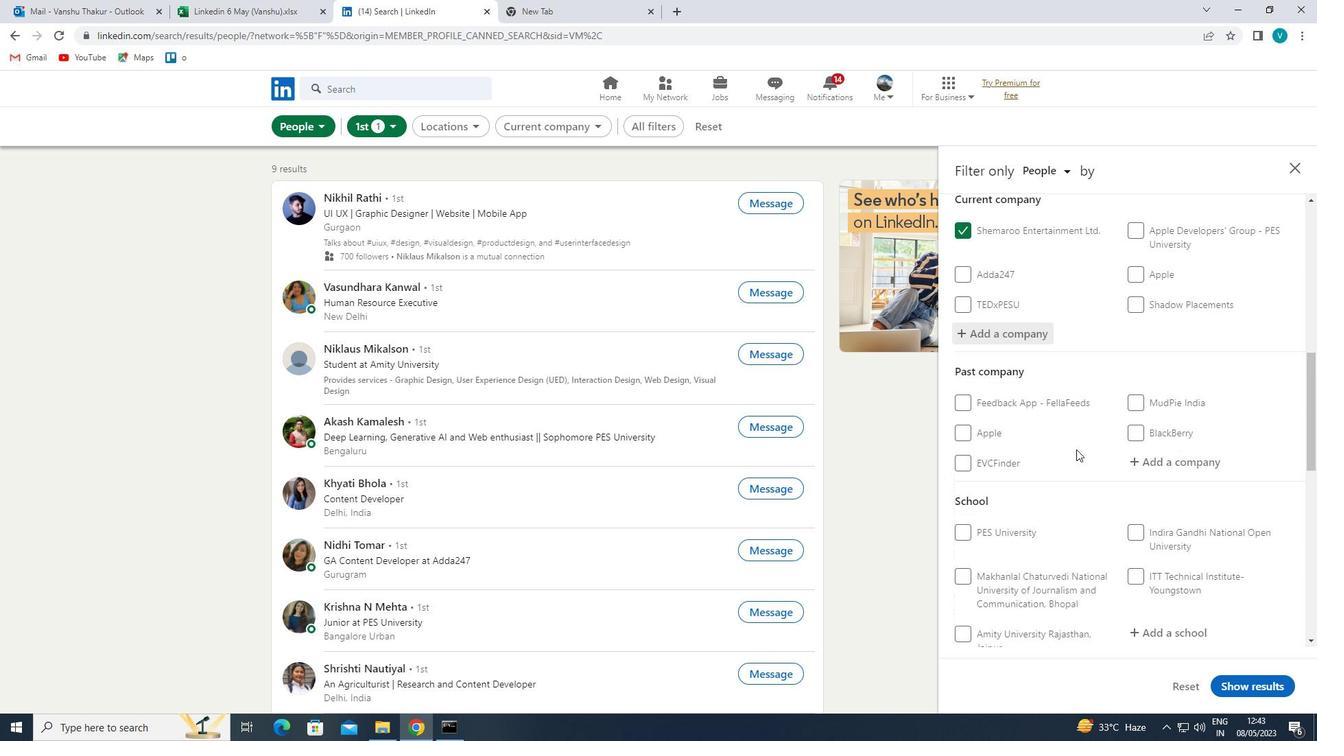 
Action: Mouse moved to (1077, 448)
Screenshot: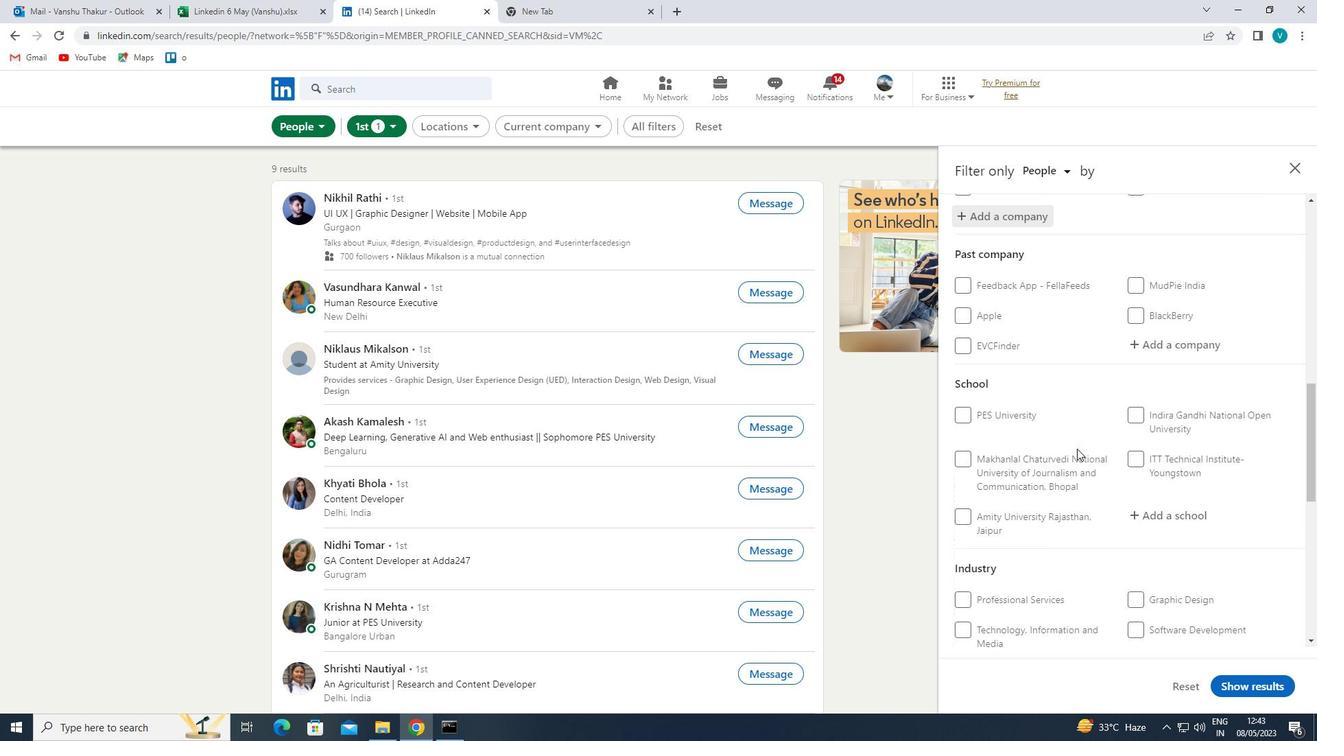
Action: Mouse scrolled (1077, 447) with delta (0, 0)
Screenshot: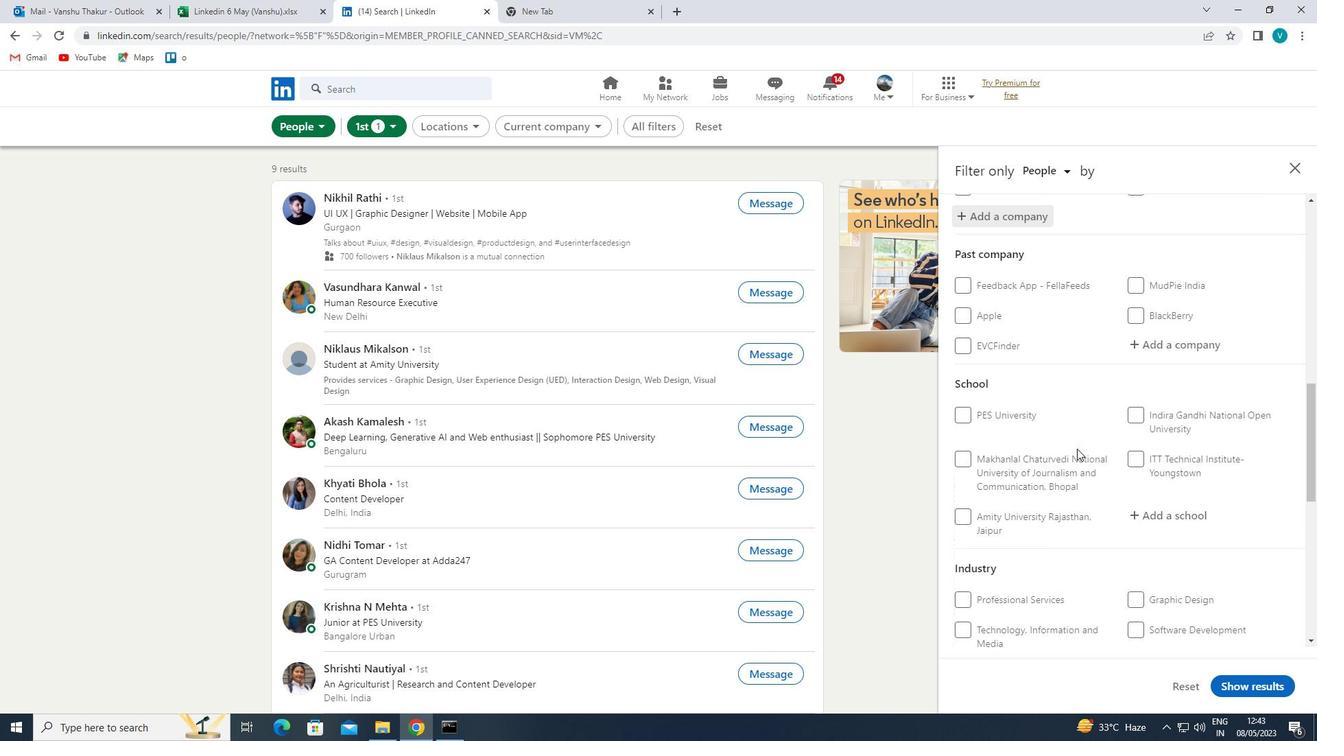 
Action: Mouse moved to (1159, 373)
Screenshot: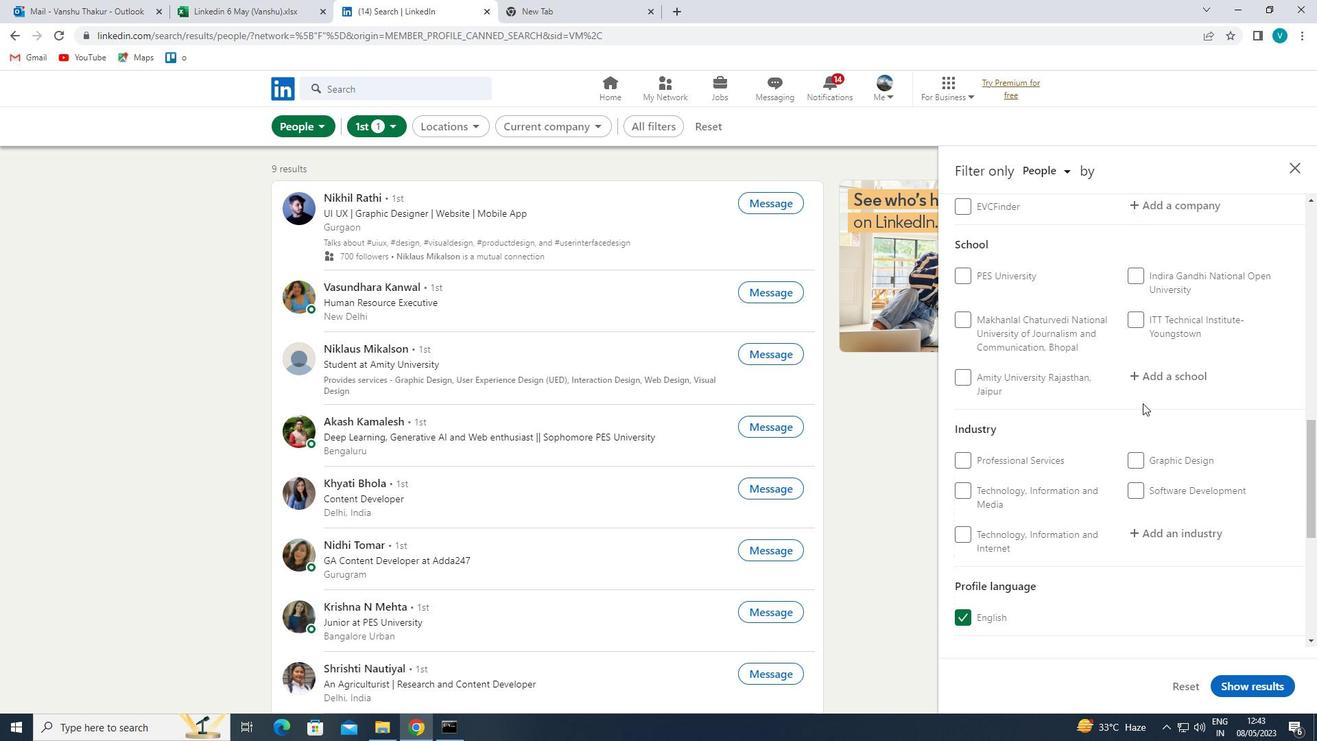
Action: Mouse pressed left at (1159, 373)
Screenshot: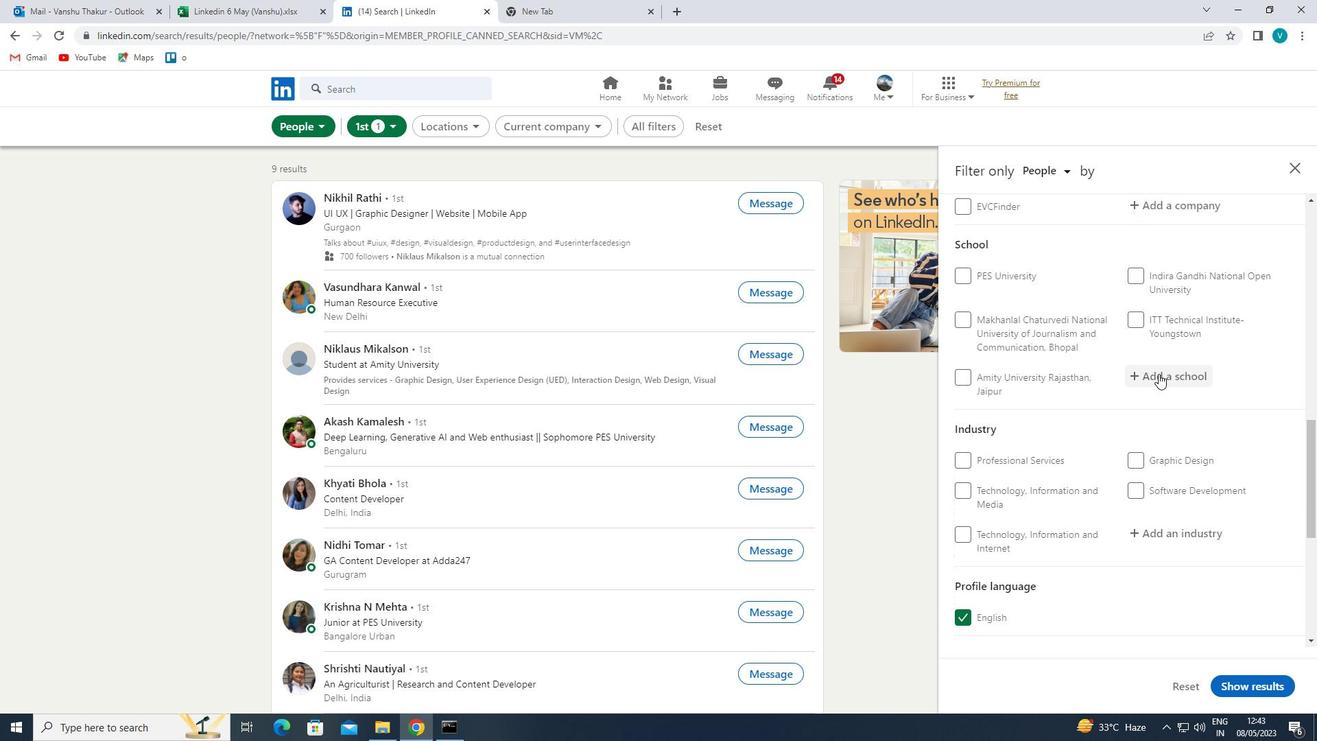 
Action: Mouse moved to (1156, 373)
Screenshot: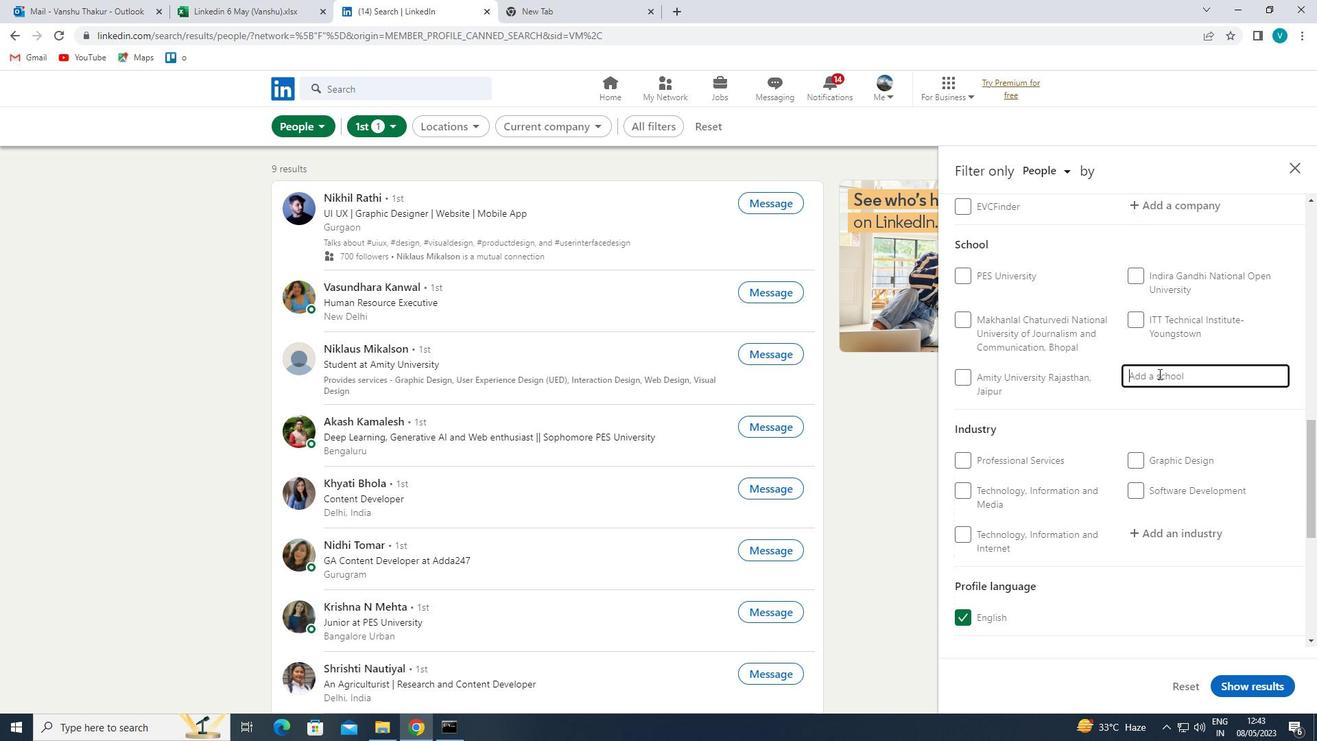 
Action: Key pressed <Key.shift>
Screenshot: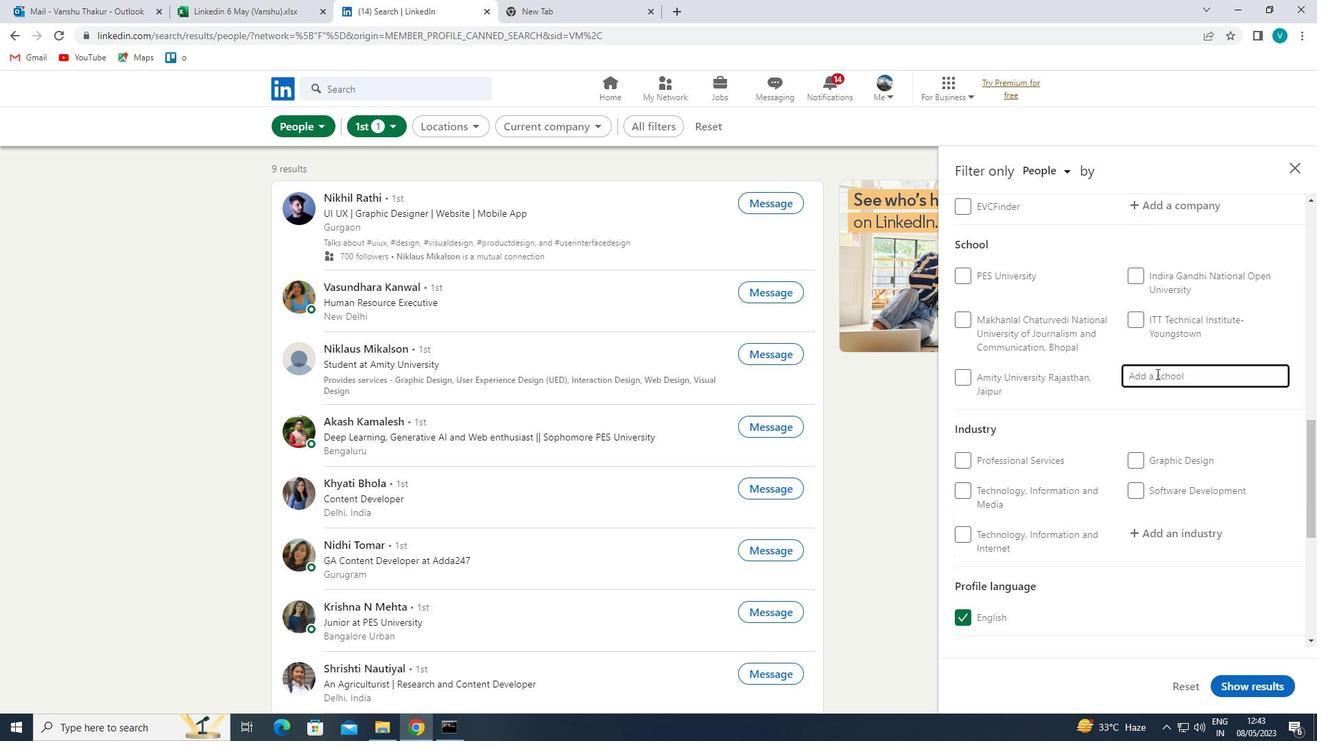 
Action: Mouse moved to (1155, 374)
Screenshot: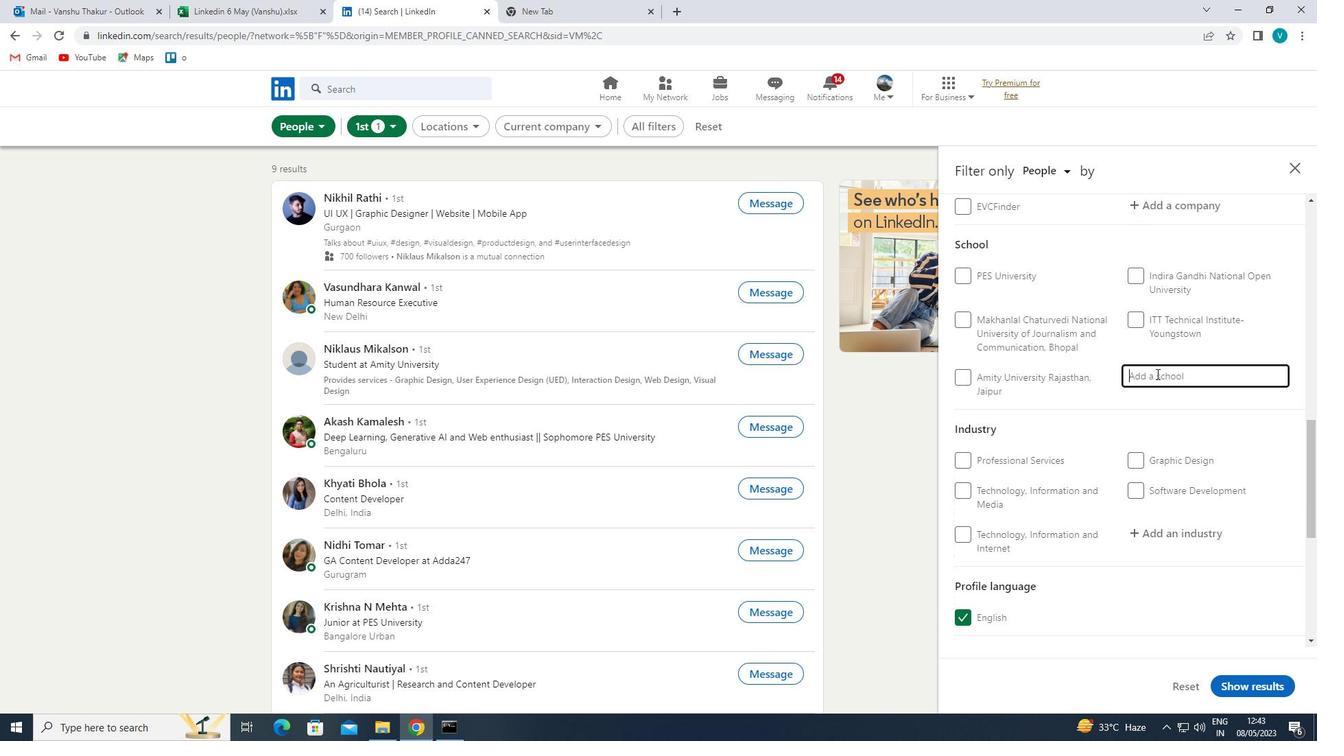 
Action: Key pressed D
Screenshot: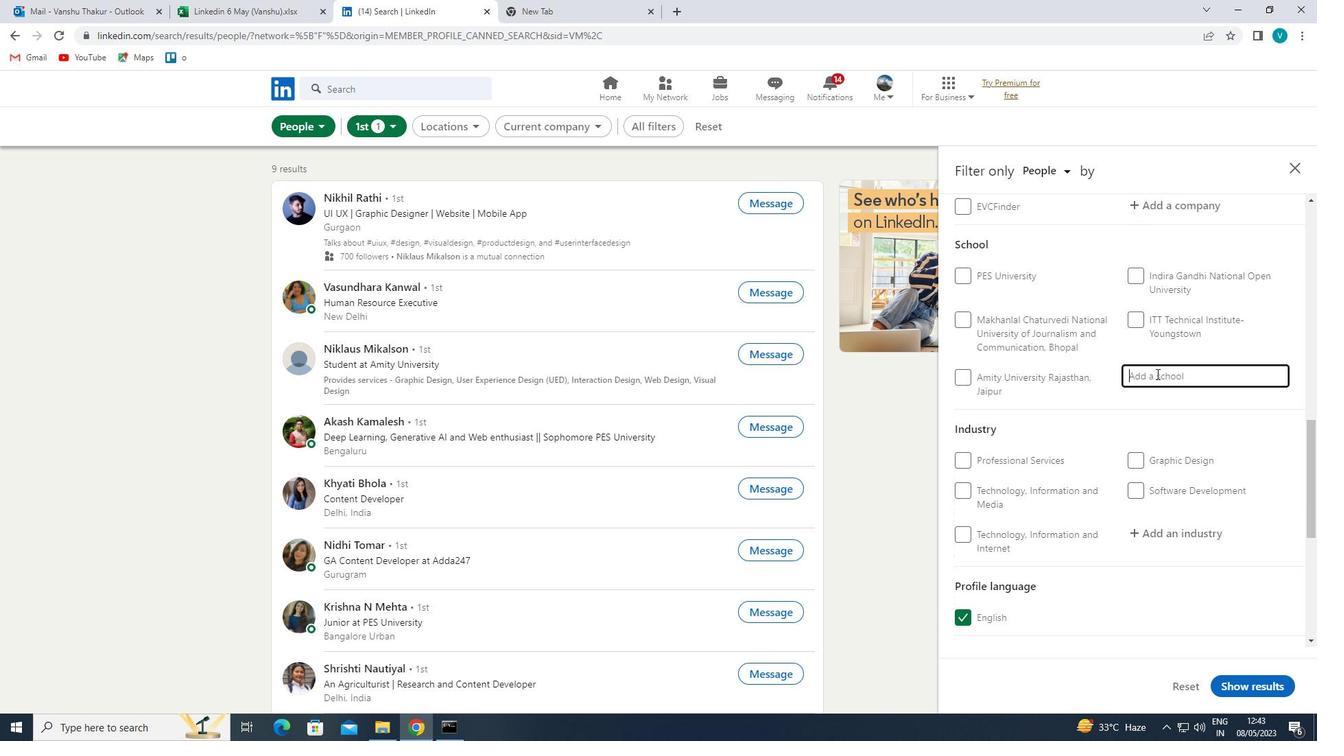 
Action: Mouse moved to (1086, 419)
Screenshot: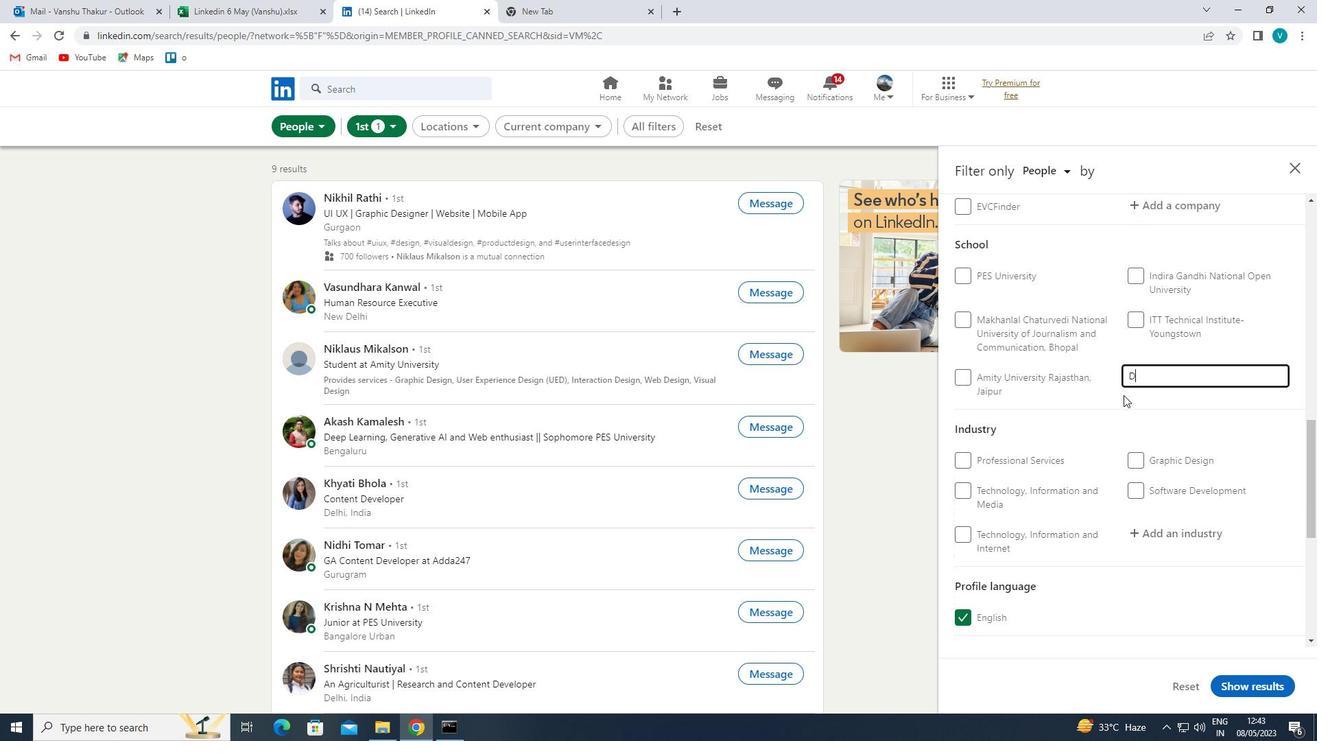 
Action: Key pressed IT<Key.space>
Screenshot: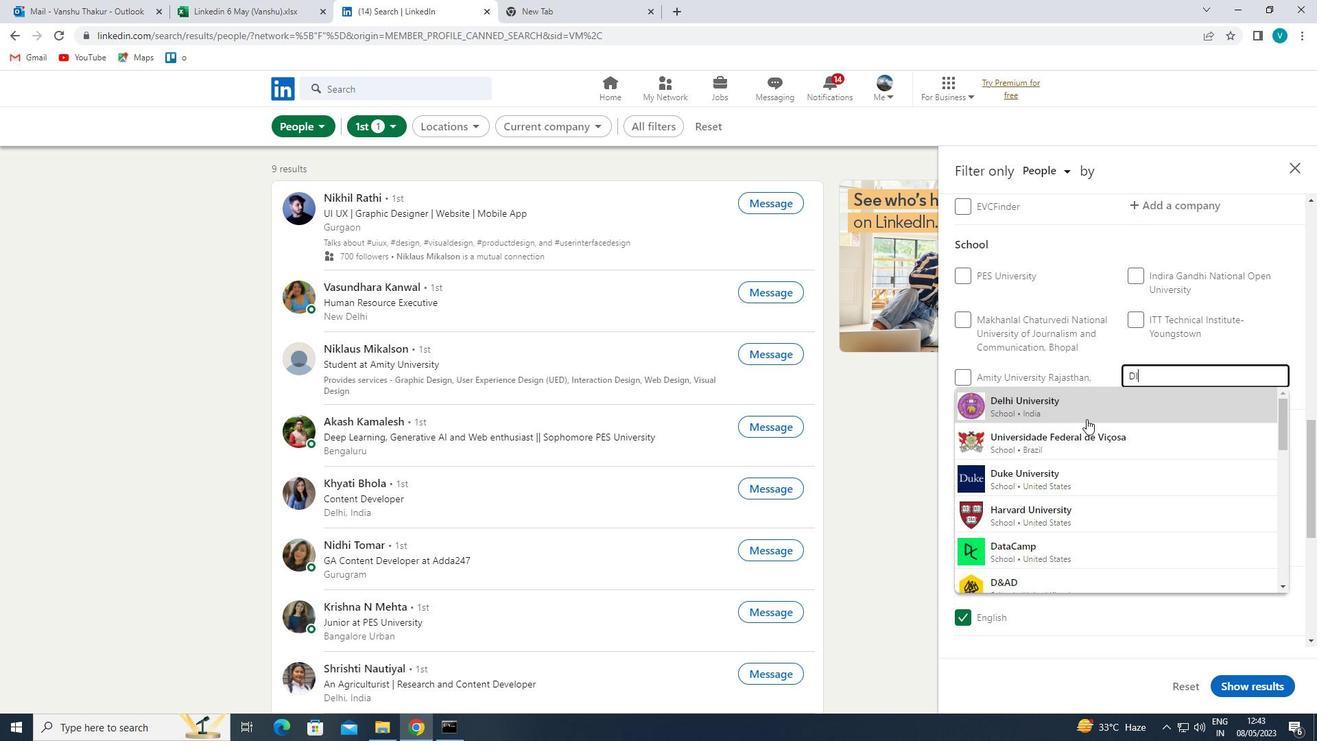 
Action: Mouse moved to (1086, 420)
Screenshot: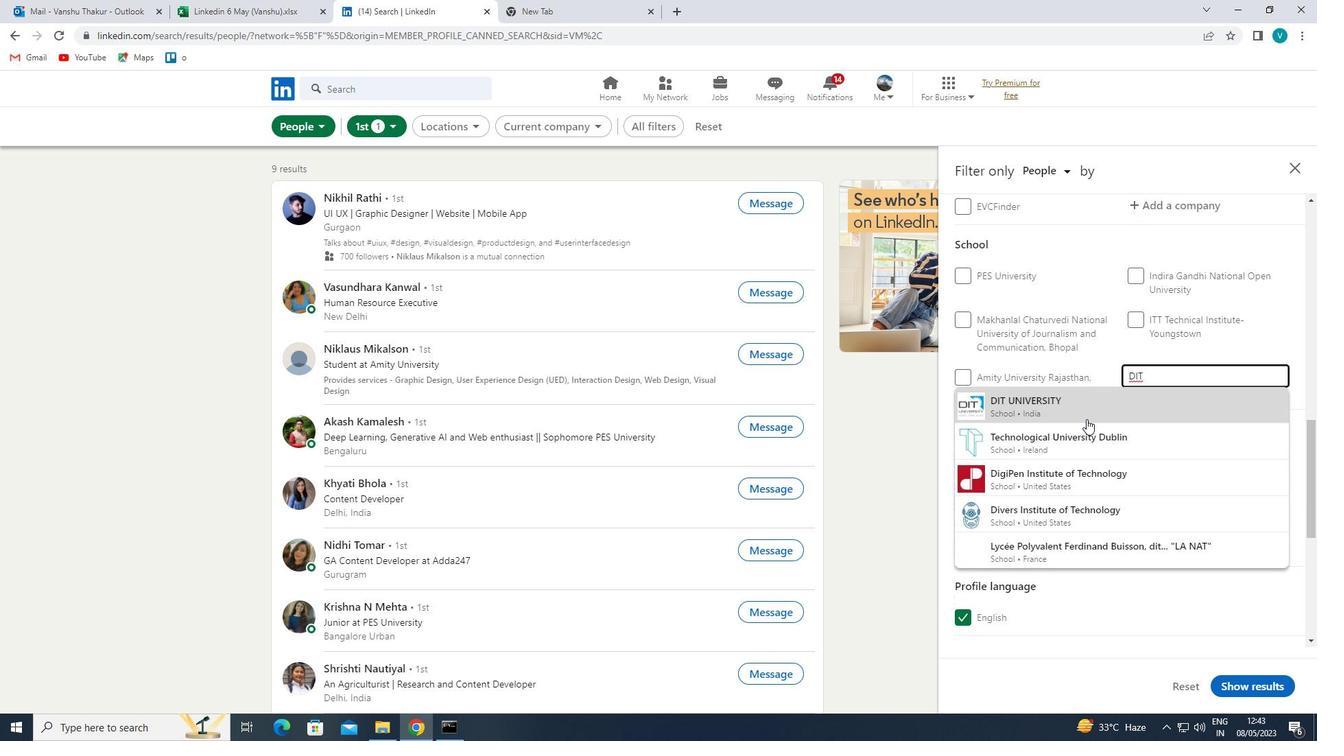 
Action: Mouse pressed left at (1086, 420)
Screenshot: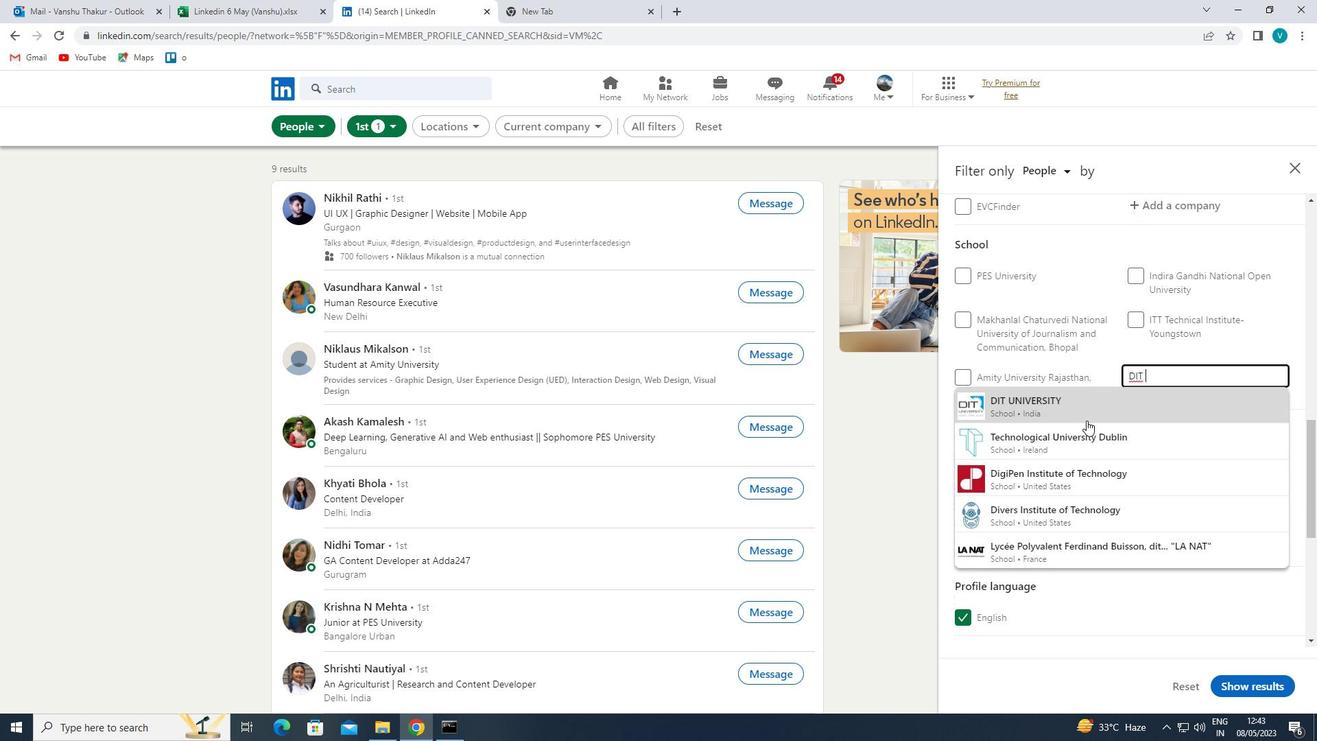 
Action: Mouse moved to (1093, 417)
Screenshot: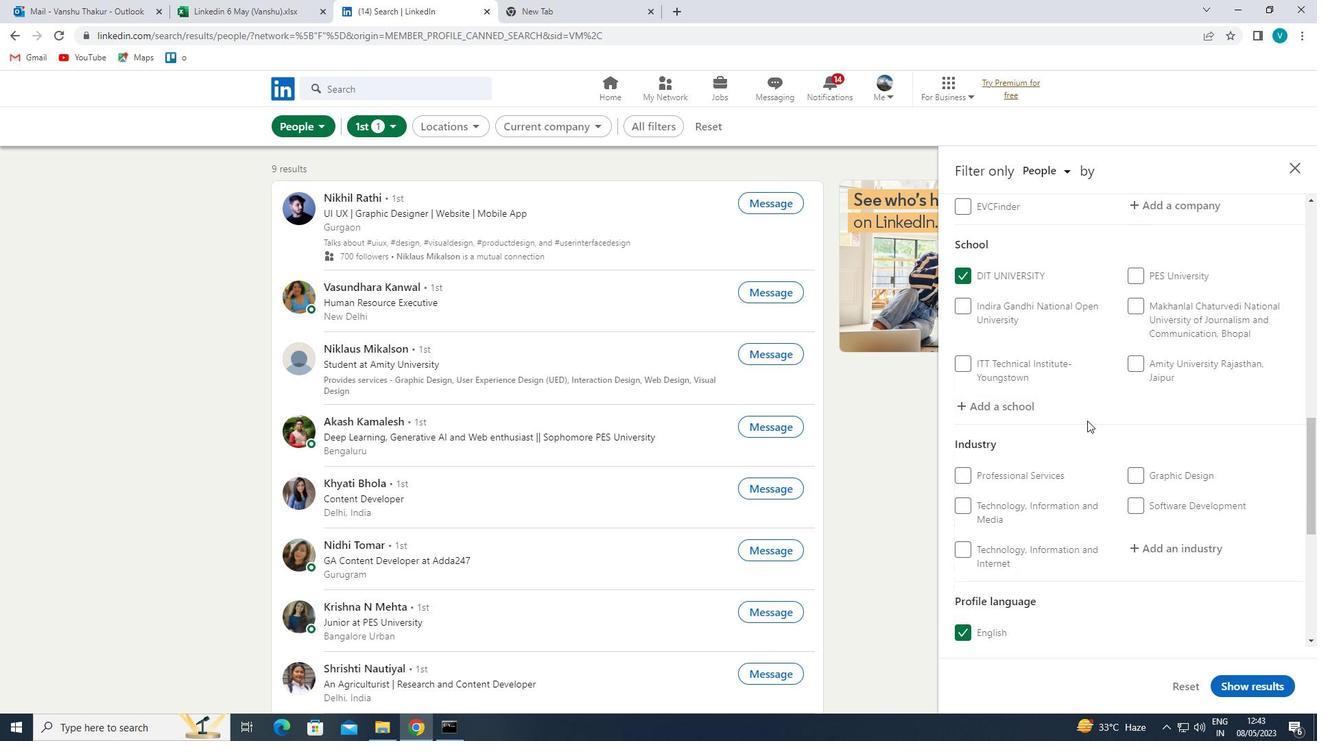 
Action: Mouse scrolled (1093, 416) with delta (0, 0)
Screenshot: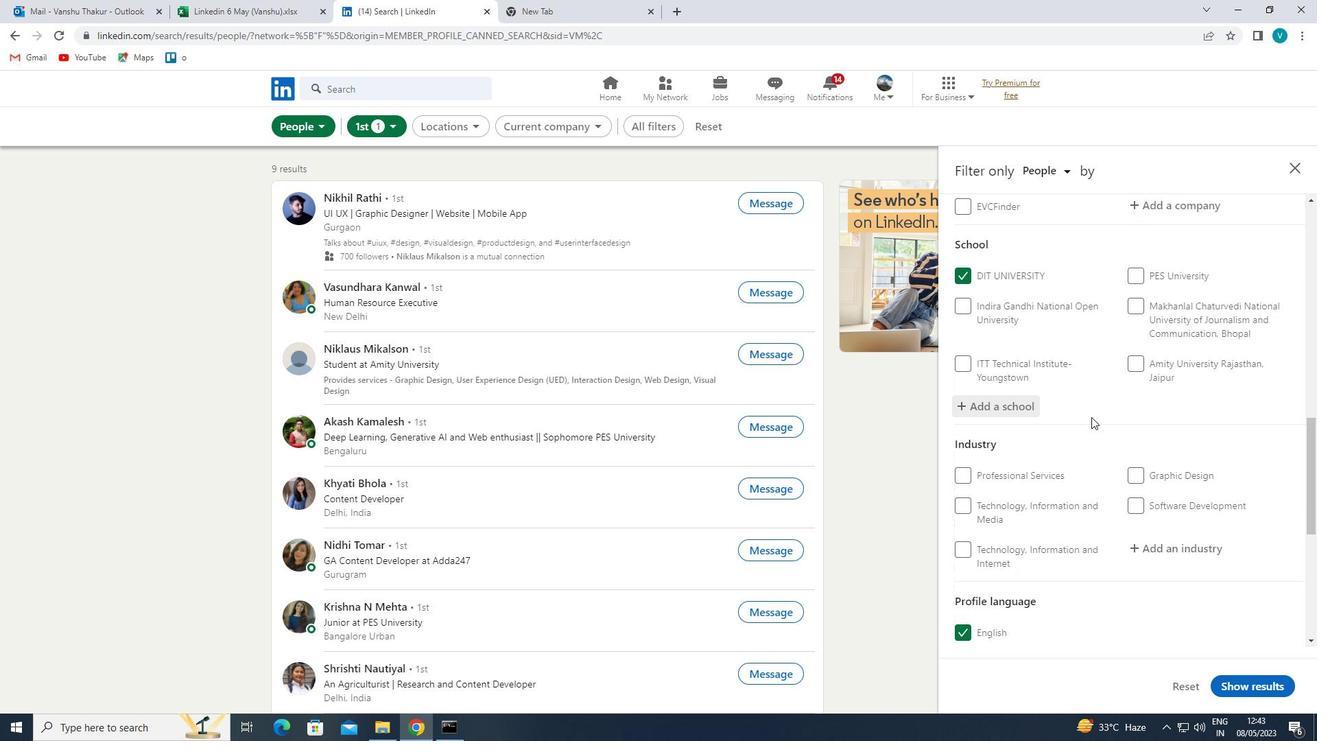 
Action: Mouse moved to (1095, 416)
Screenshot: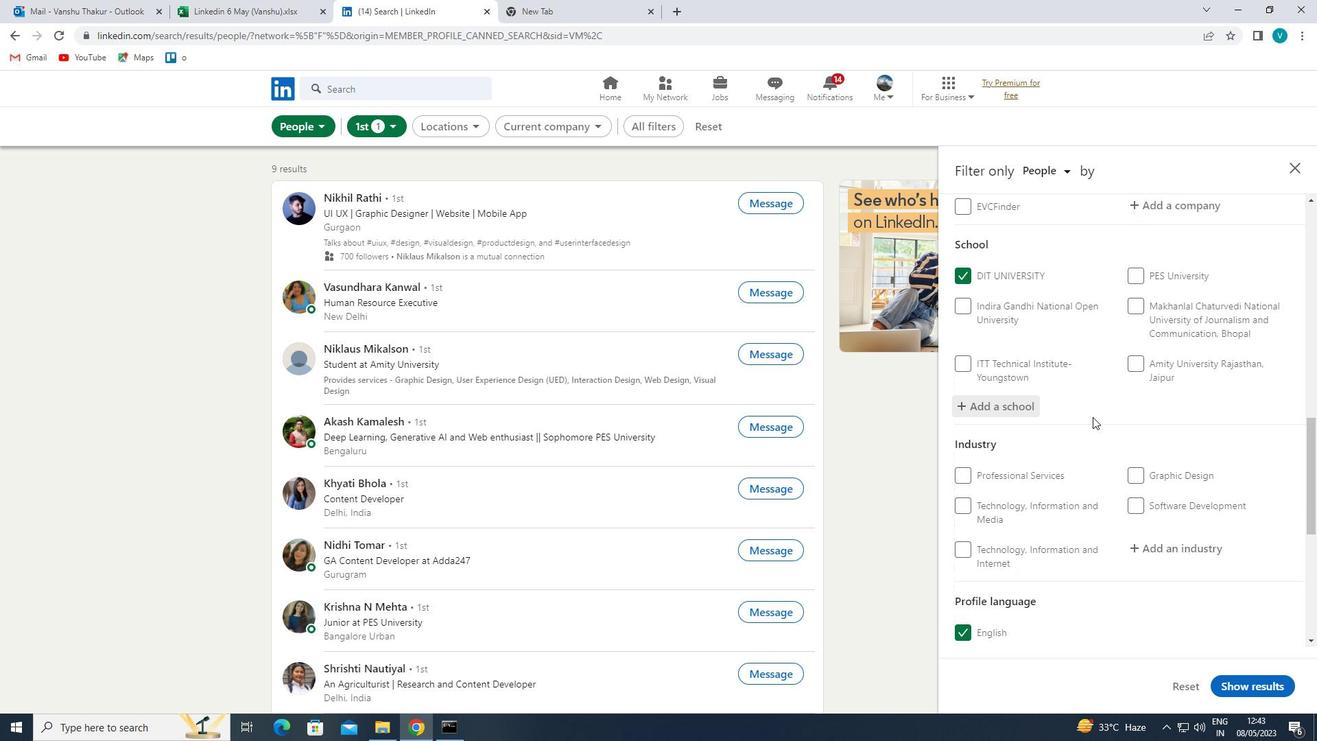 
Action: Mouse scrolled (1095, 415) with delta (0, 0)
Screenshot: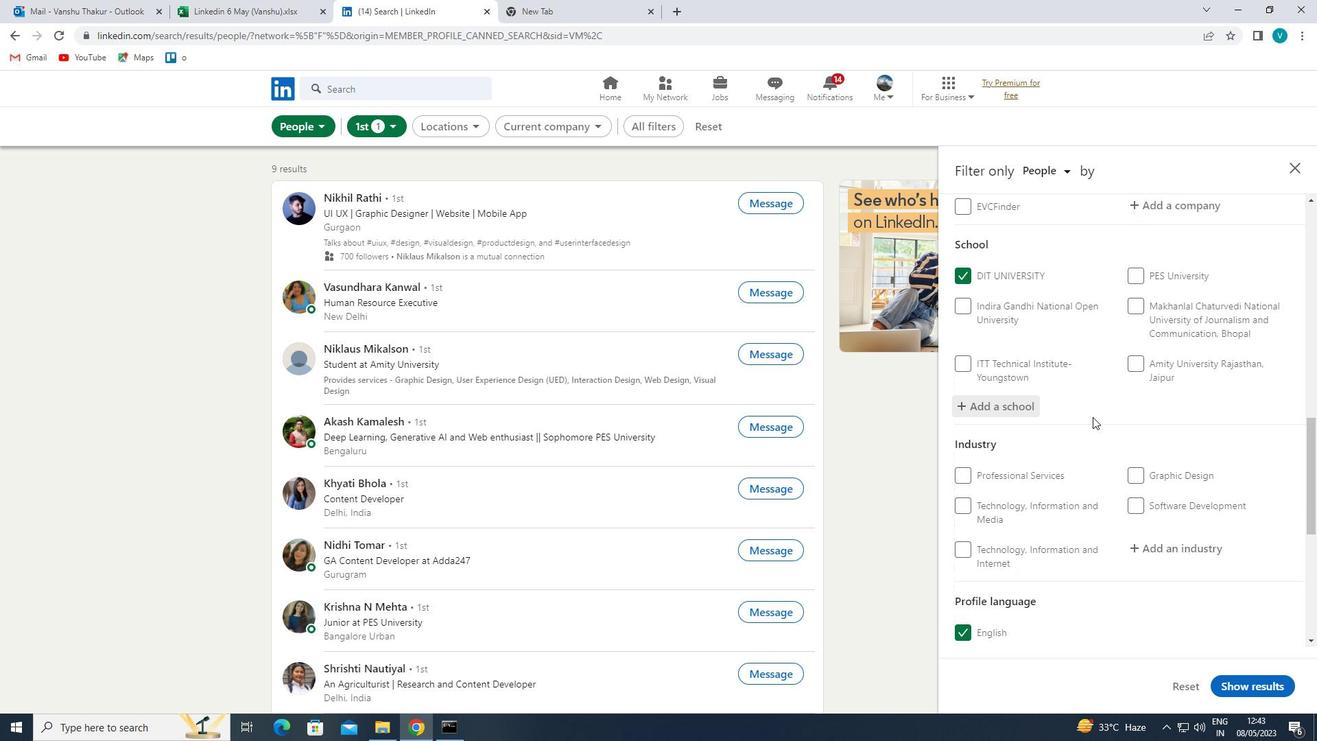 
Action: Mouse moved to (1106, 413)
Screenshot: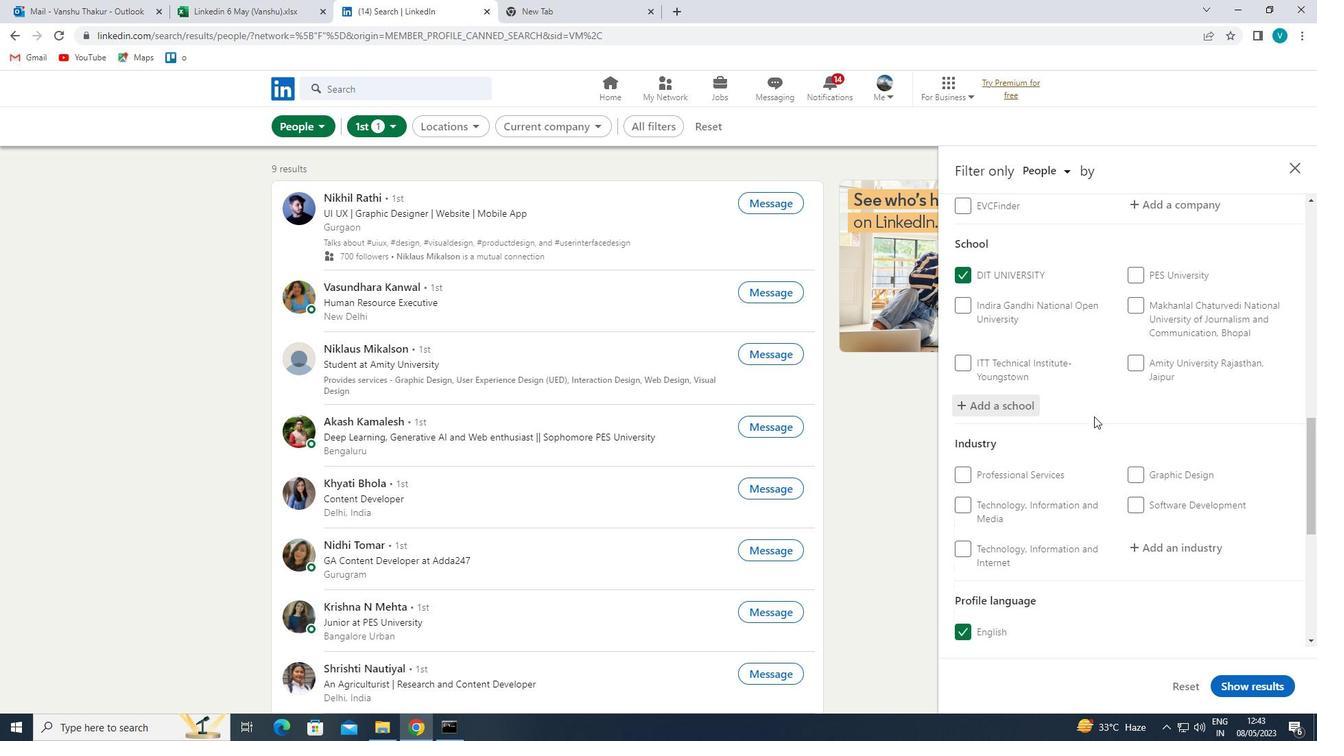 
Action: Mouse scrolled (1106, 413) with delta (0, 0)
Screenshot: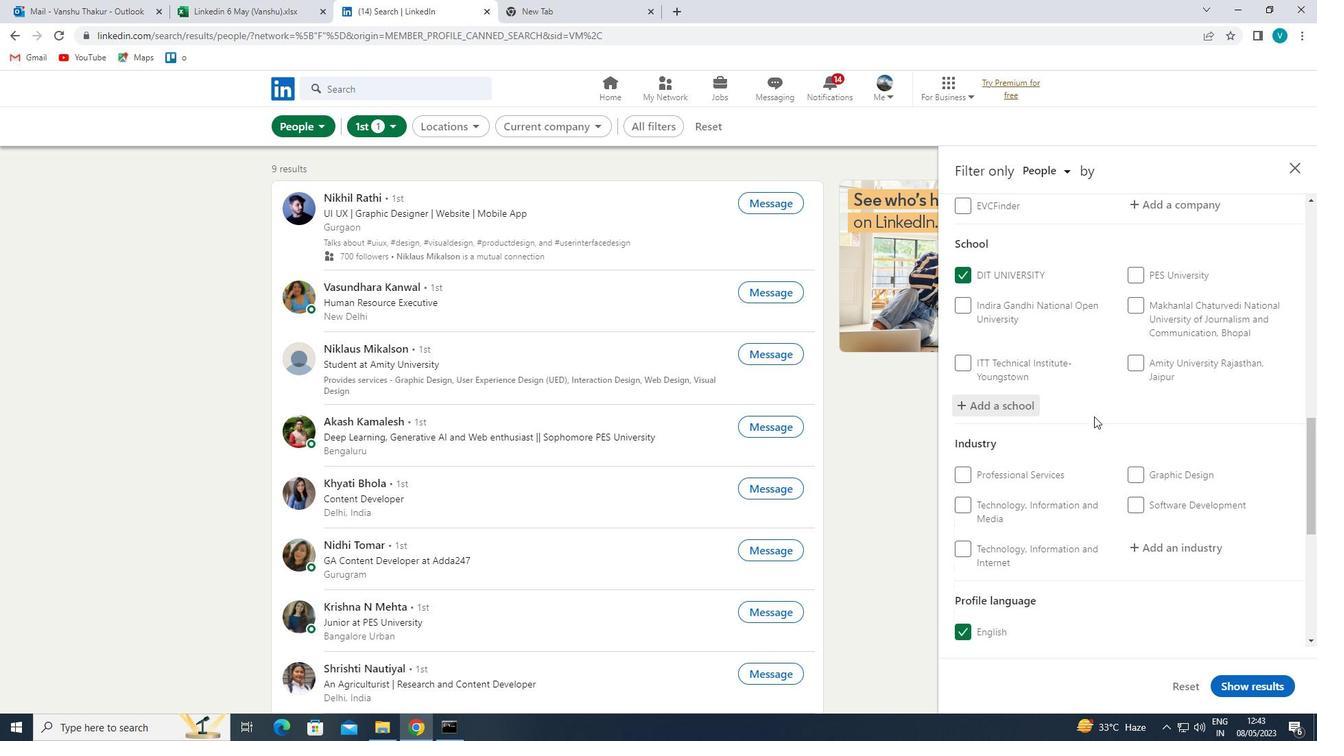 
Action: Mouse moved to (1171, 341)
Screenshot: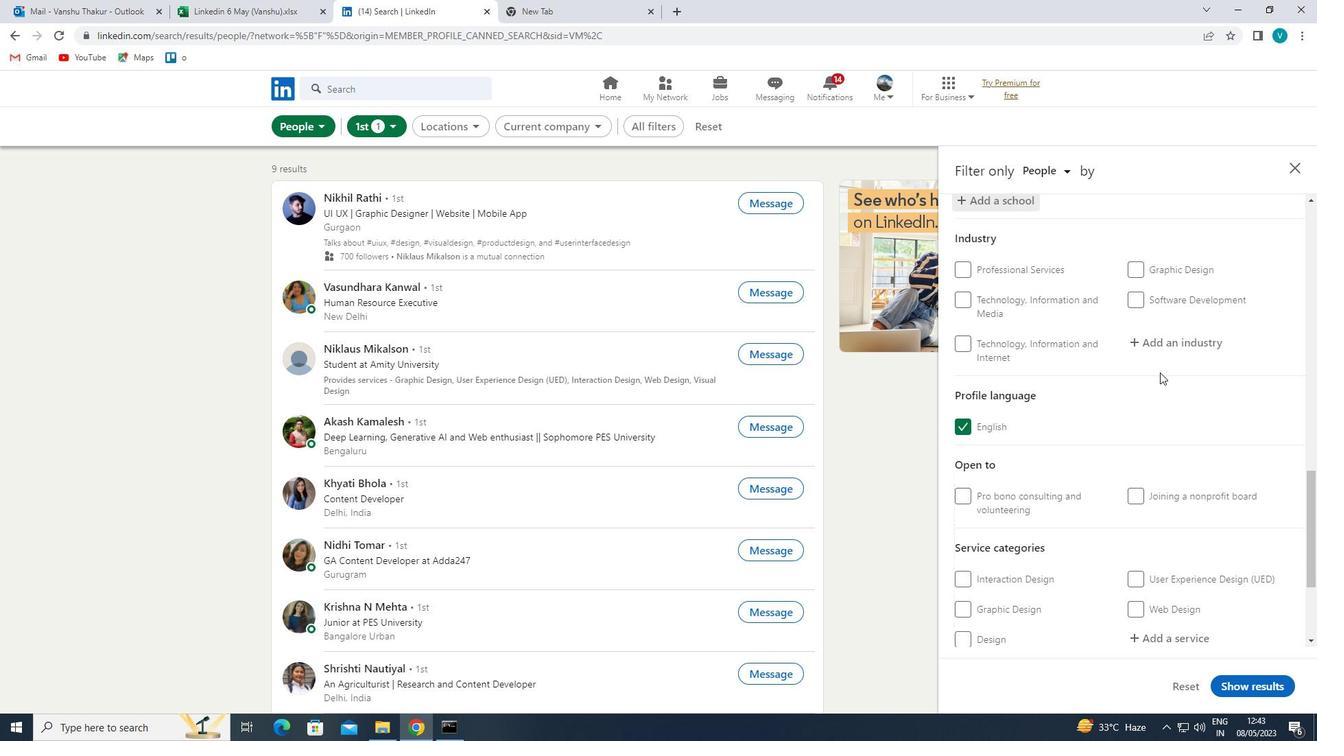 
Action: Mouse pressed left at (1171, 341)
Screenshot: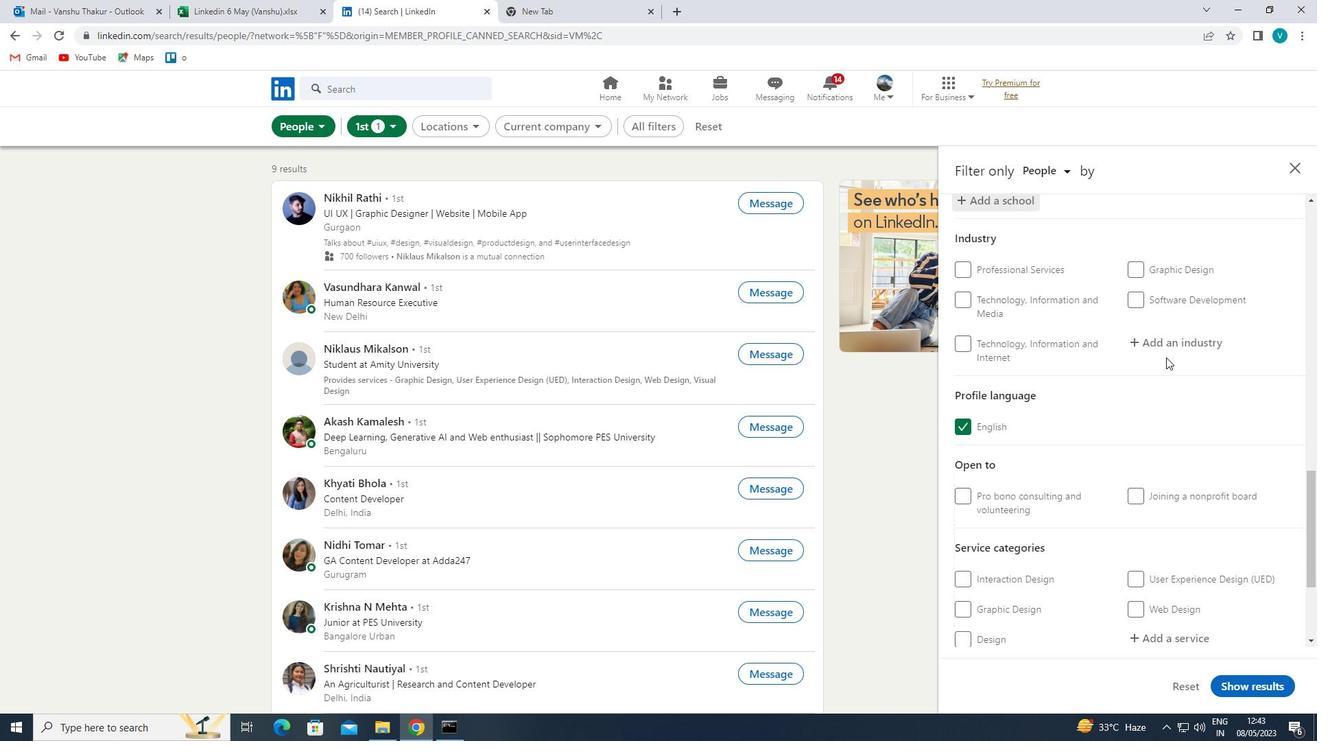 
Action: Mouse moved to (1049, 422)
Screenshot: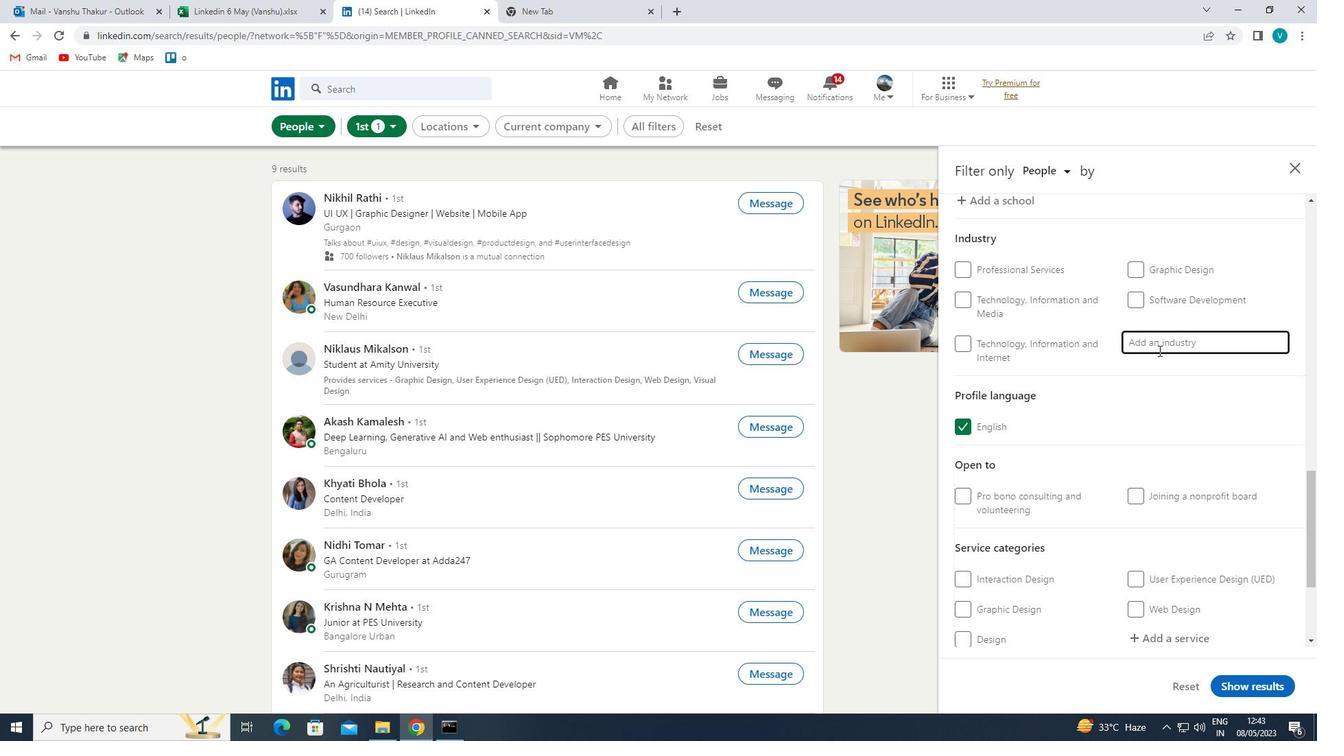 
Action: Key pressed <Key.shift>
Screenshot: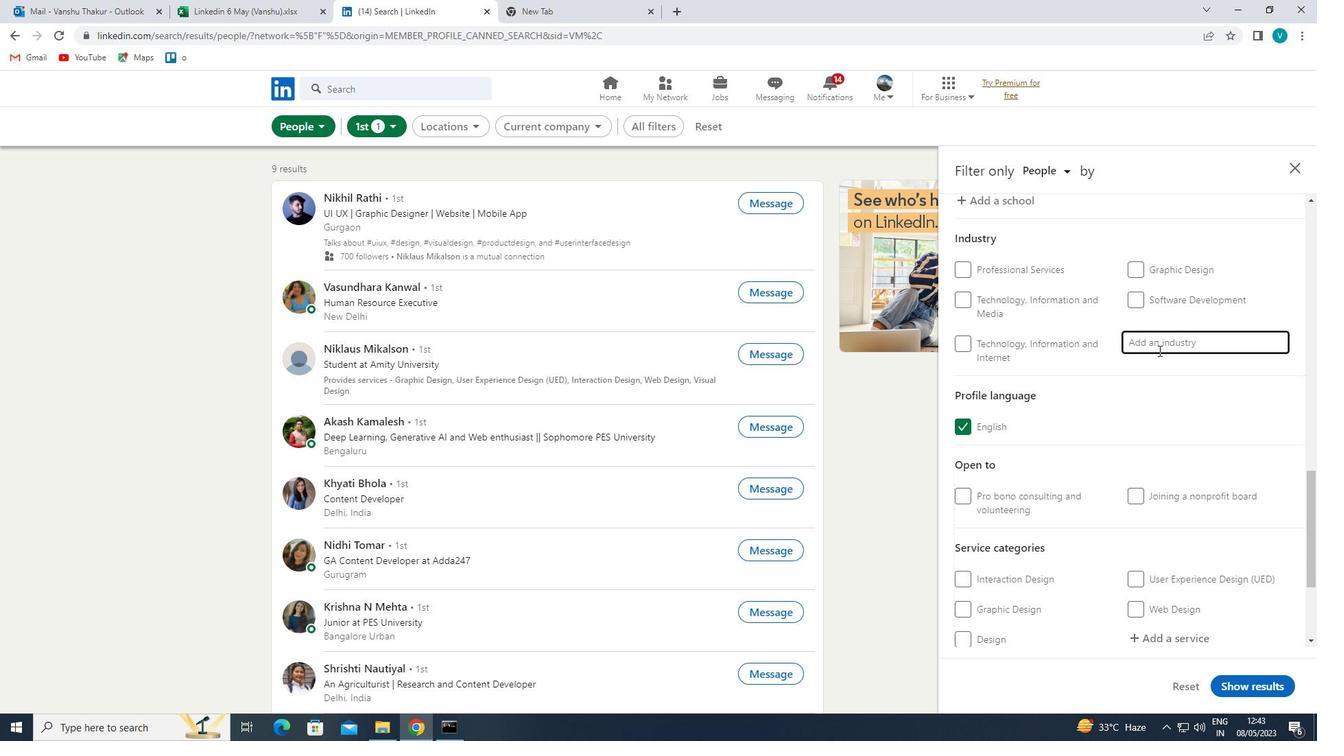 
Action: Mouse moved to (1045, 424)
Screenshot: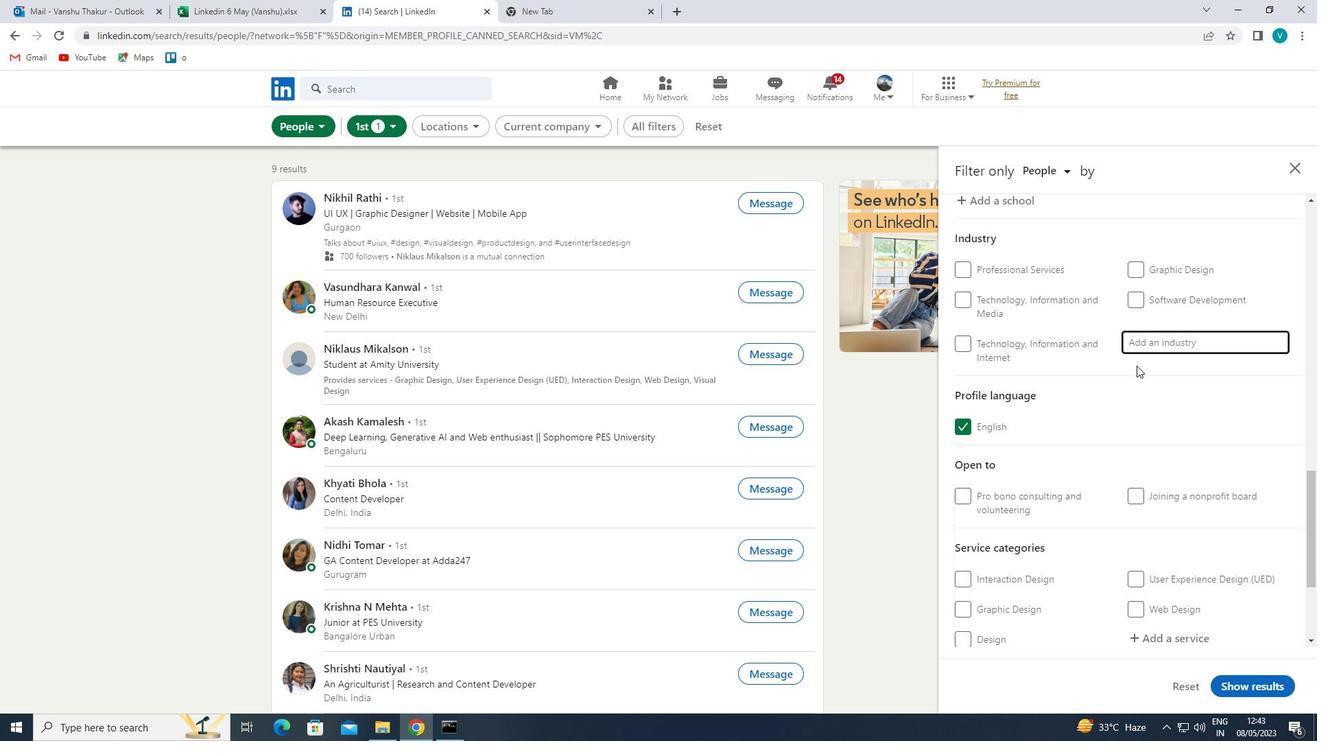
Action: Key pressed FOOTWEAR
Screenshot: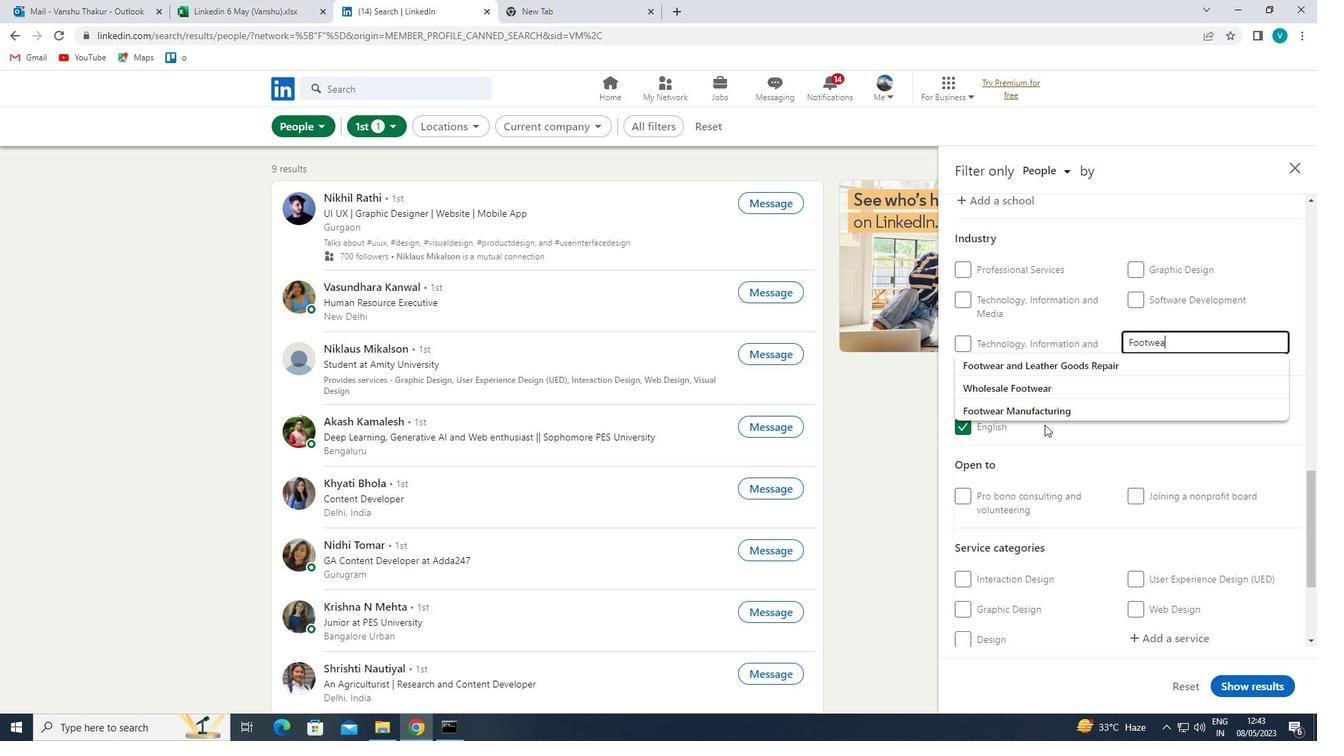 
Action: Mouse moved to (1093, 371)
Screenshot: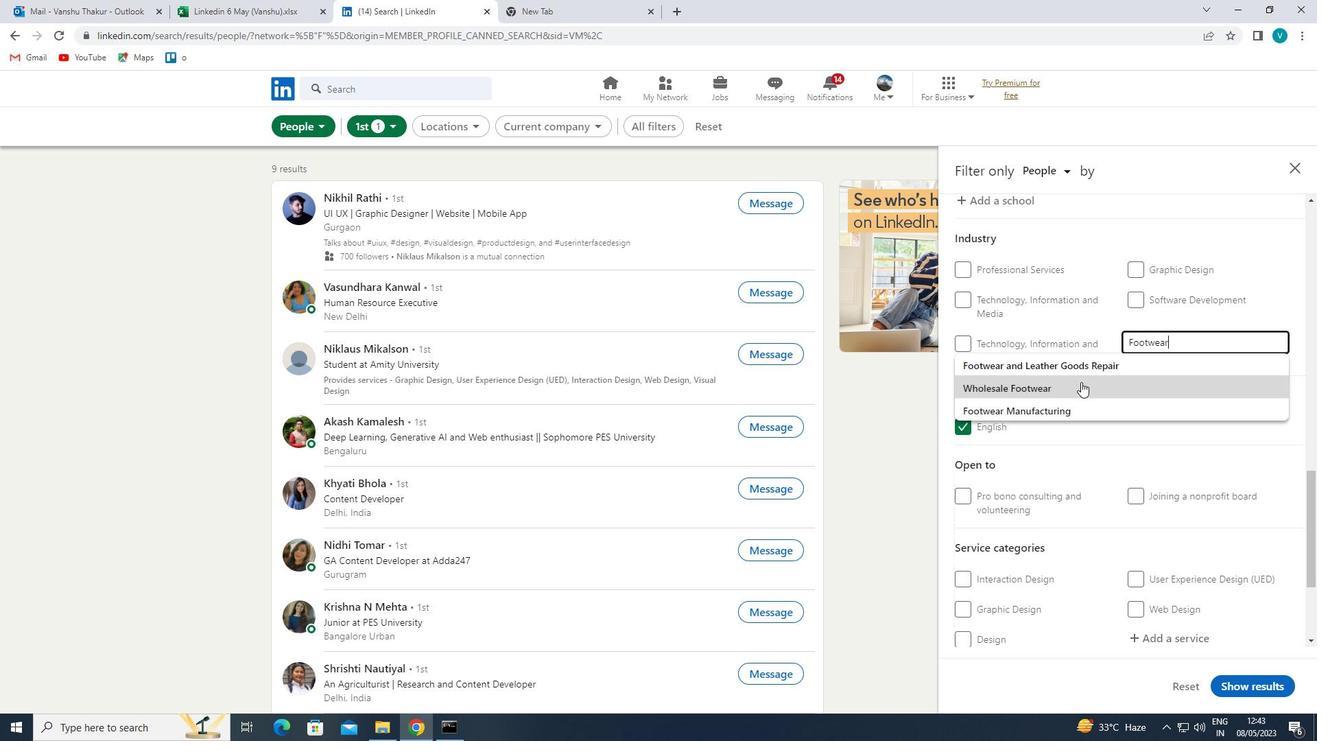 
Action: Mouse pressed left at (1093, 371)
Screenshot: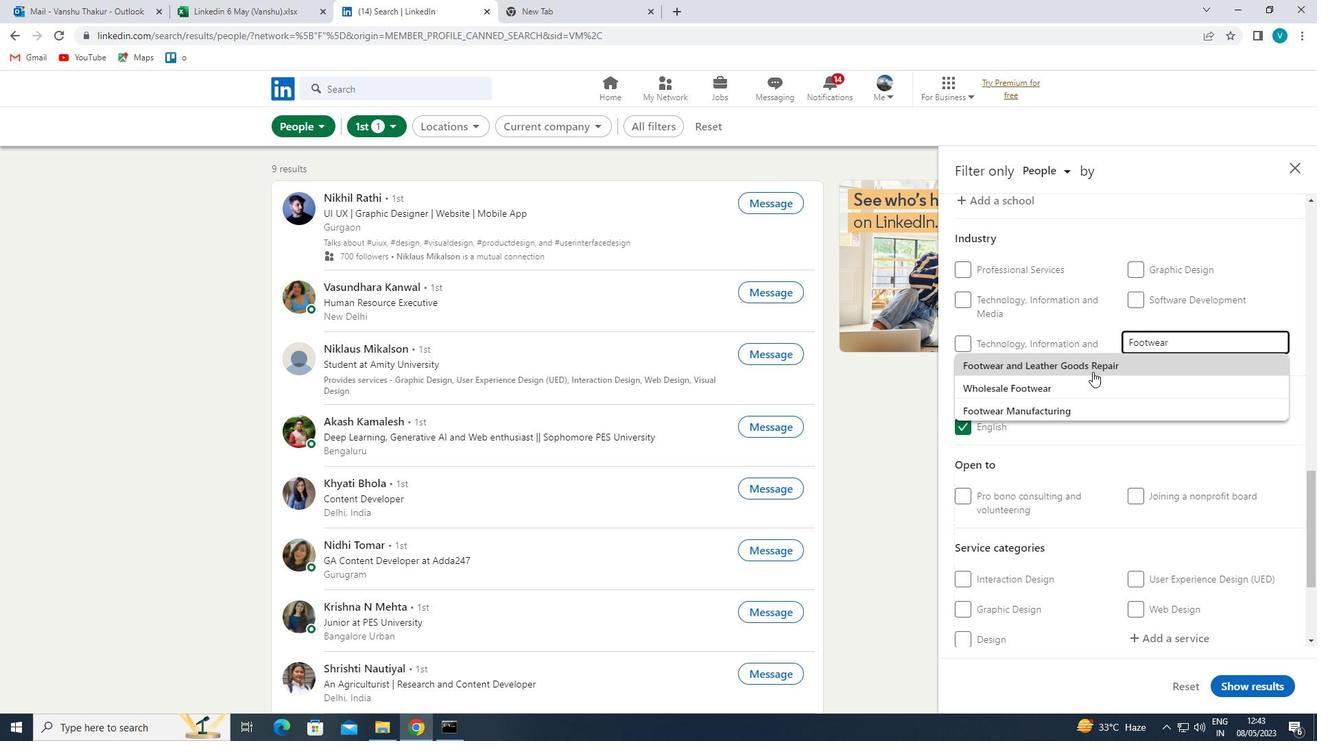 
Action: Mouse moved to (1095, 380)
Screenshot: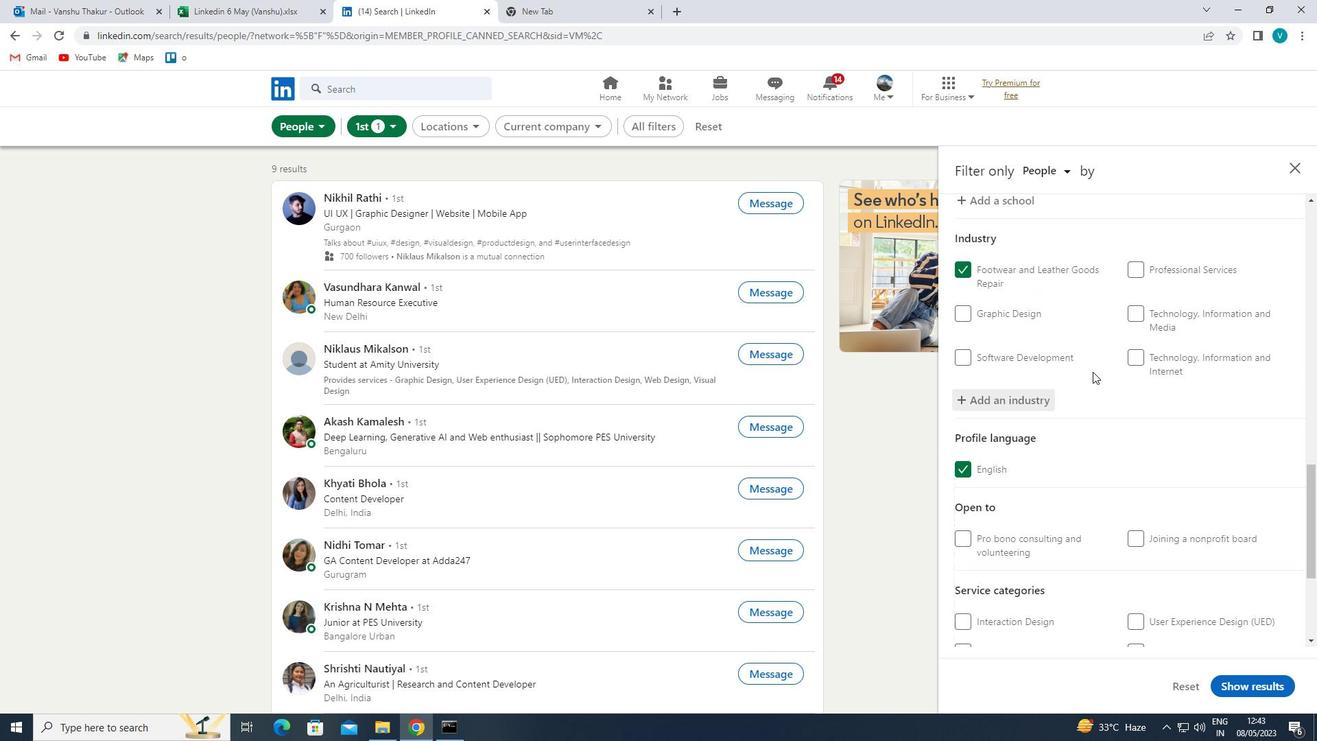 
Action: Mouse scrolled (1095, 380) with delta (0, 0)
Screenshot: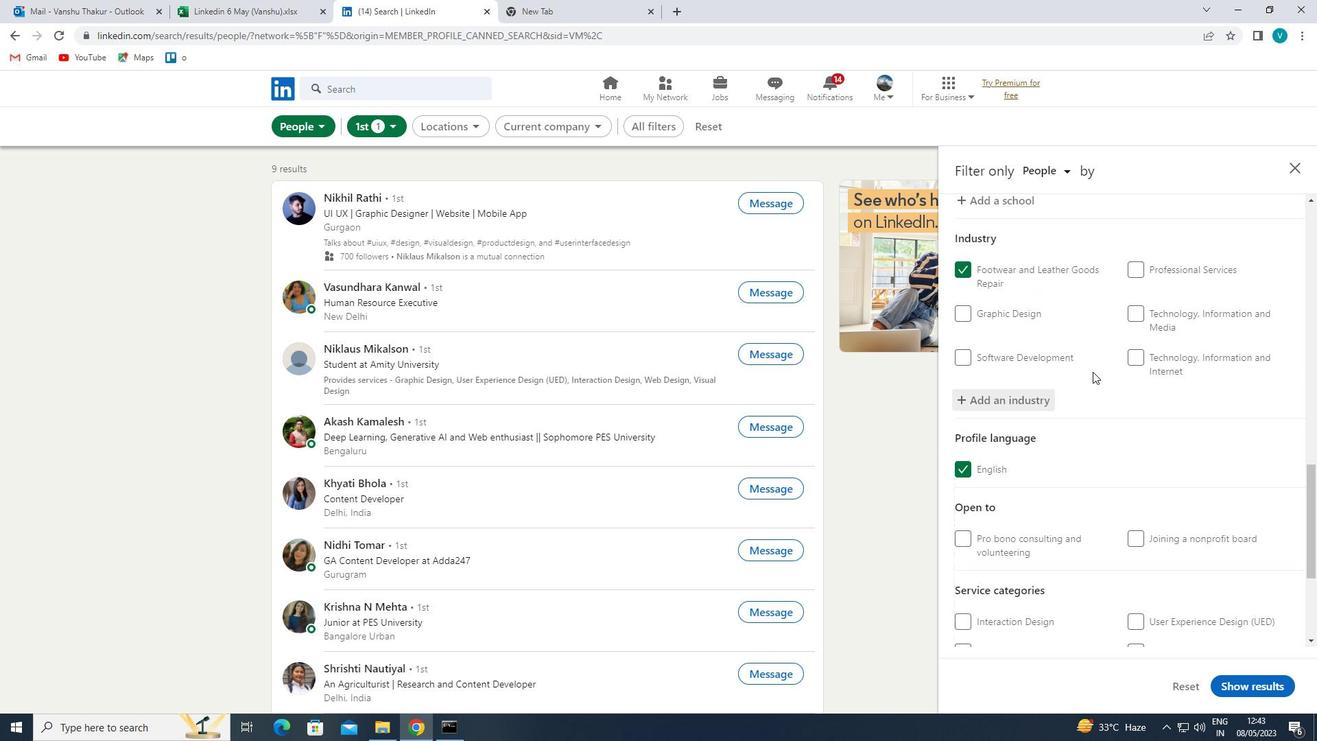 
Action: Mouse moved to (1117, 410)
Screenshot: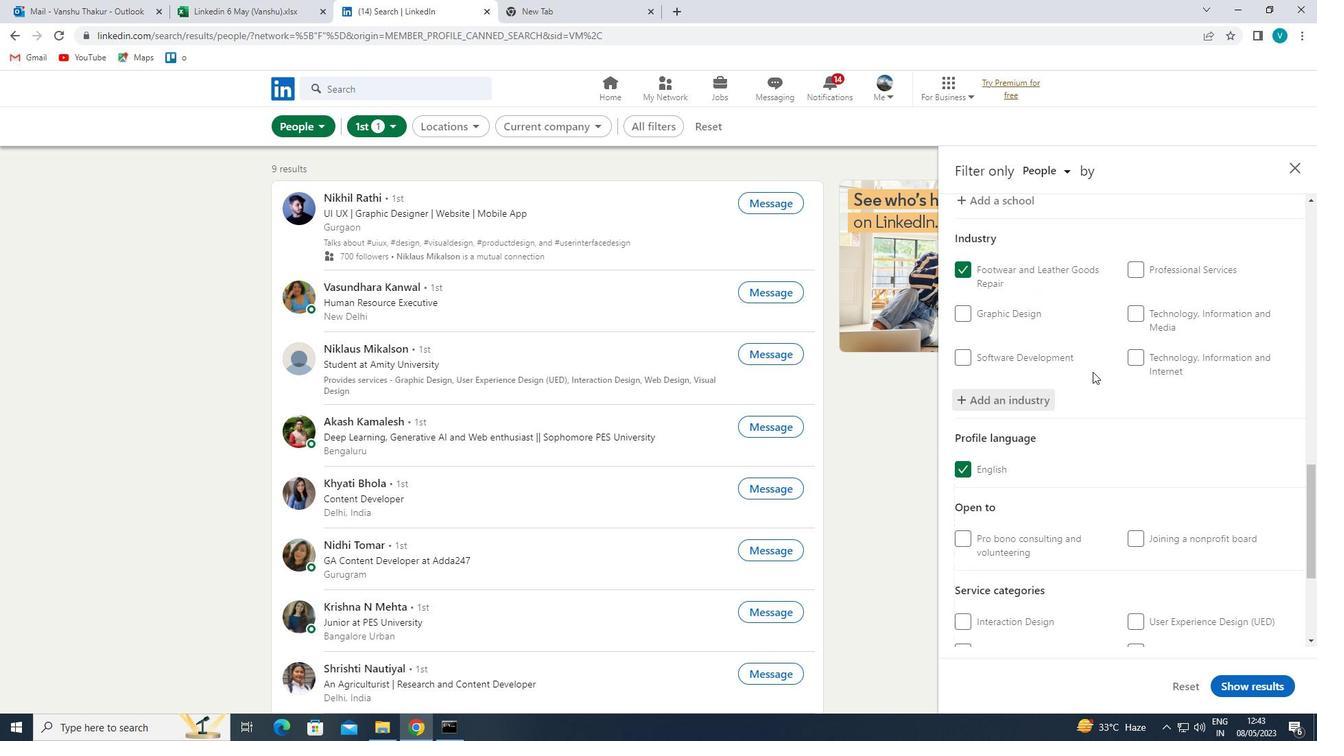 
Action: Mouse scrolled (1117, 409) with delta (0, 0)
Screenshot: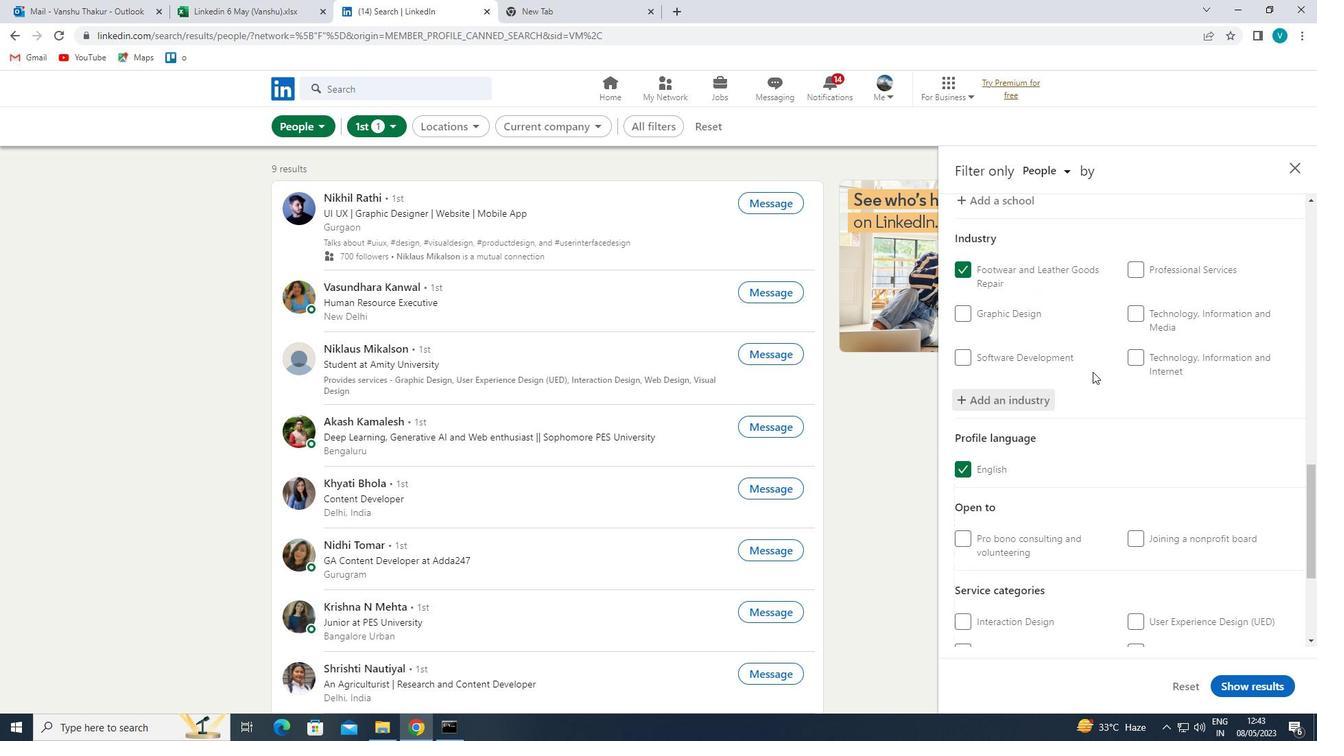 
Action: Mouse moved to (1122, 416)
Screenshot: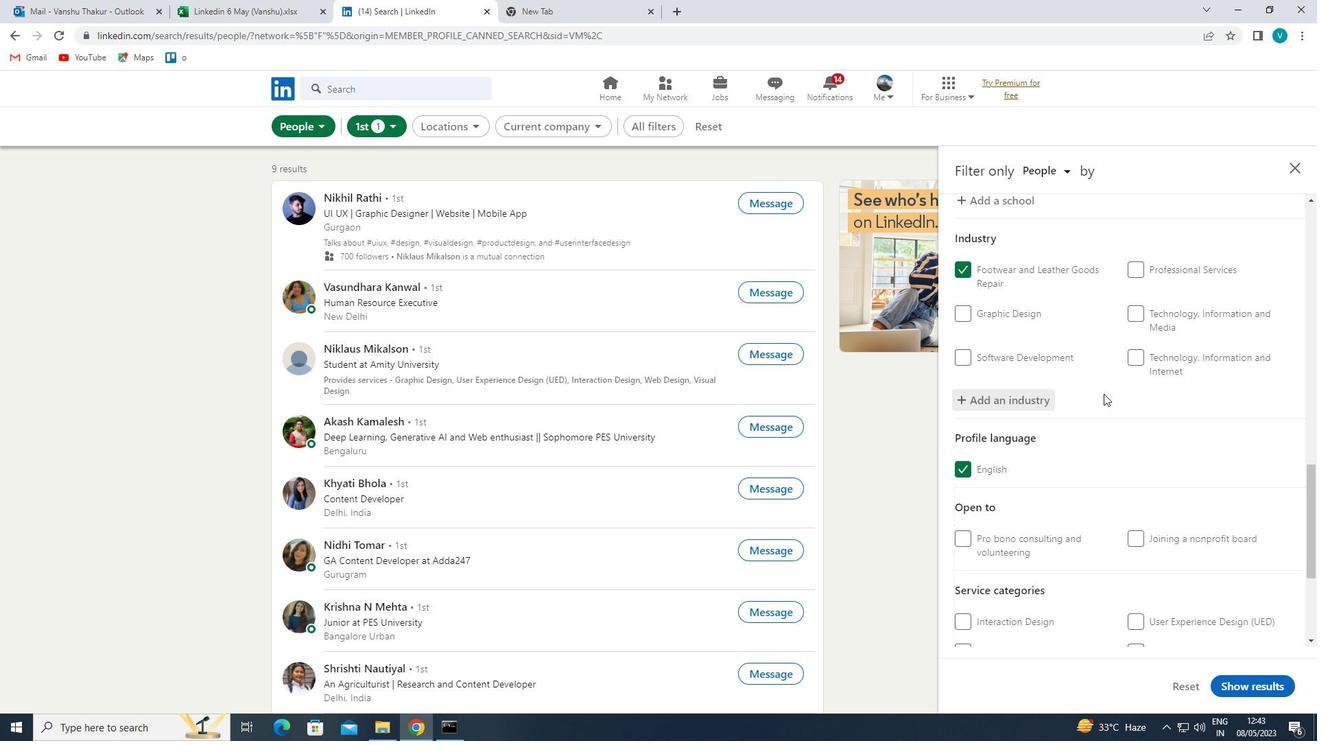 
Action: Mouse scrolled (1122, 415) with delta (0, 0)
Screenshot: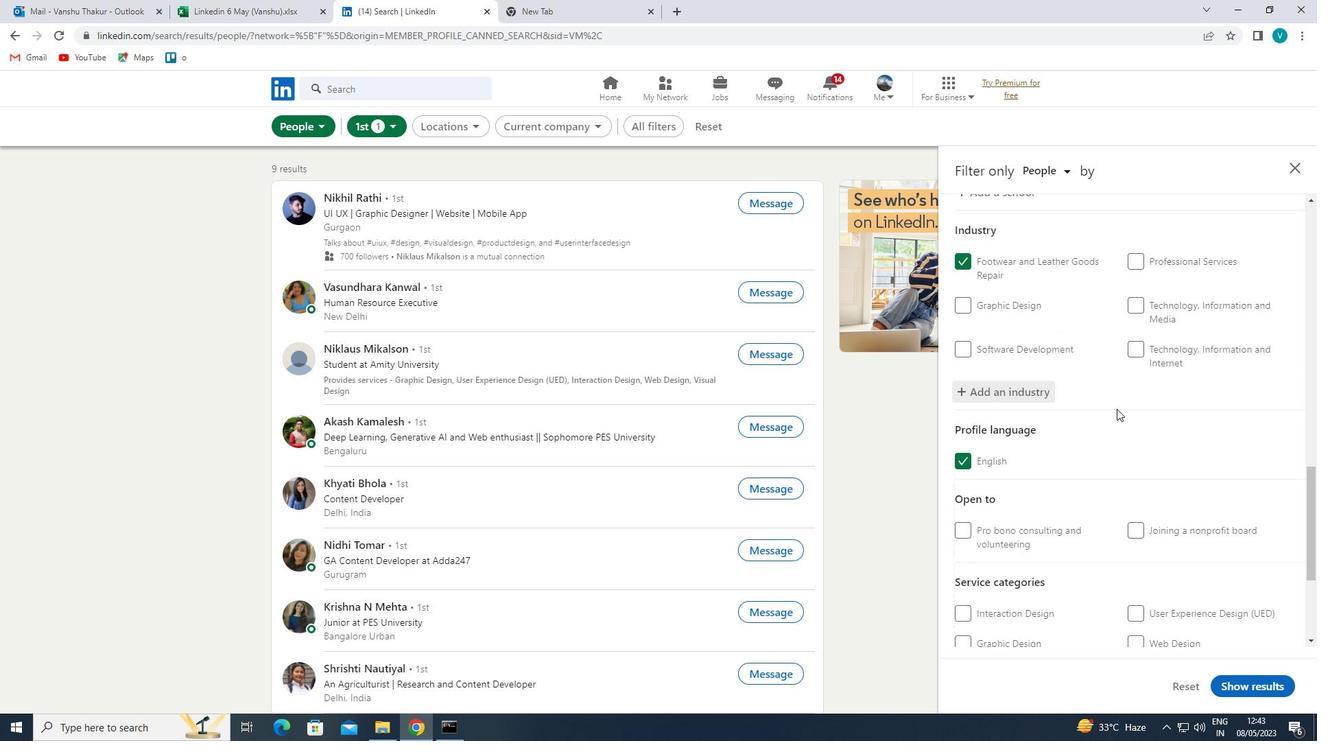 
Action: Mouse moved to (1123, 419)
Screenshot: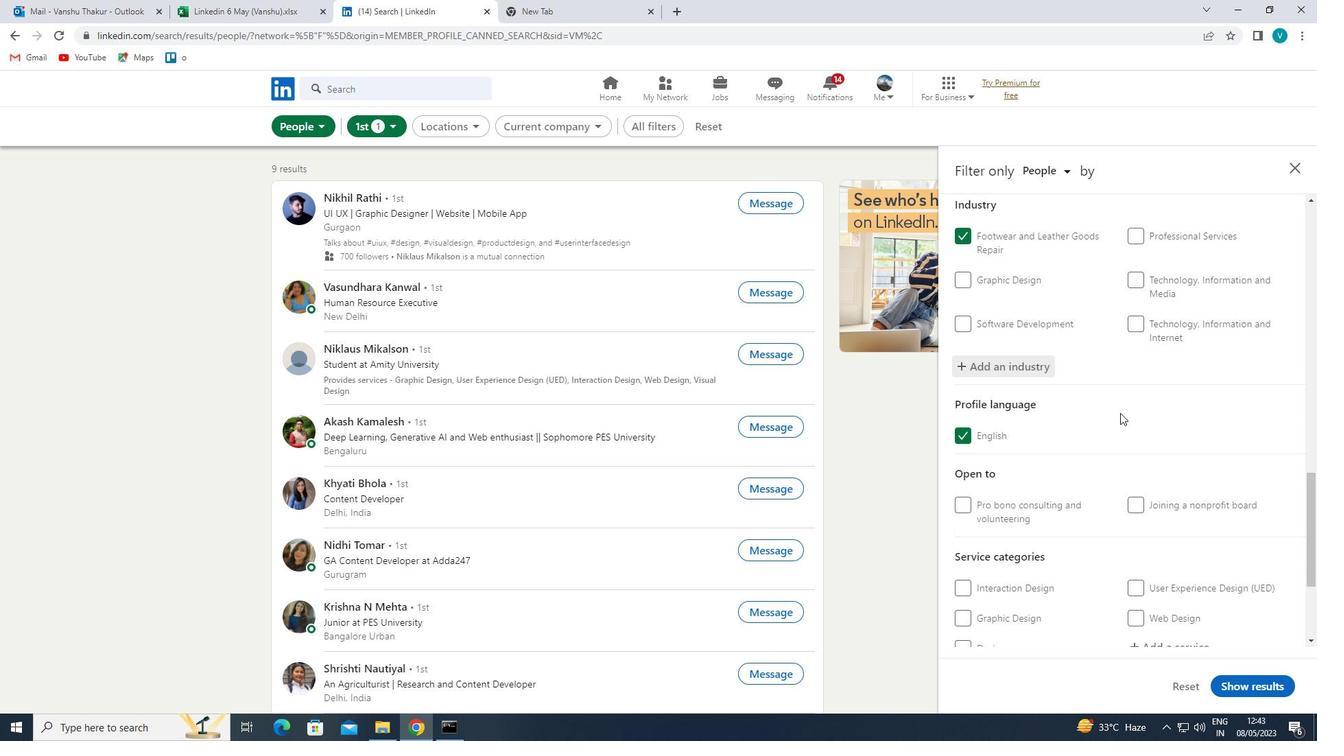 
Action: Mouse scrolled (1123, 418) with delta (0, 0)
Screenshot: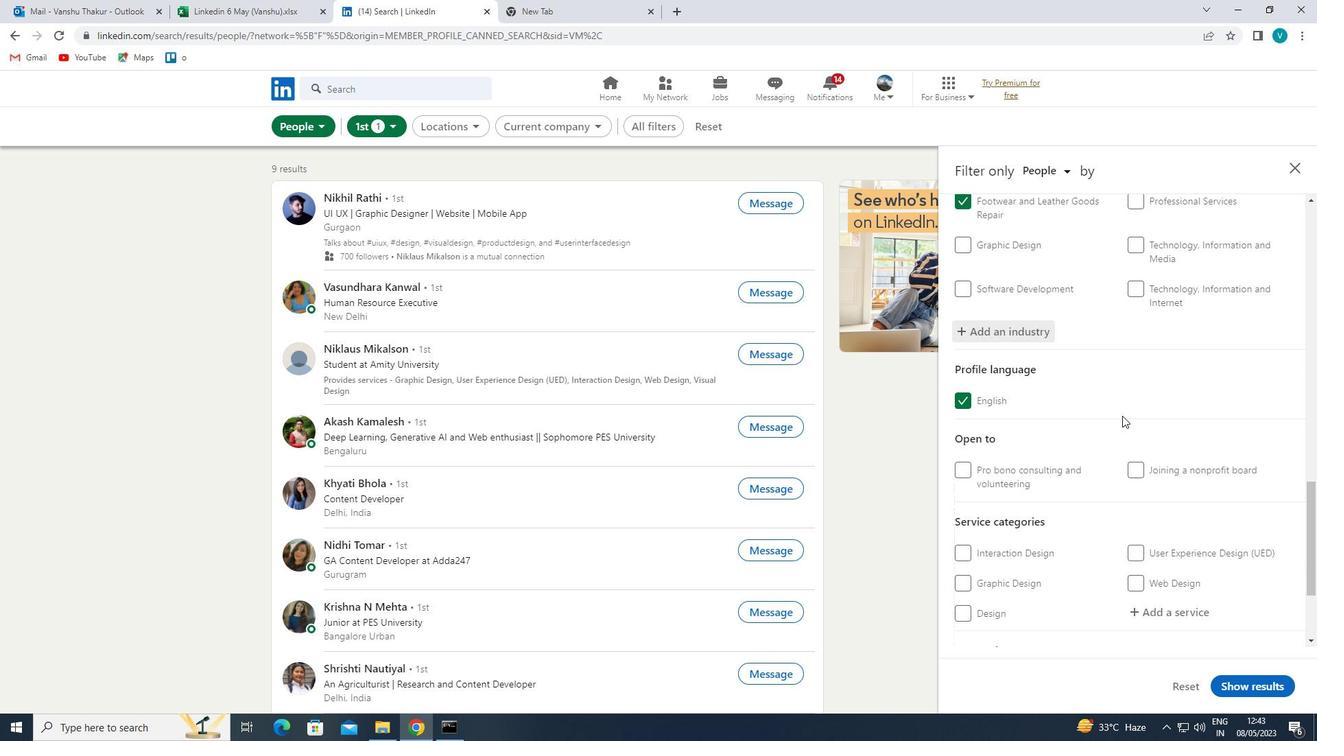 
Action: Mouse moved to (1173, 458)
Screenshot: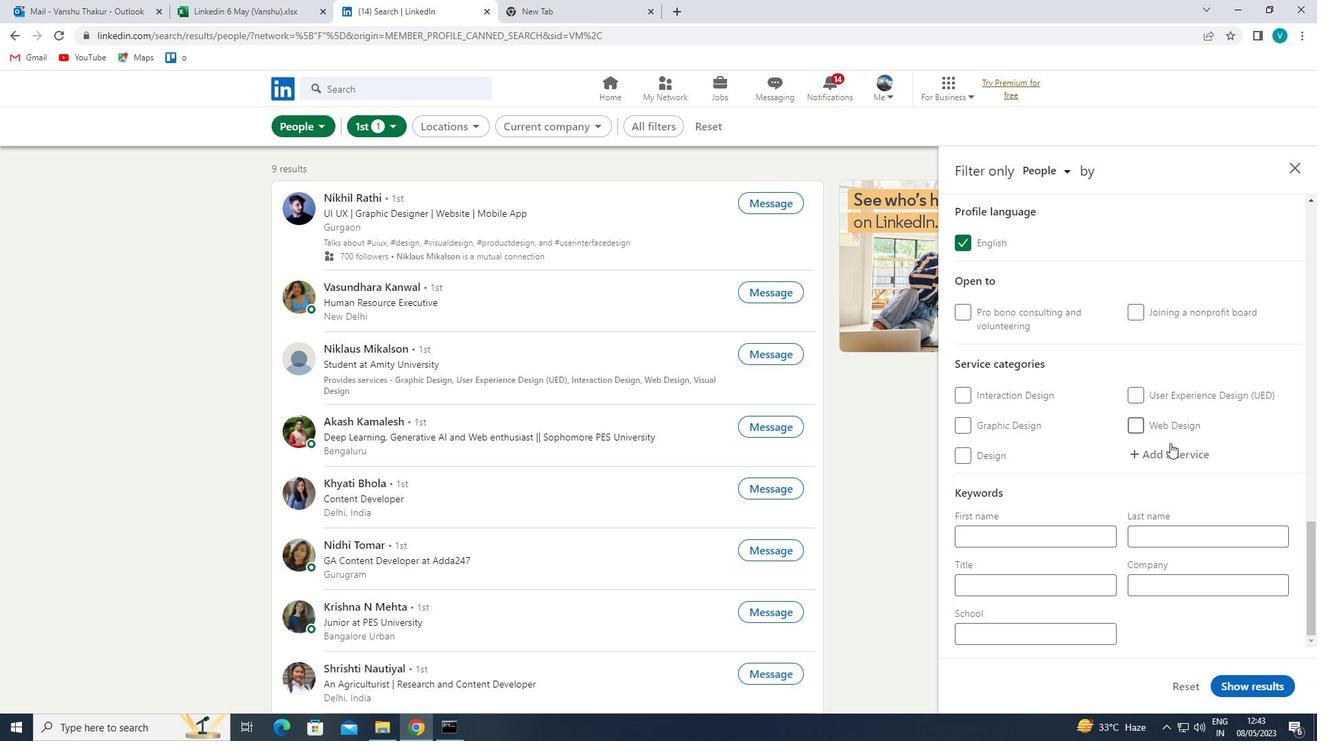 
Action: Mouse pressed left at (1173, 458)
Screenshot: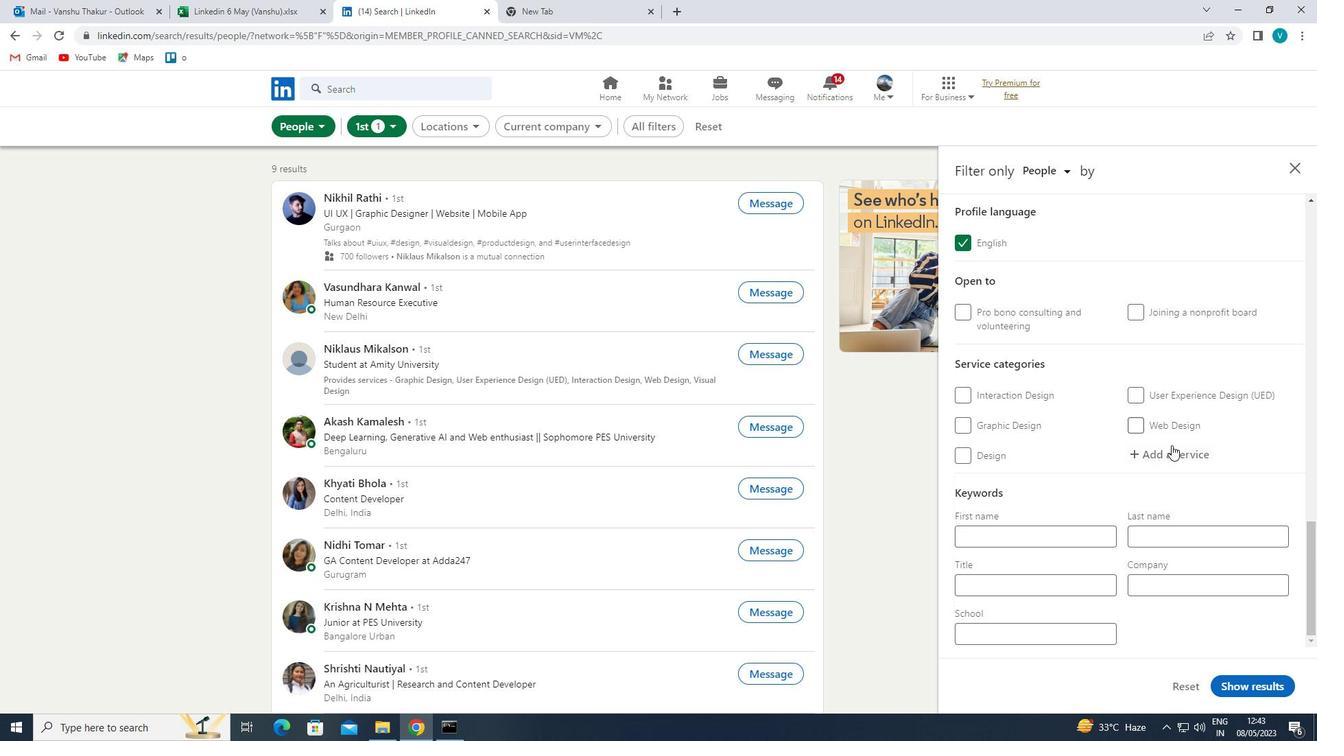
Action: Mouse moved to (1129, 488)
Screenshot: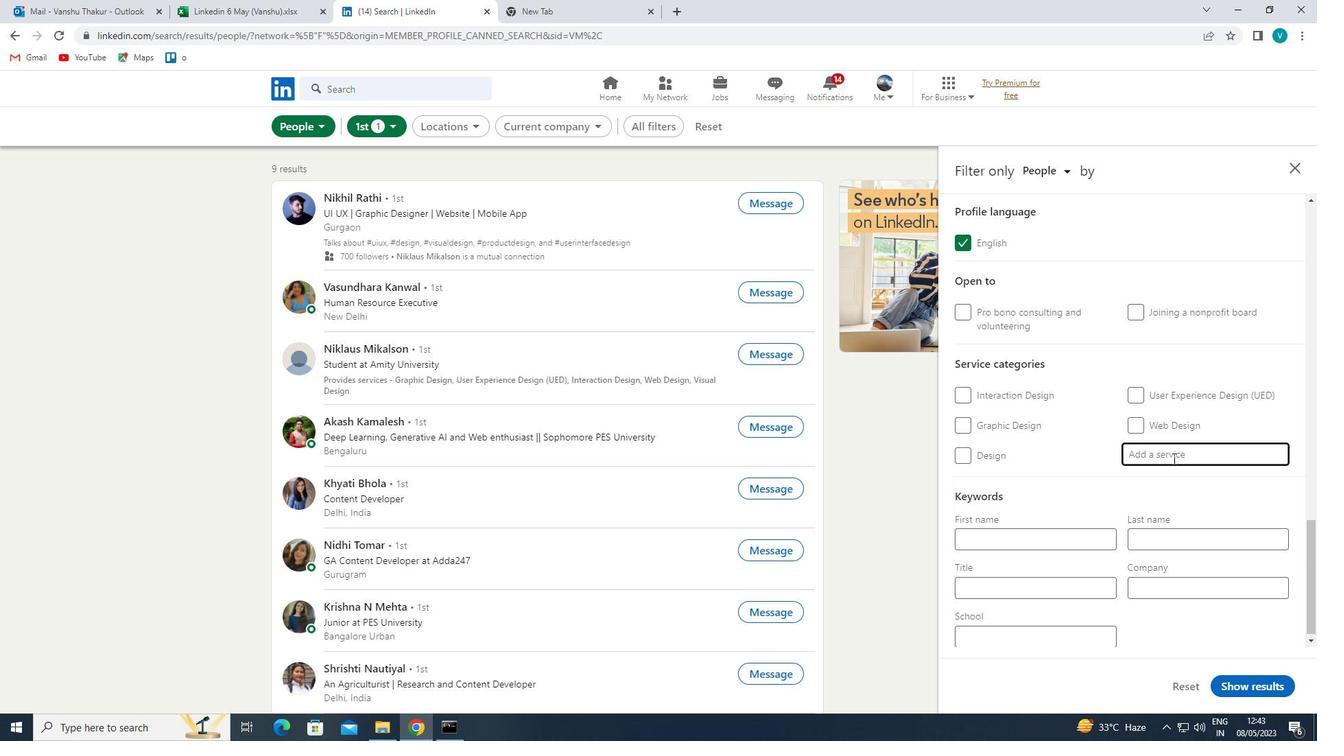 
Action: Key pressed <Key.shift>LOGO<Key.space>
Screenshot: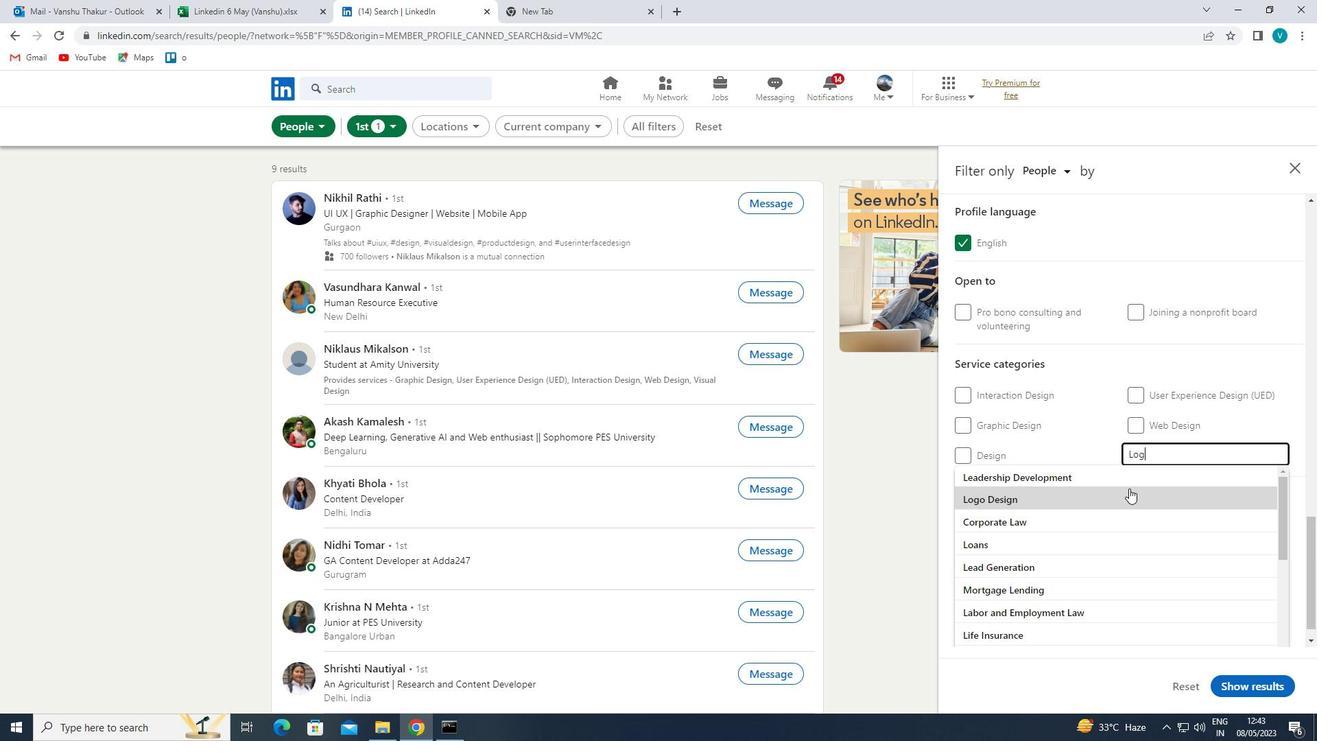 
Action: Mouse moved to (1141, 478)
Screenshot: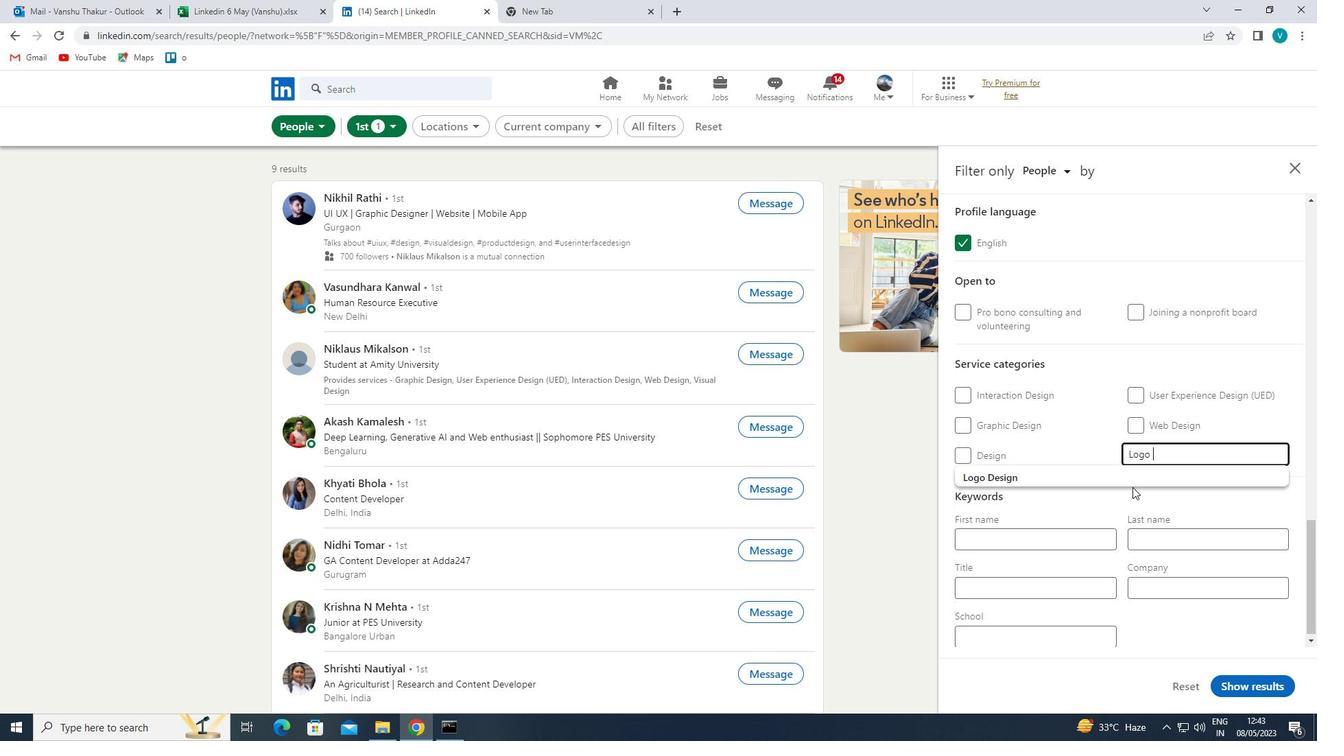 
Action: Mouse pressed left at (1141, 478)
Screenshot: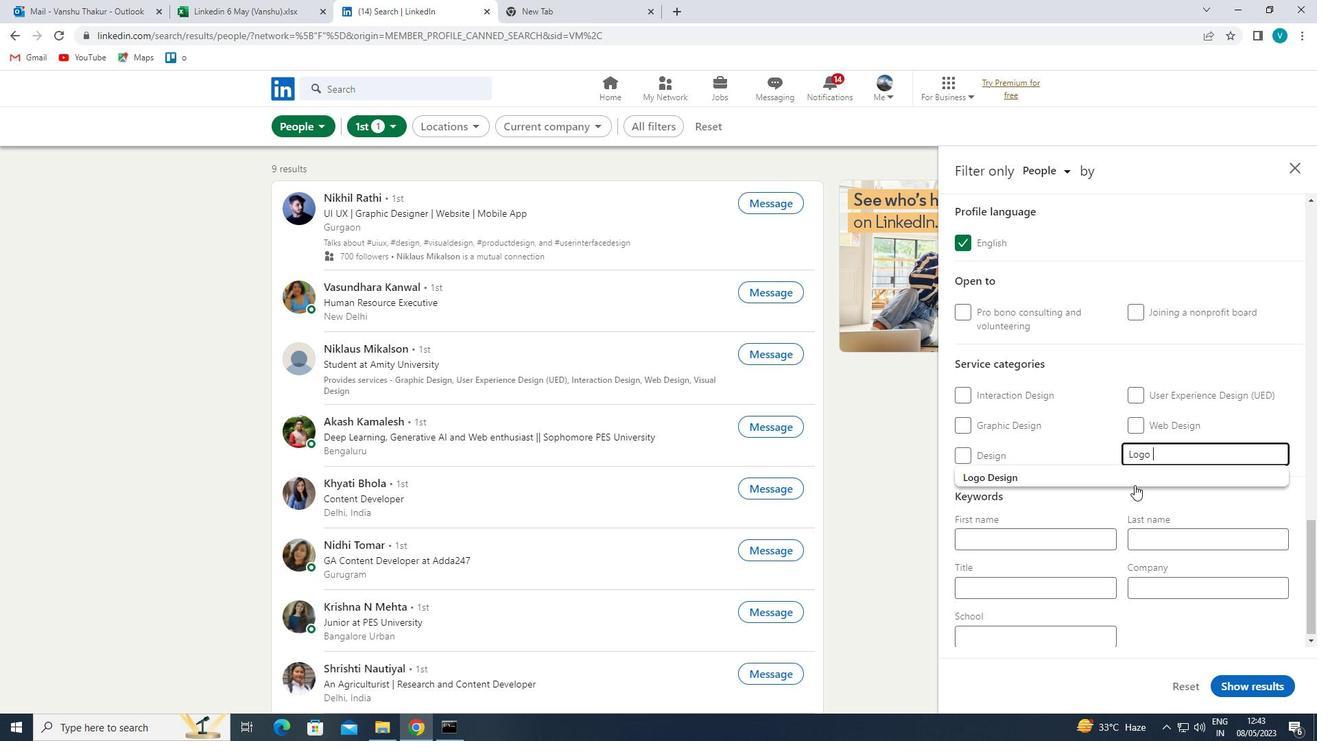 
Action: Mouse moved to (1138, 481)
Screenshot: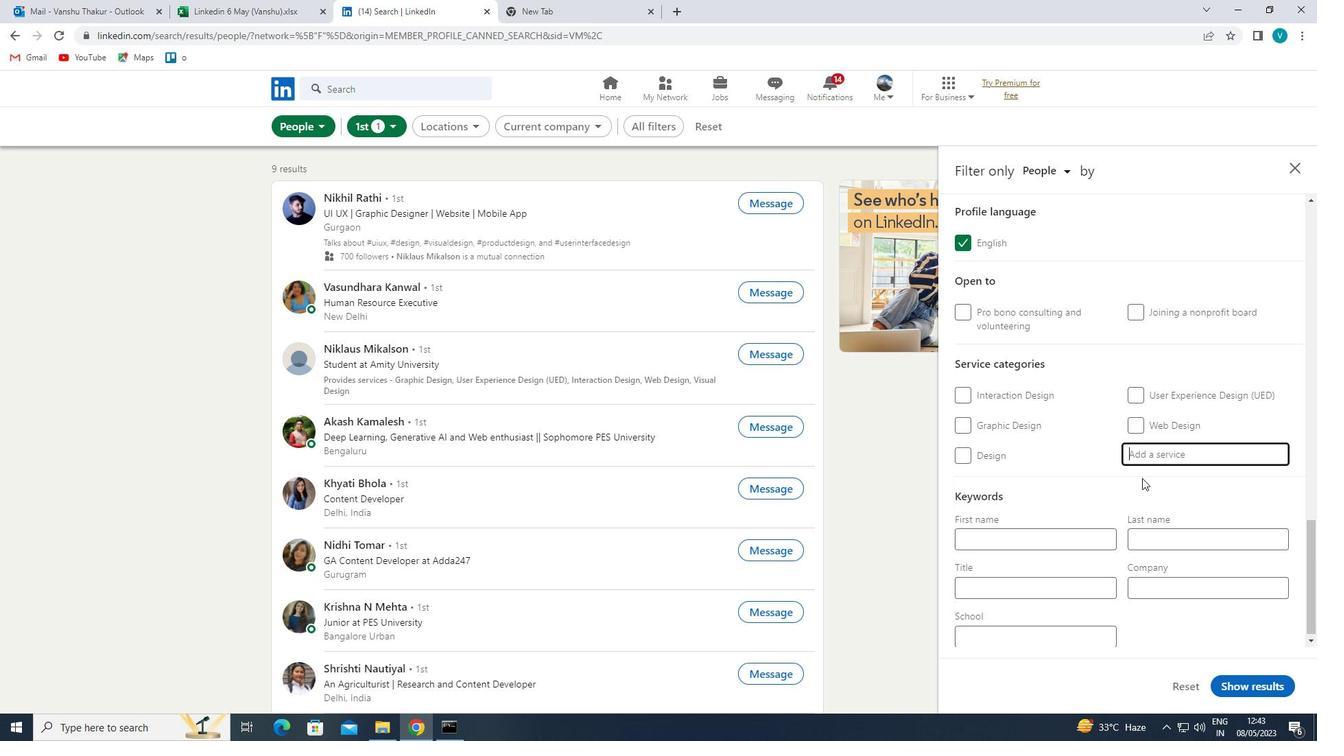 
Action: Mouse scrolled (1138, 480) with delta (0, 0)
Screenshot: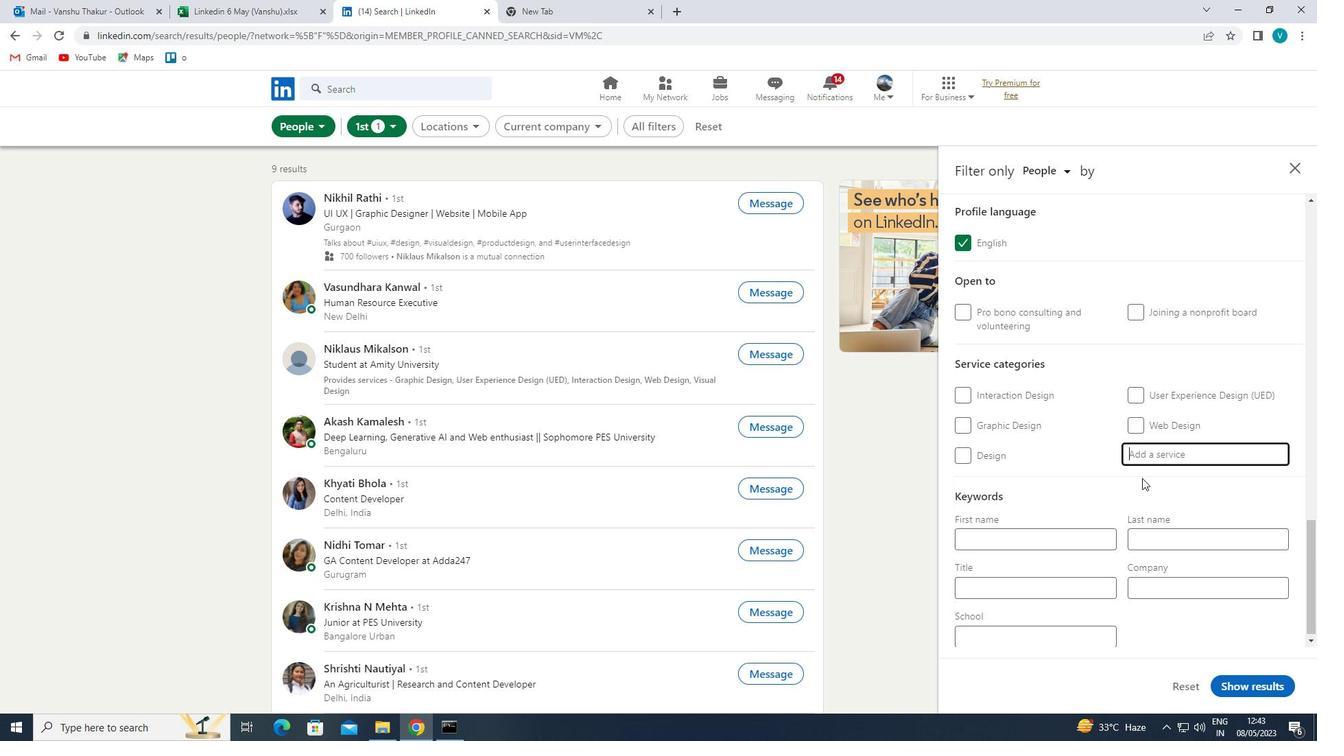 
Action: Mouse moved to (1130, 491)
Screenshot: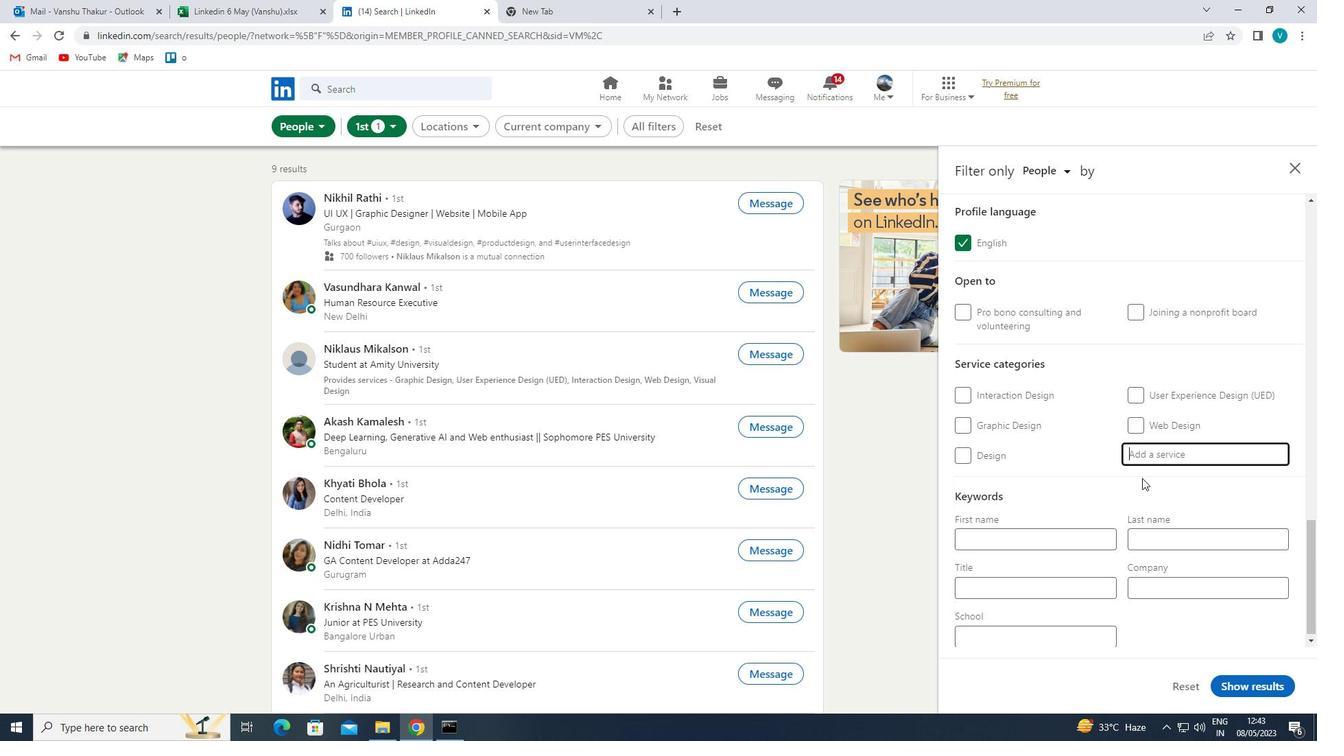 
Action: Mouse scrolled (1130, 490) with delta (0, 0)
Screenshot: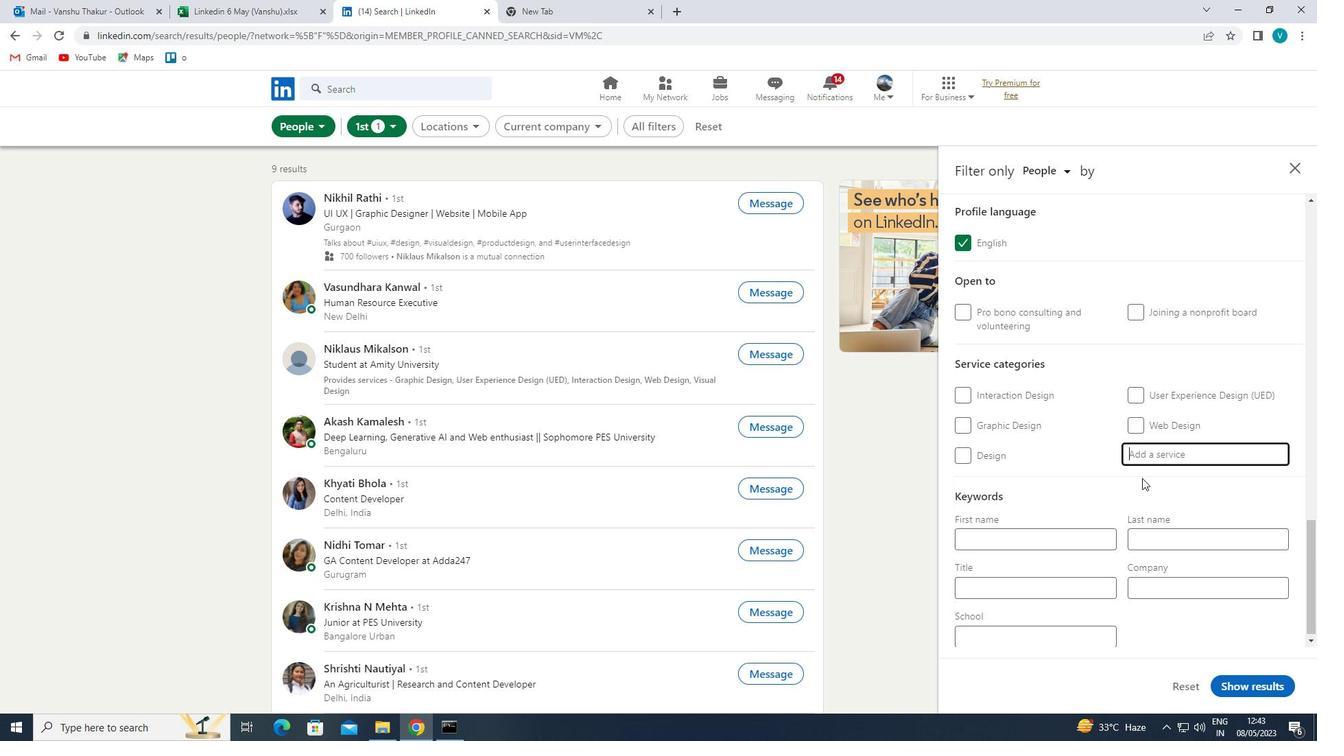 
Action: Mouse moved to (1125, 496)
Screenshot: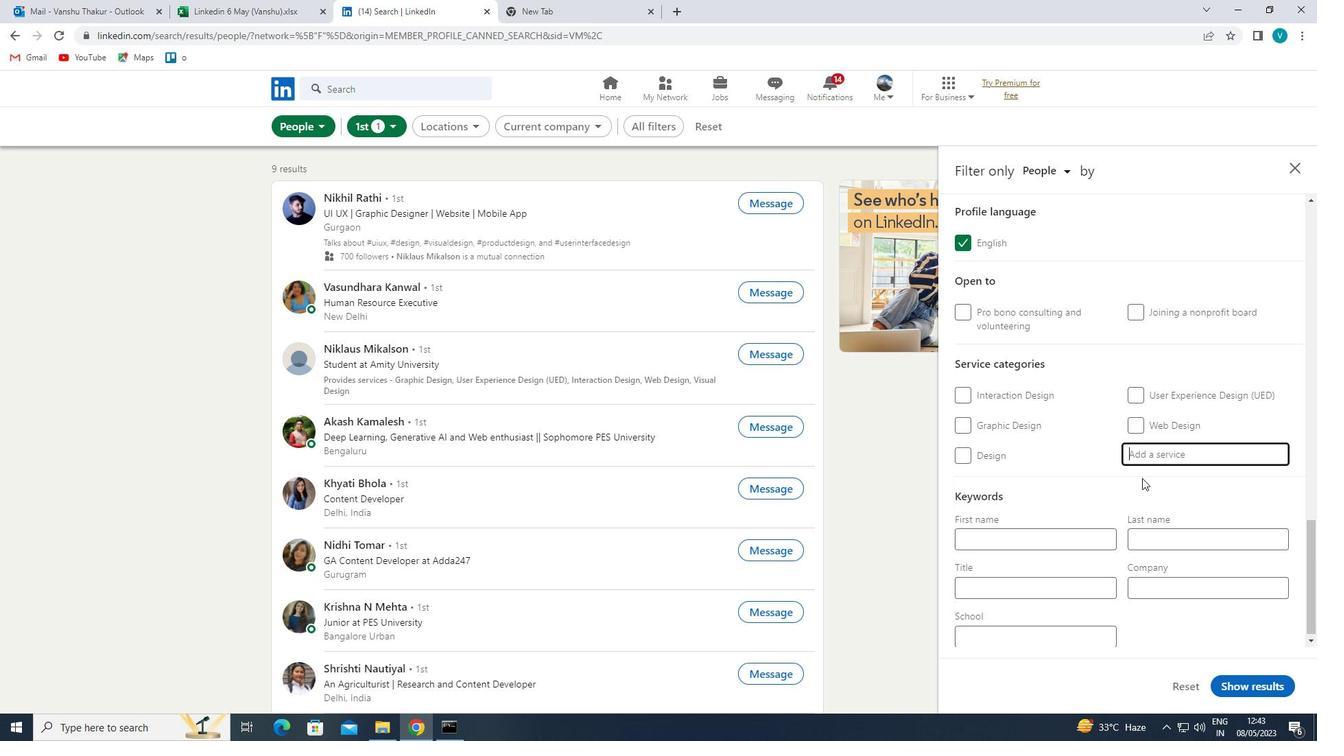 
Action: Mouse scrolled (1125, 495) with delta (0, 0)
Screenshot: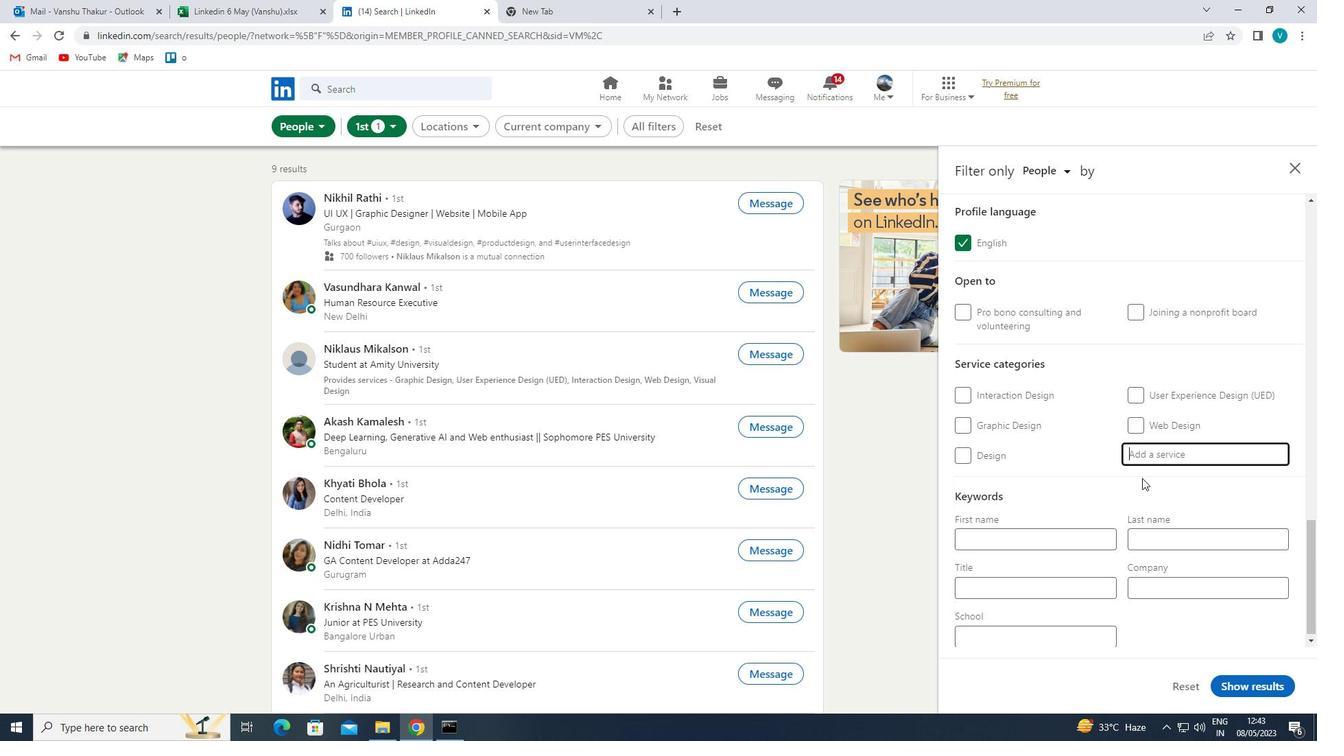 
Action: Mouse moved to (1078, 579)
Screenshot: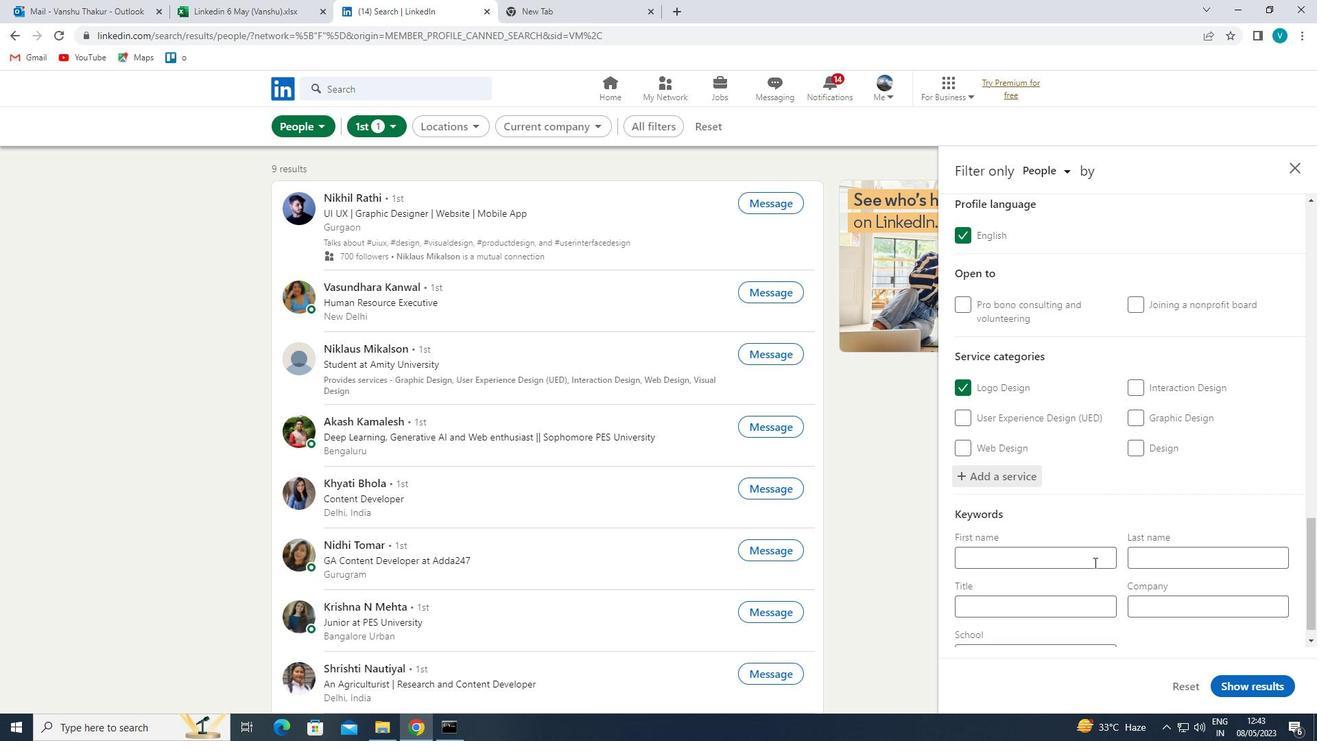 
Action: Mouse pressed left at (1078, 579)
Screenshot: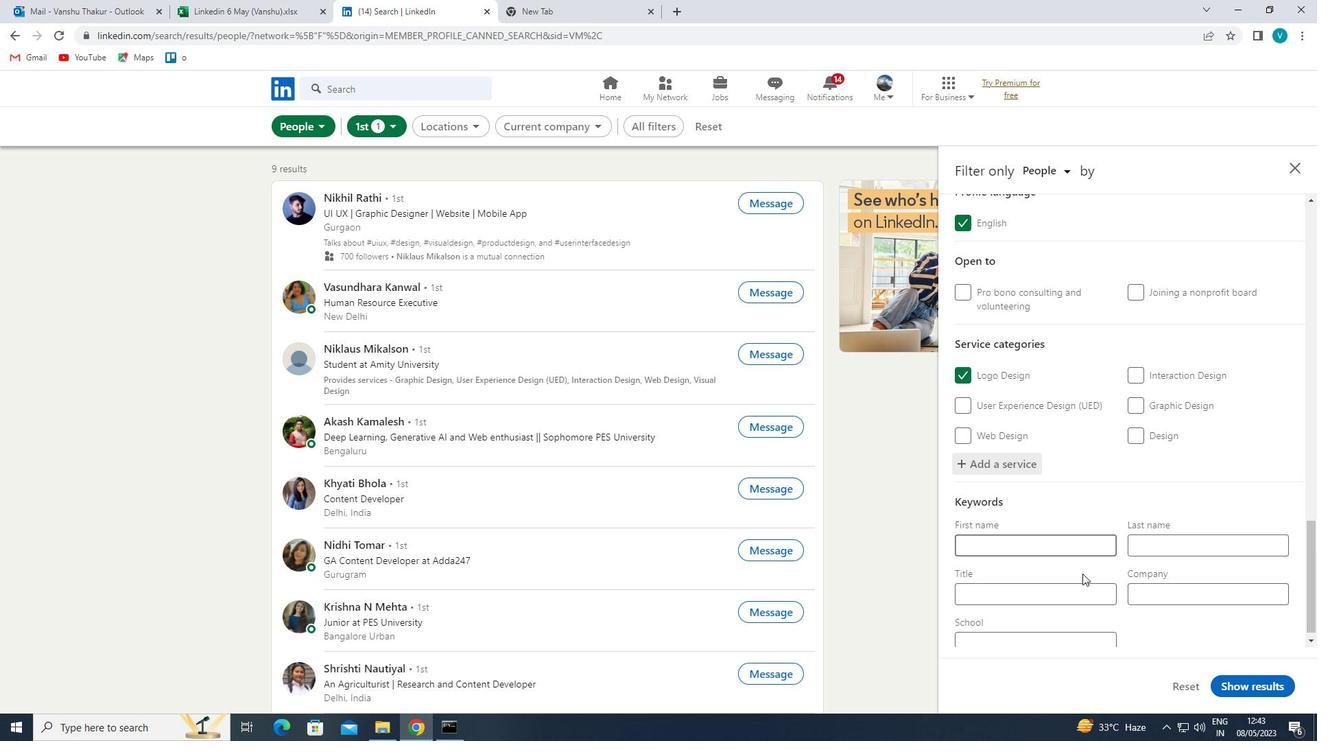 
Action: Mouse moved to (1084, 573)
Screenshot: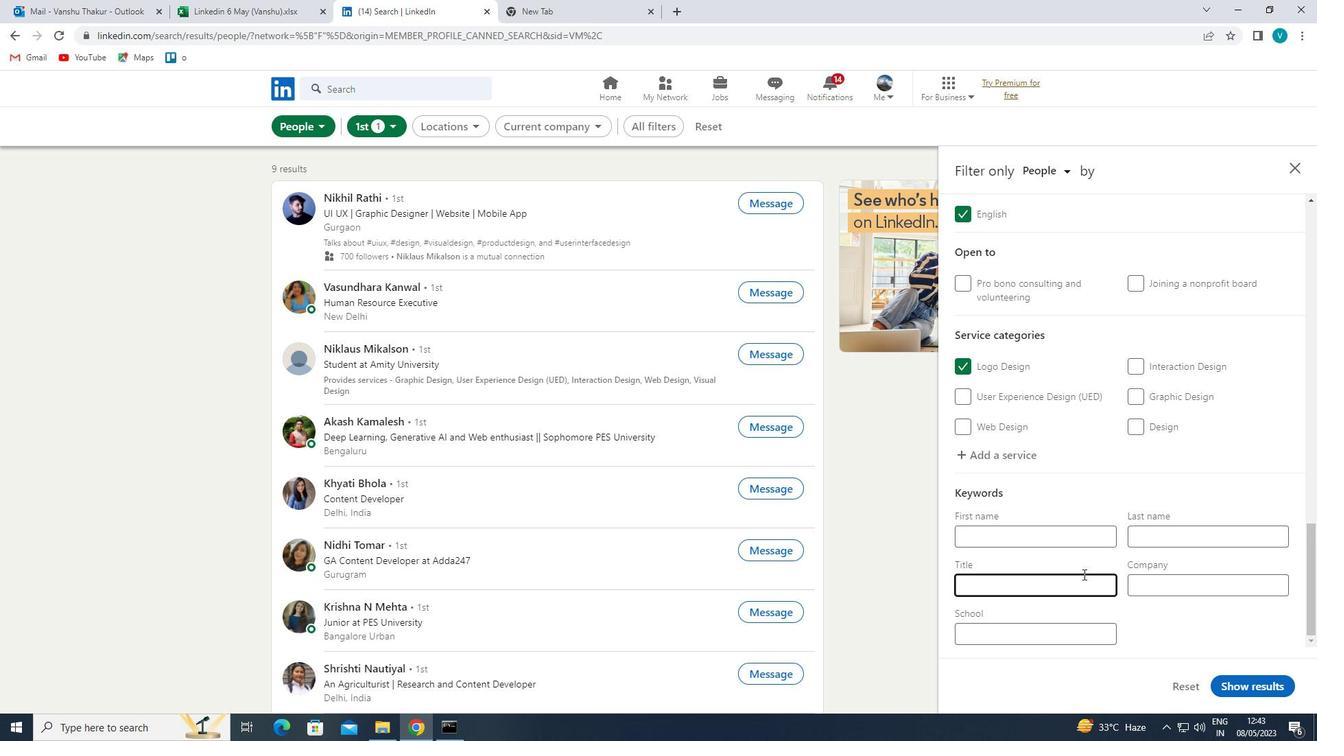 
Action: Key pressed <Key.shift>
Screenshot: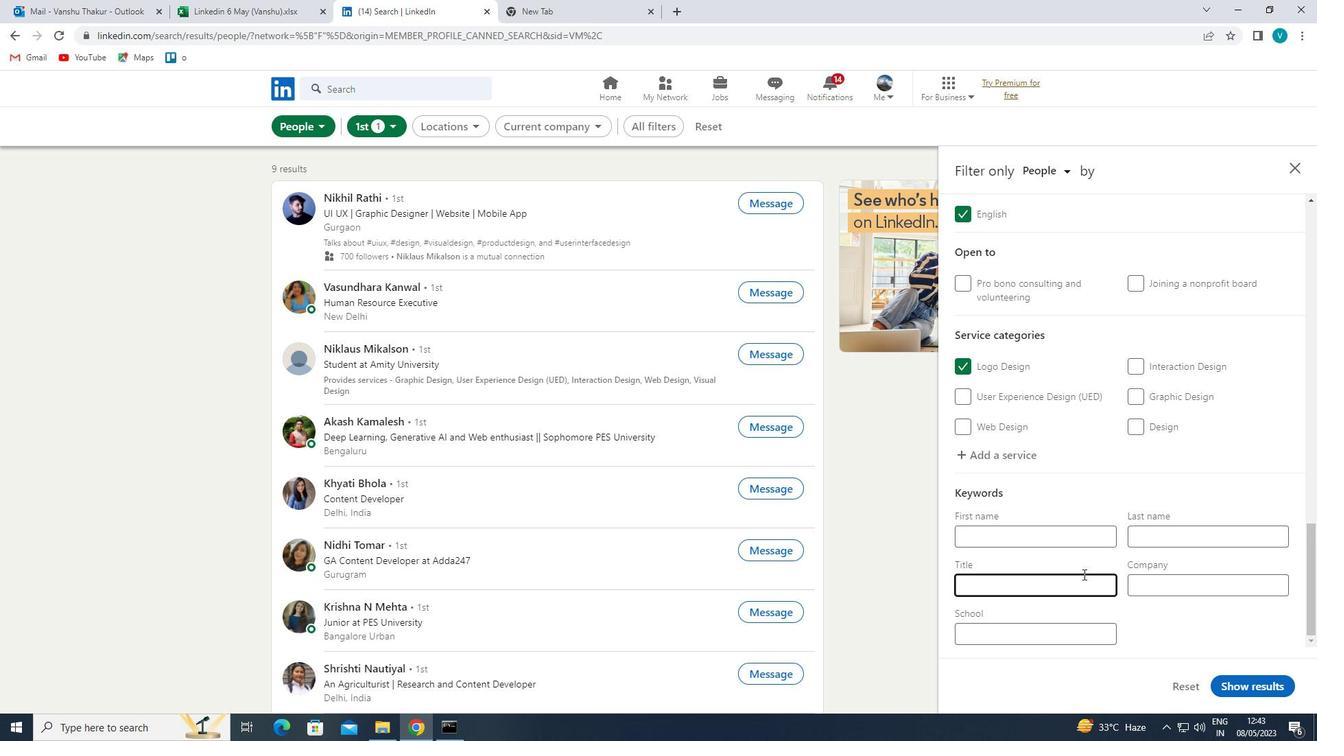 
Action: Mouse moved to (1085, 570)
Screenshot: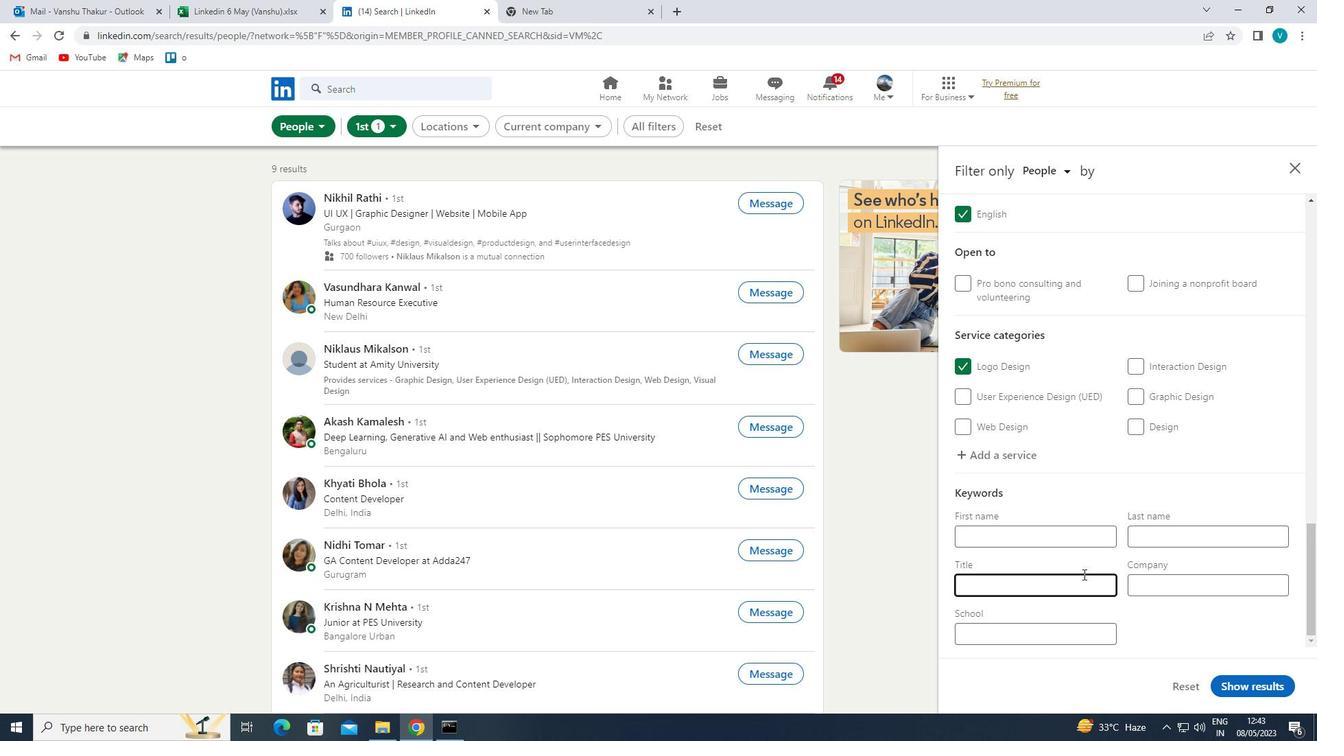 
Action: Key pressed DA
Screenshot: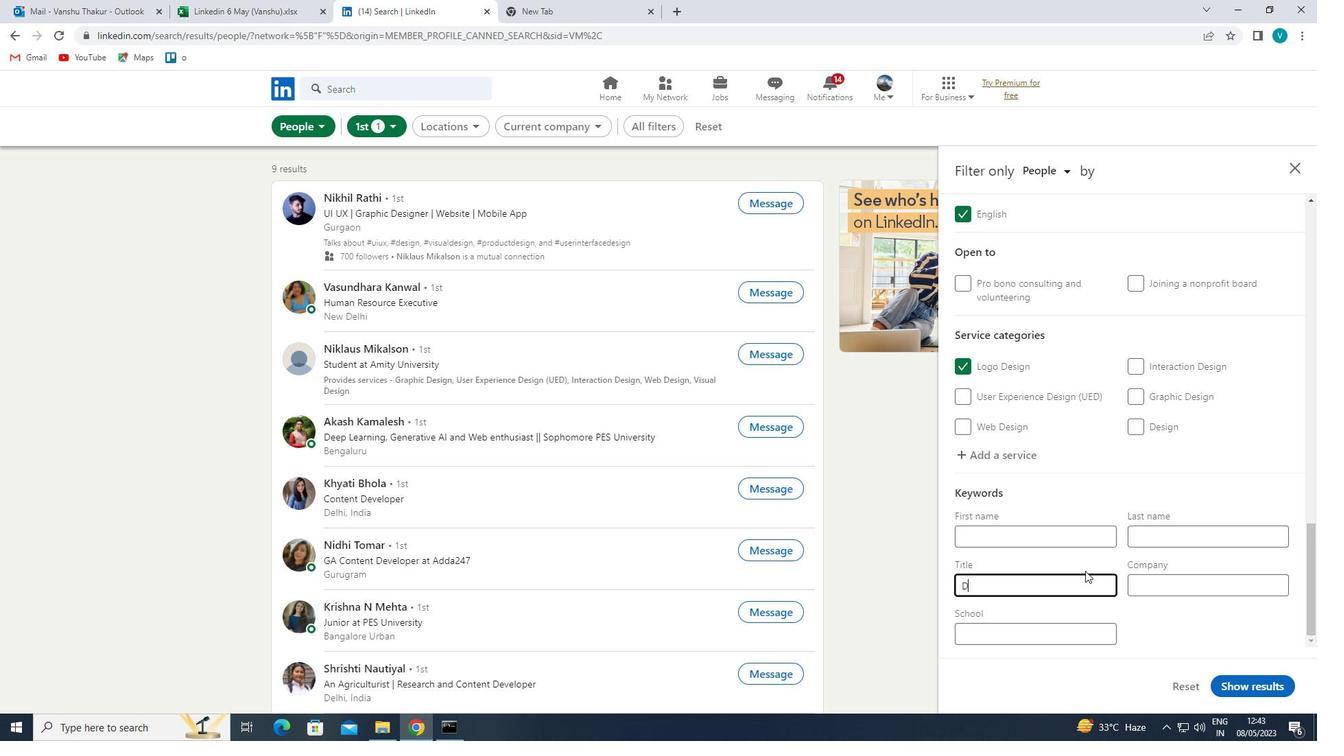 
Action: Mouse moved to (1070, 564)
Screenshot: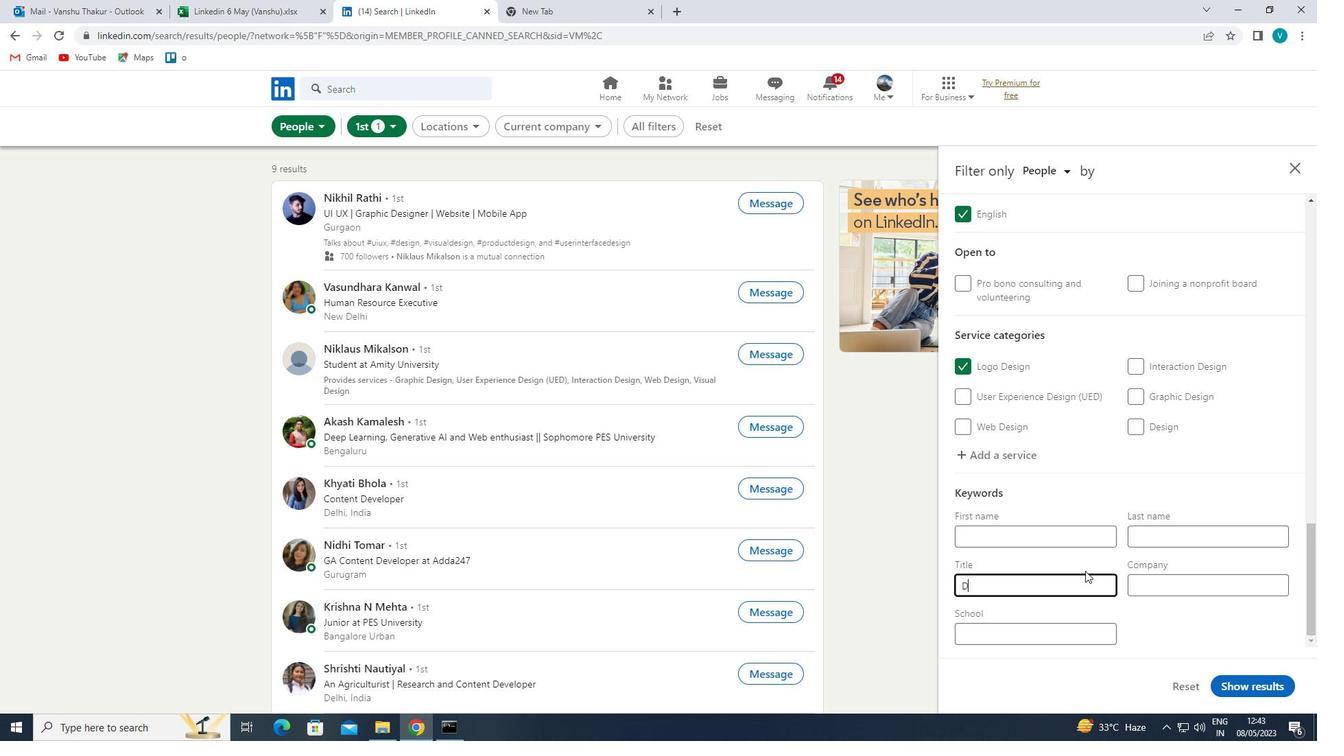 
Action: Key pressed TA<Key.shift>ENTRY<Key.space>
Screenshot: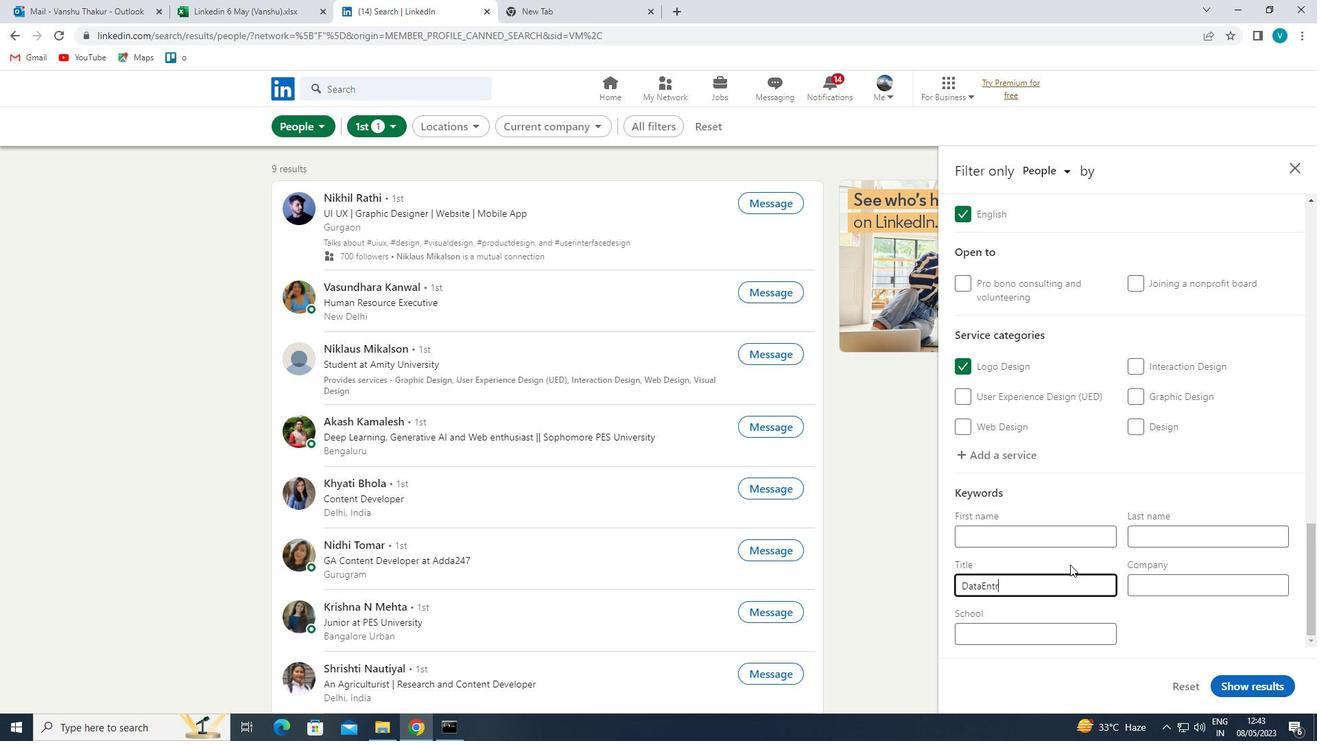 
Action: Mouse moved to (983, 586)
Screenshot: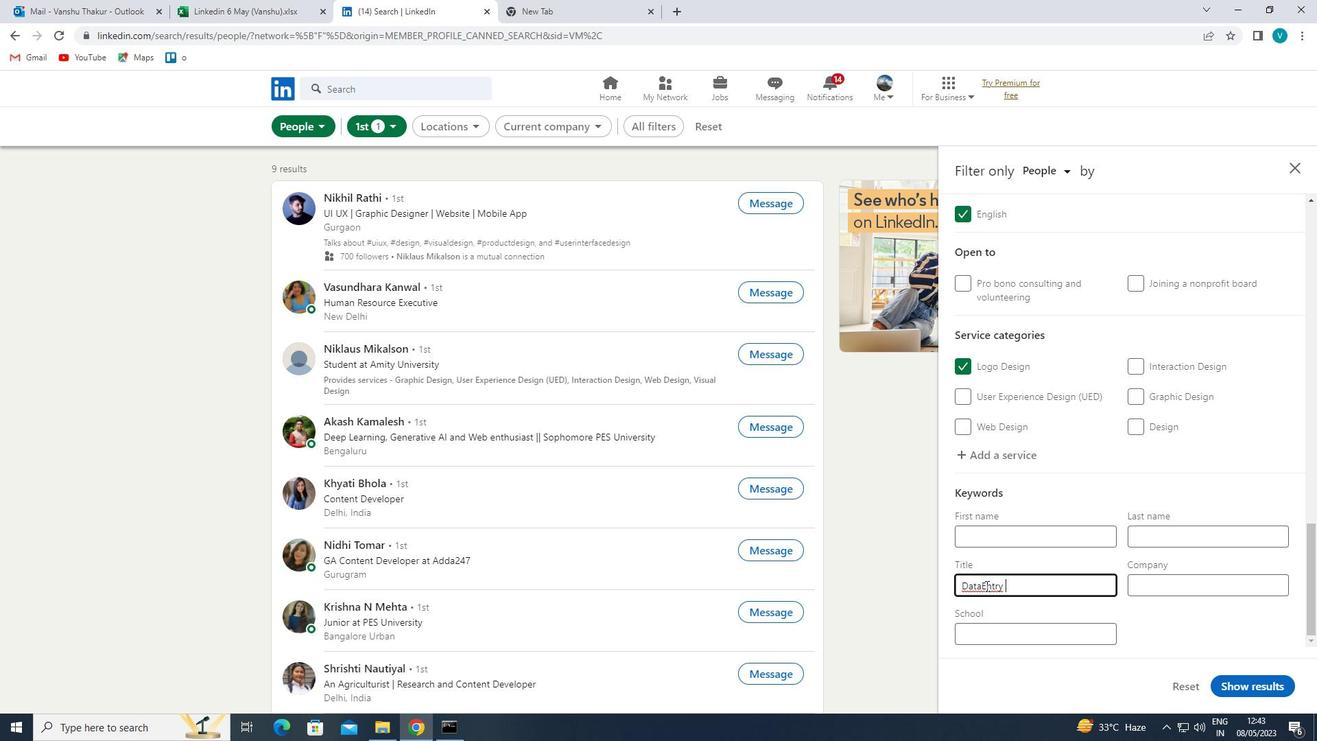 
Action: Mouse pressed left at (983, 586)
Screenshot: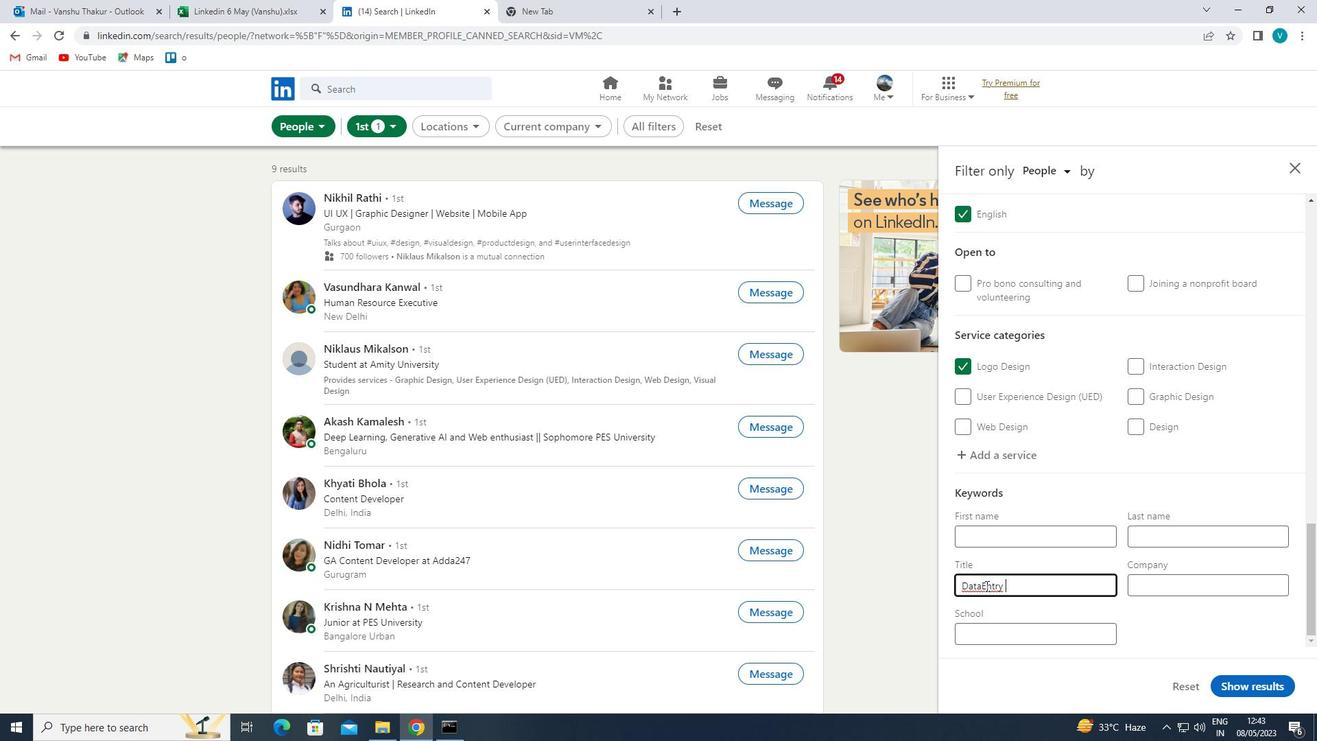 
Action: Mouse moved to (999, 605)
Screenshot: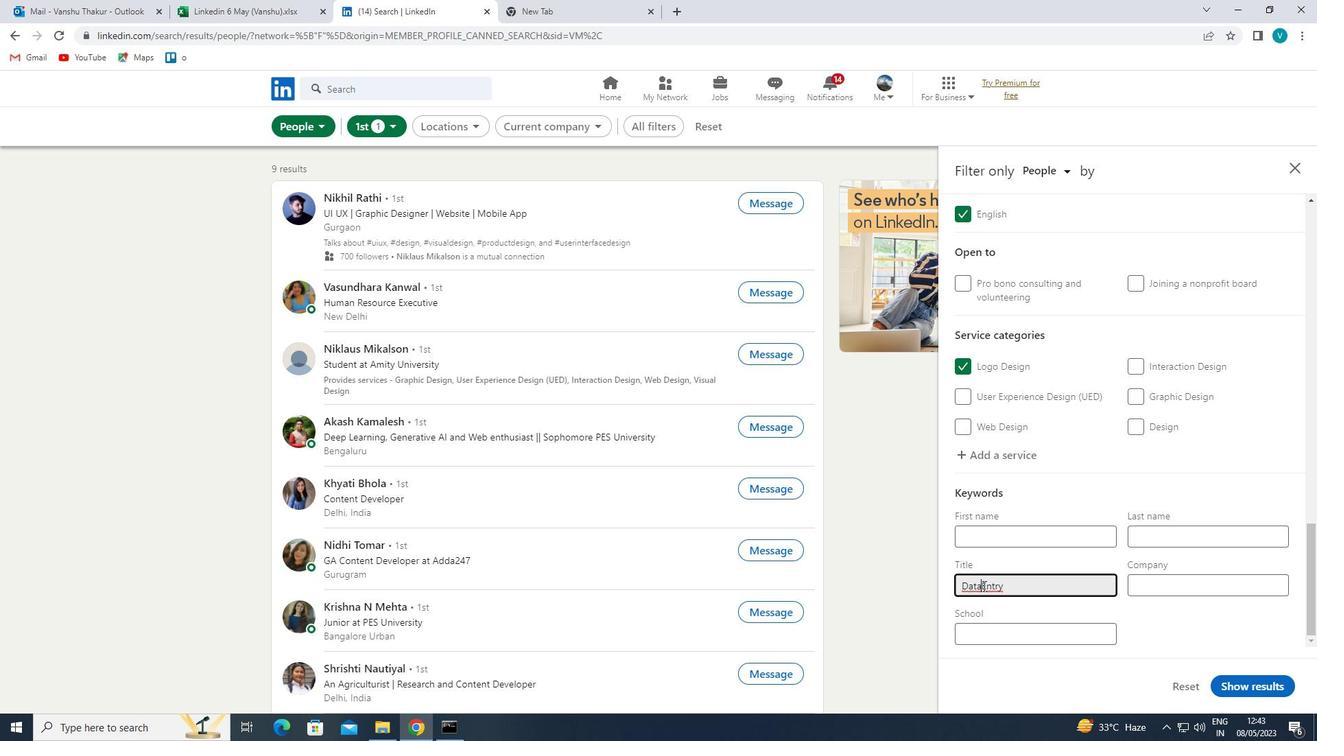 
Action: Key pressed <Key.space>
Screenshot: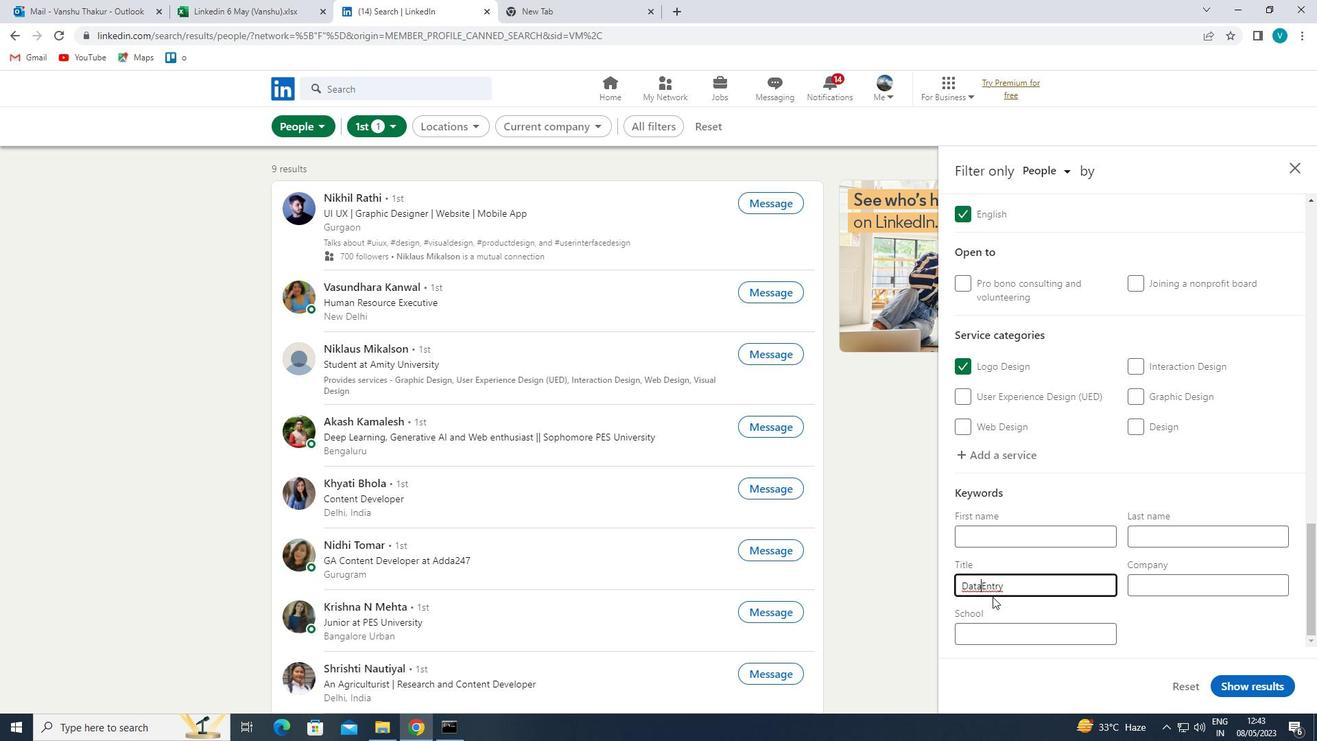 
Action: Mouse moved to (1283, 682)
Screenshot: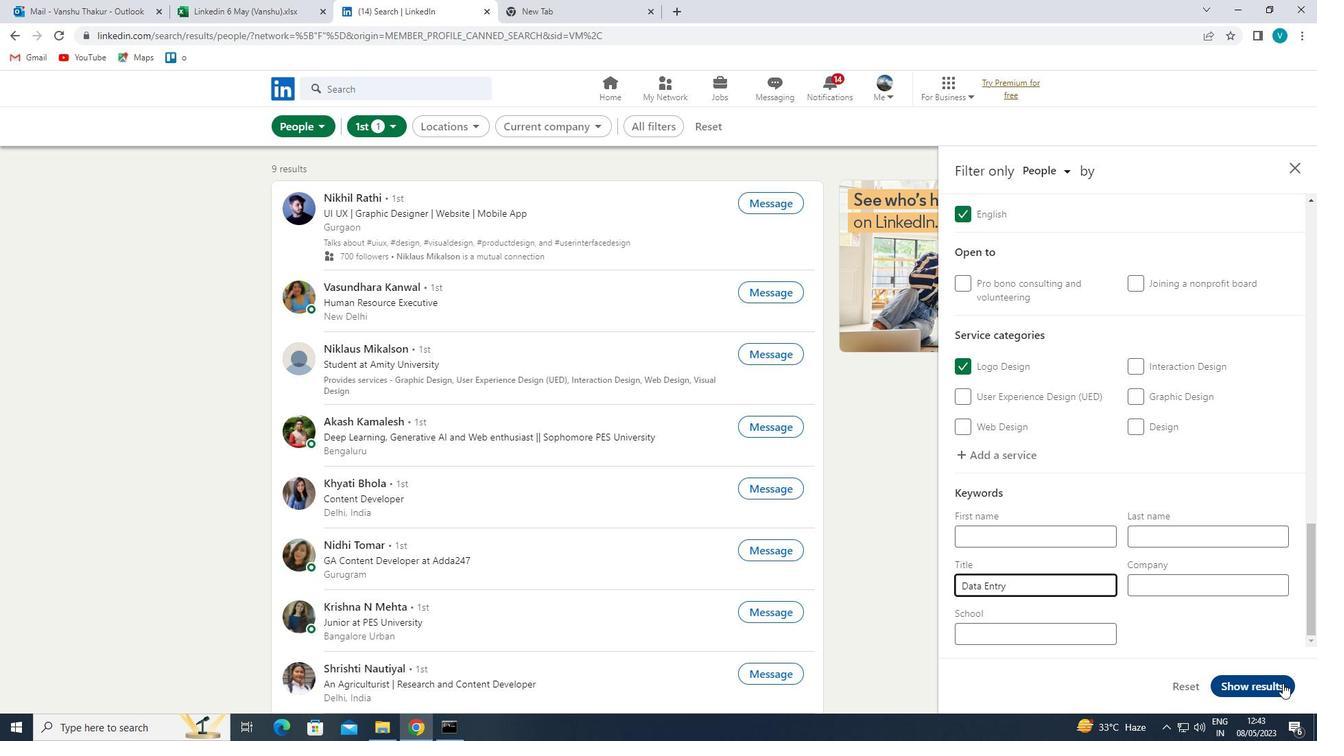 
Action: Mouse pressed left at (1283, 682)
Screenshot: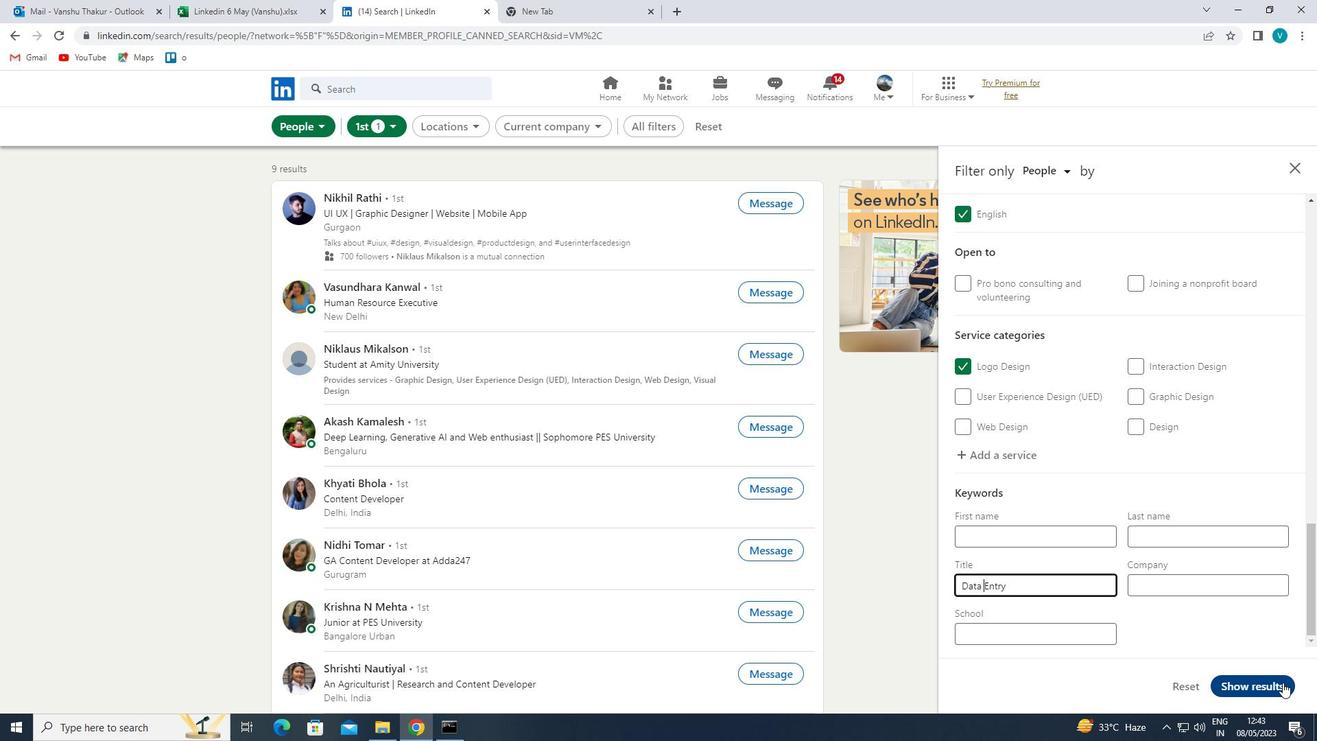 
Action: Mouse moved to (1154, 590)
Screenshot: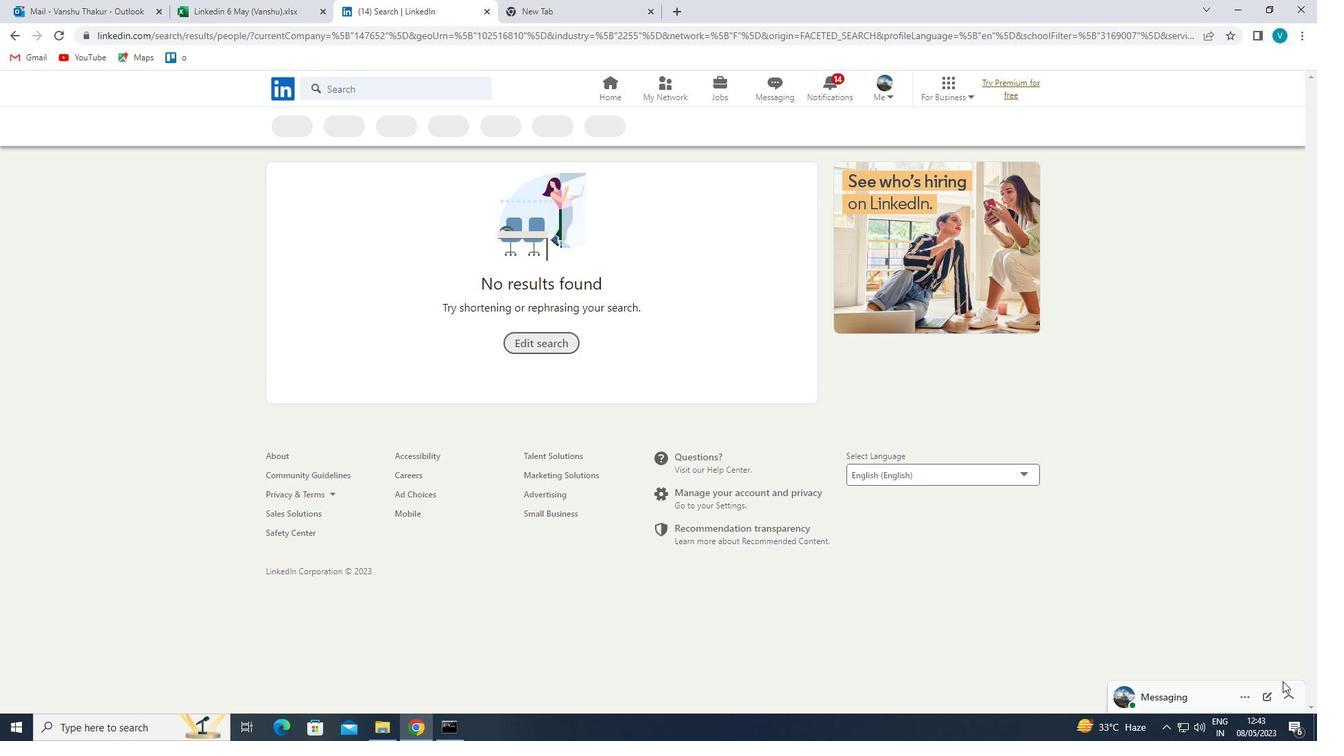 
